 Task: Find connections with filter location Lokeren with filter topic #Partnershipwith filter profile language French with filter current company Extreme Networks with filter school Calcutta Institute Of Engineering And Management with filter industry Wholesale Appliances, Electrical, and Electronics with filter service category Financial Advisory with filter keywords title Zoologist
Action: Mouse moved to (730, 141)
Screenshot: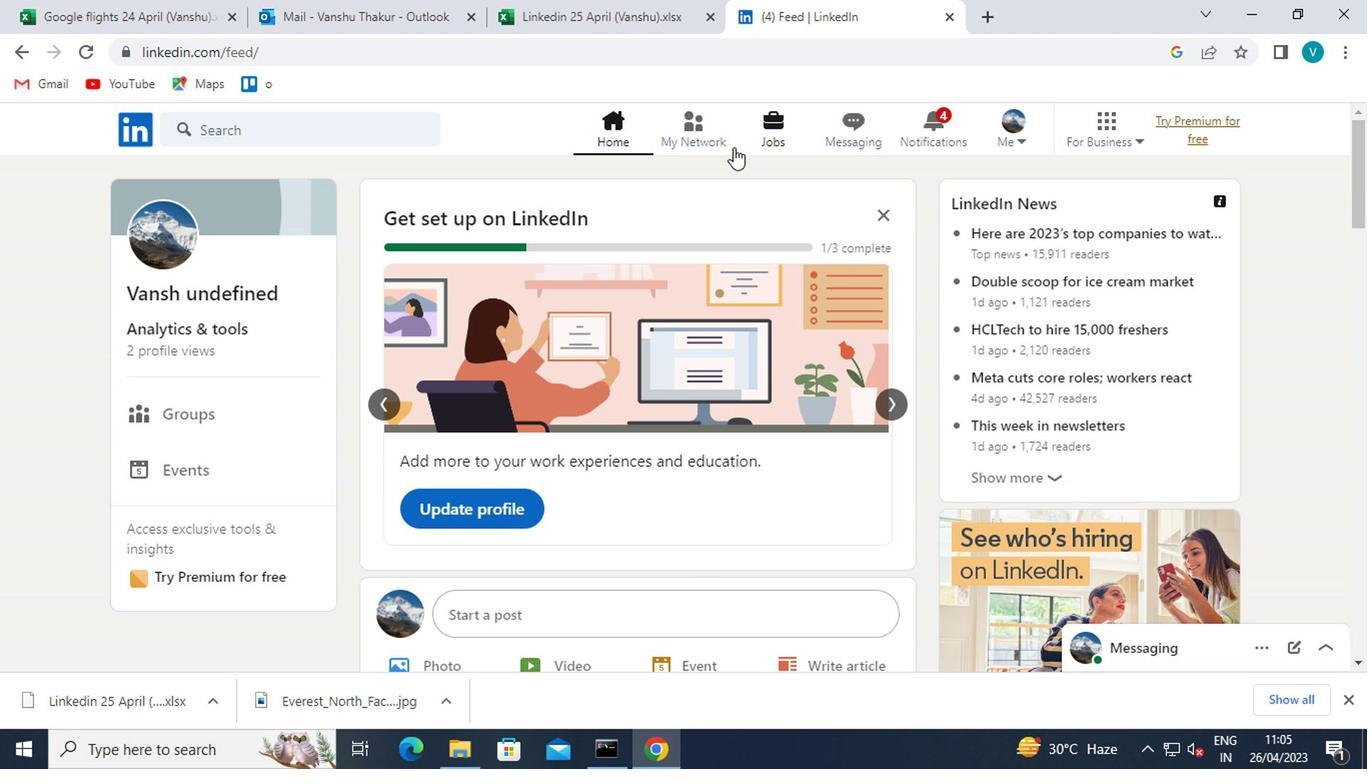 
Action: Mouse pressed left at (730, 141)
Screenshot: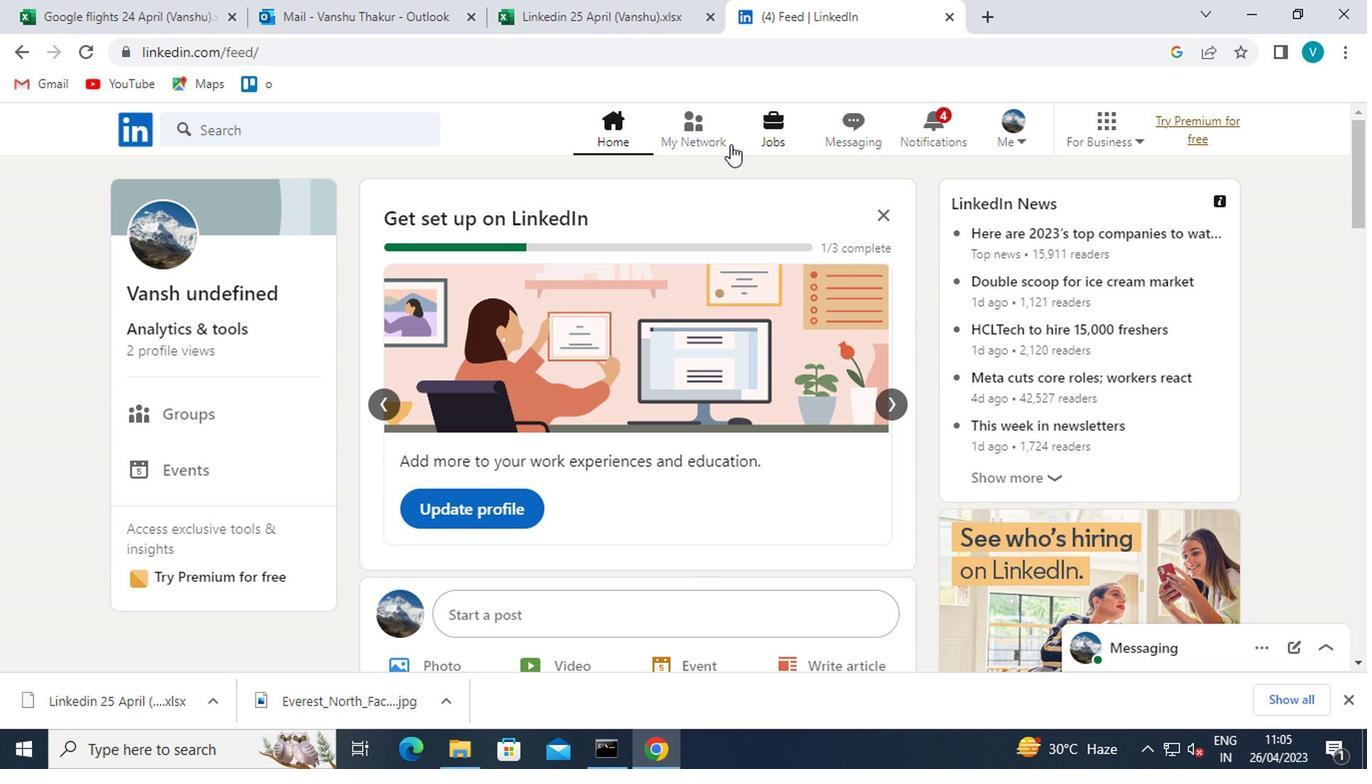 
Action: Mouse moved to (266, 240)
Screenshot: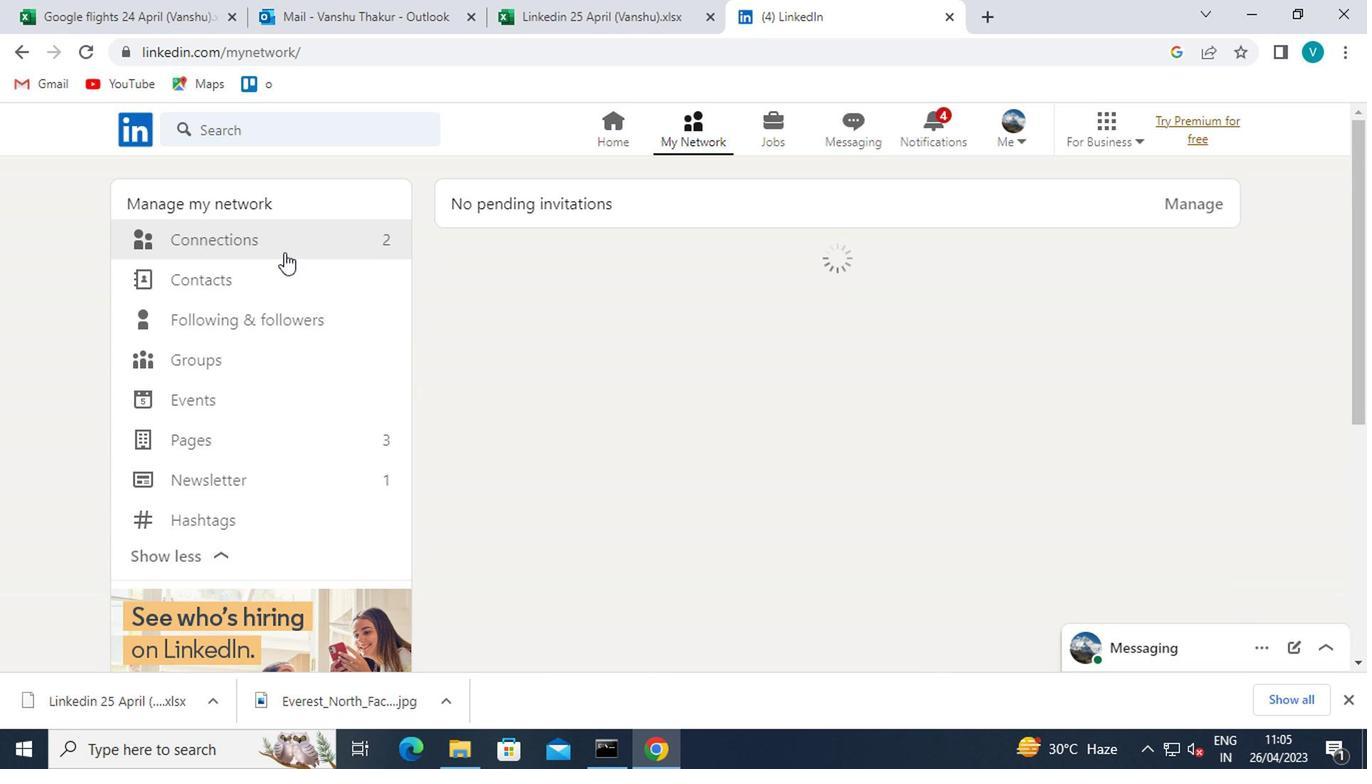 
Action: Mouse pressed left at (266, 240)
Screenshot: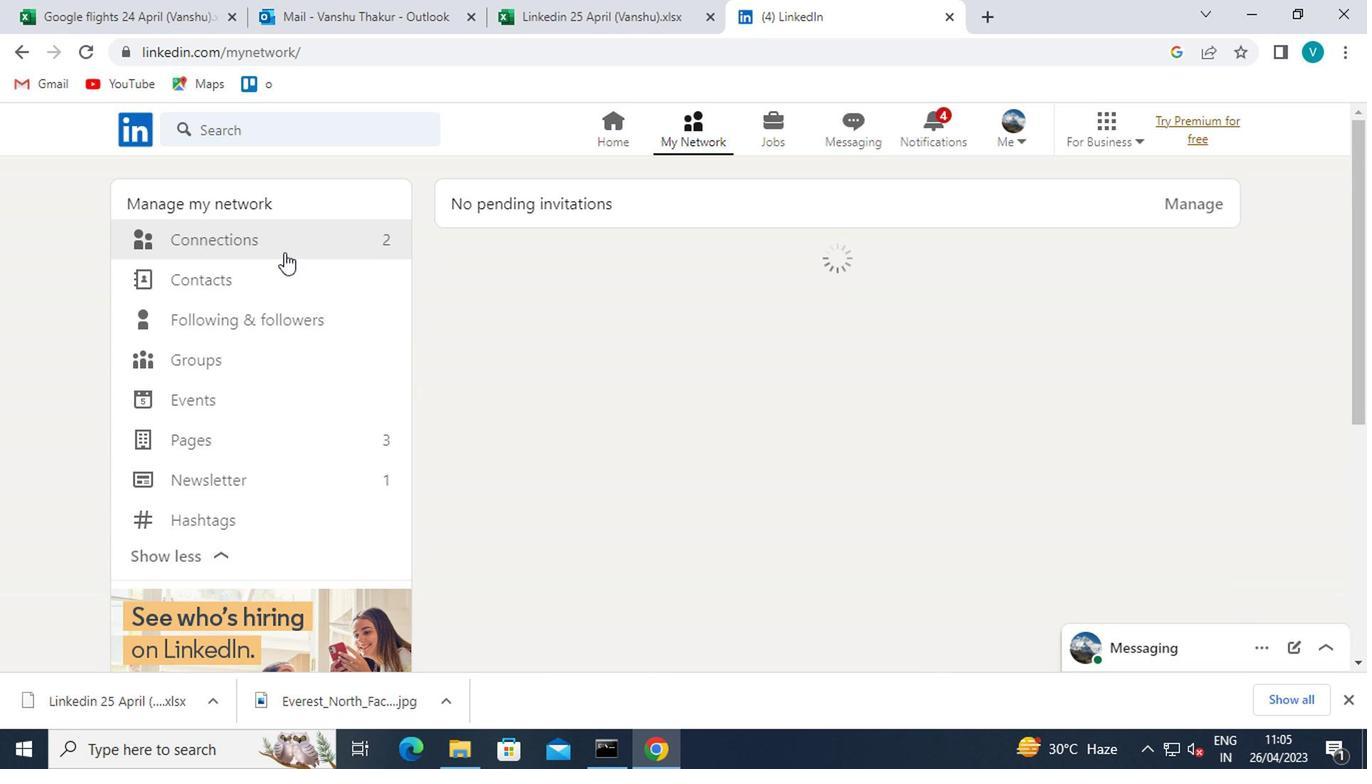 
Action: Mouse moved to (809, 244)
Screenshot: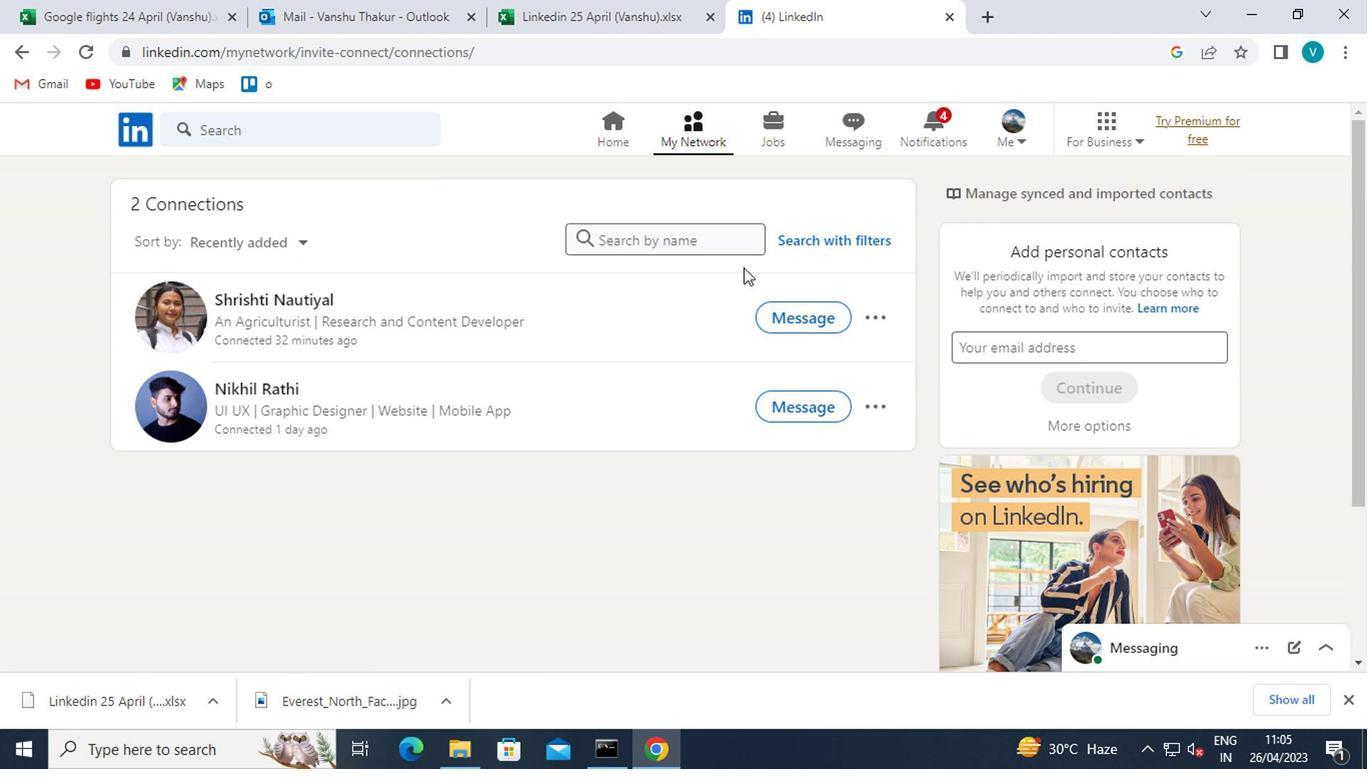 
Action: Mouse pressed left at (809, 244)
Screenshot: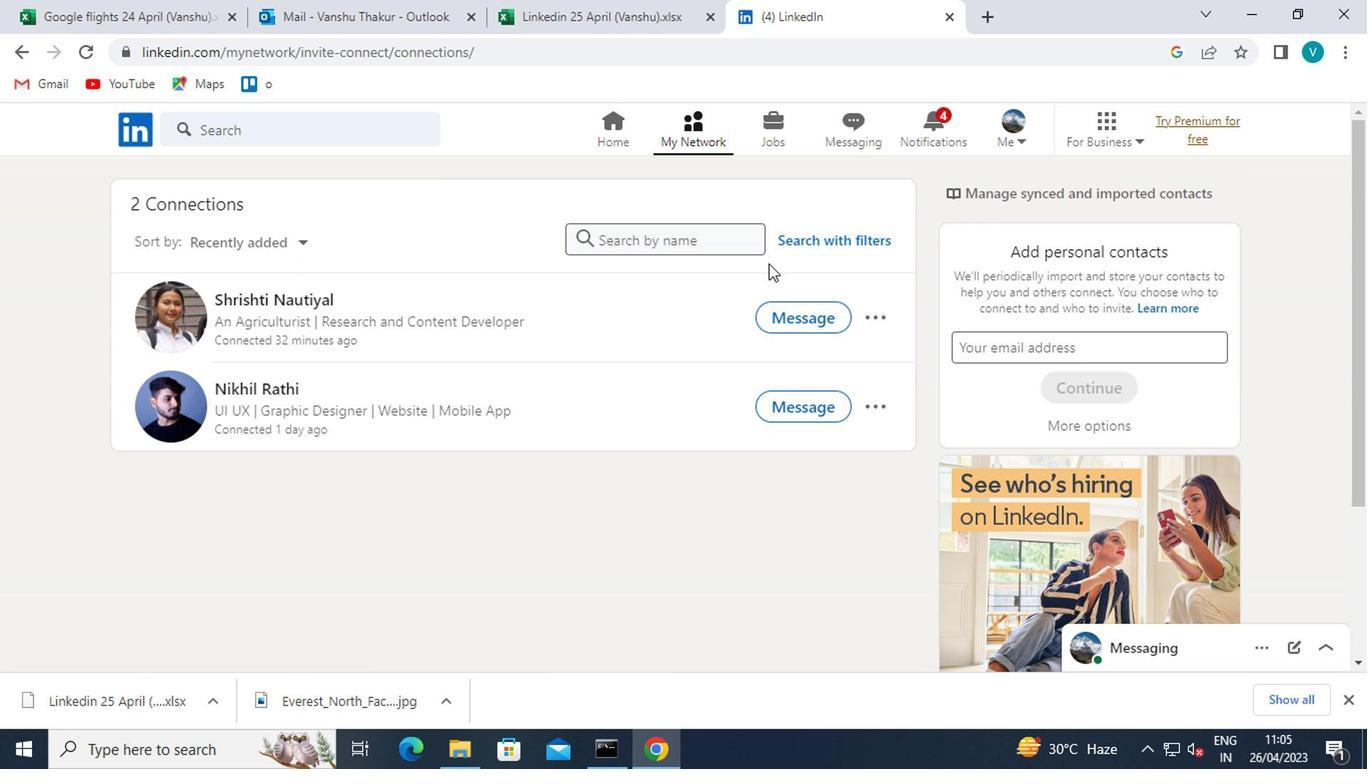 
Action: Mouse moved to (697, 197)
Screenshot: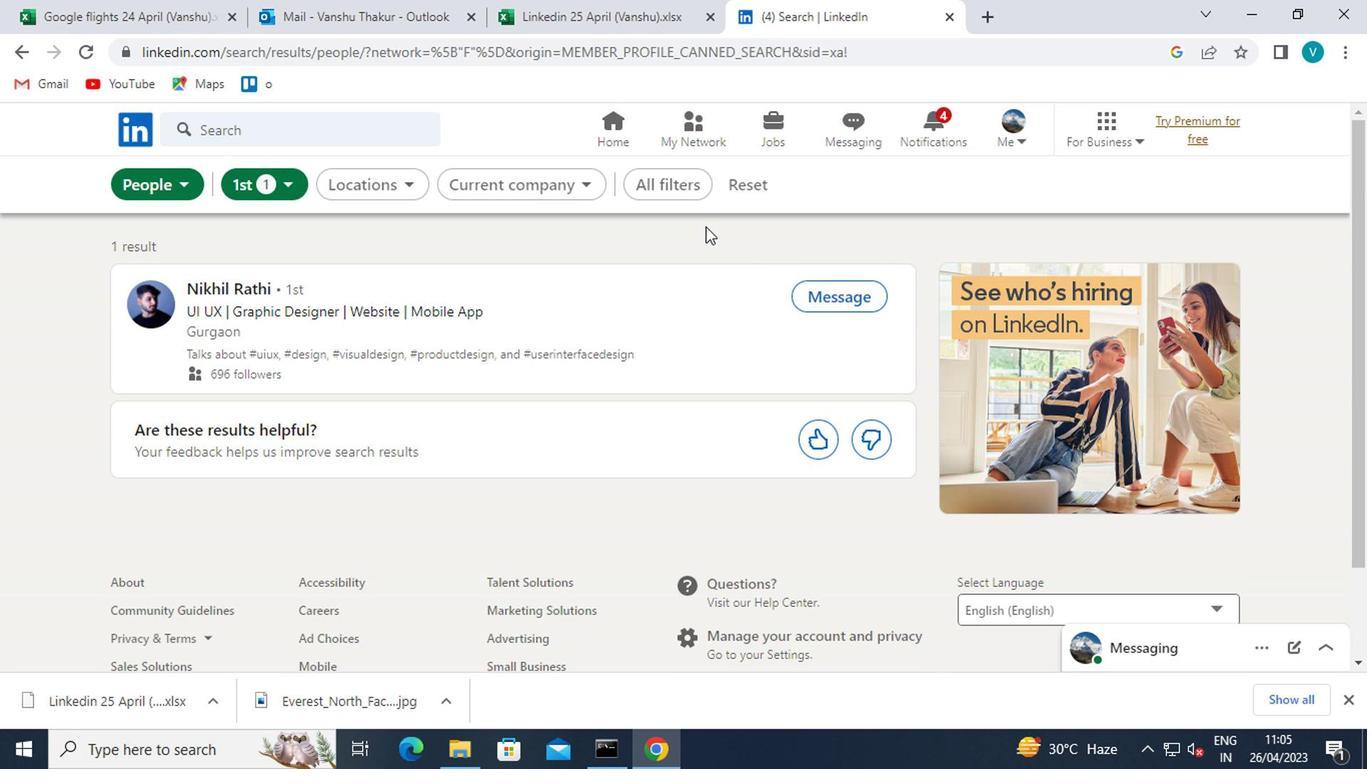 
Action: Mouse pressed left at (697, 197)
Screenshot: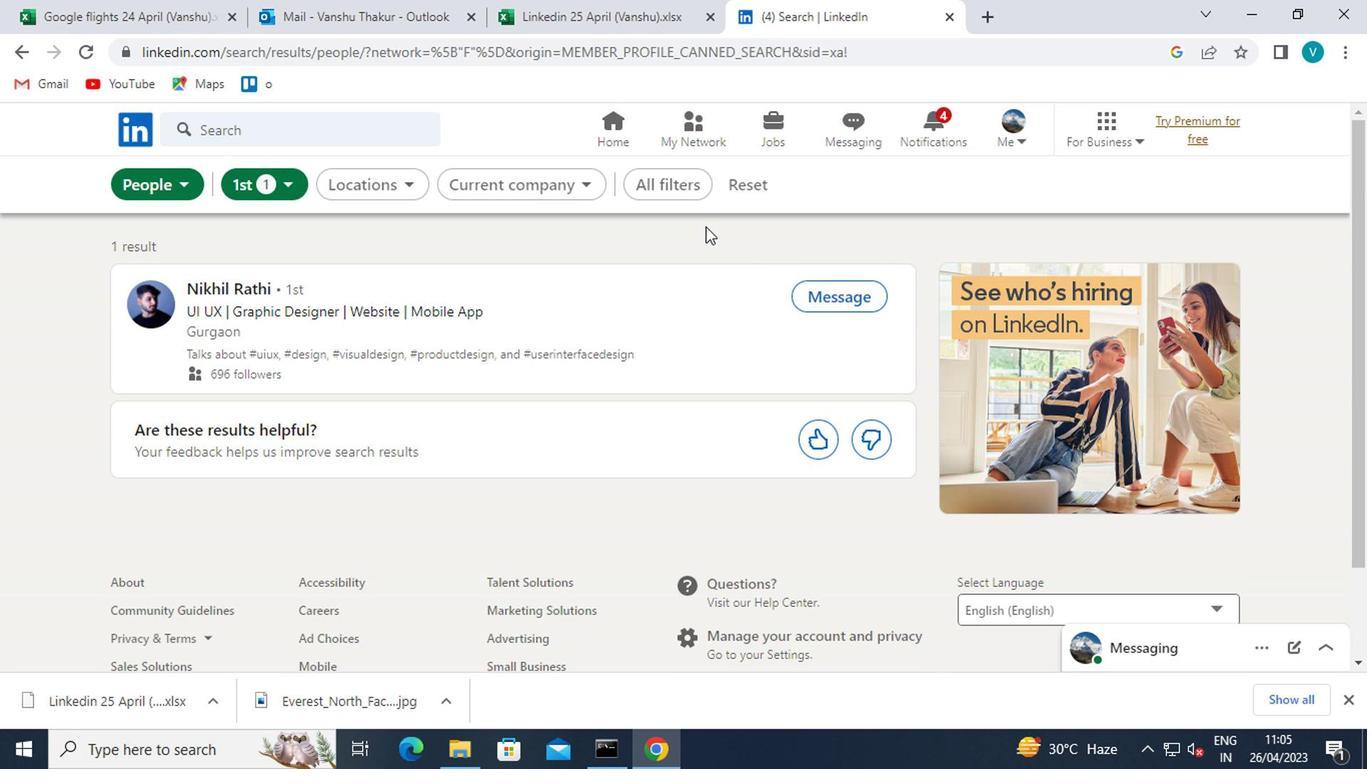 
Action: Mouse moved to (942, 373)
Screenshot: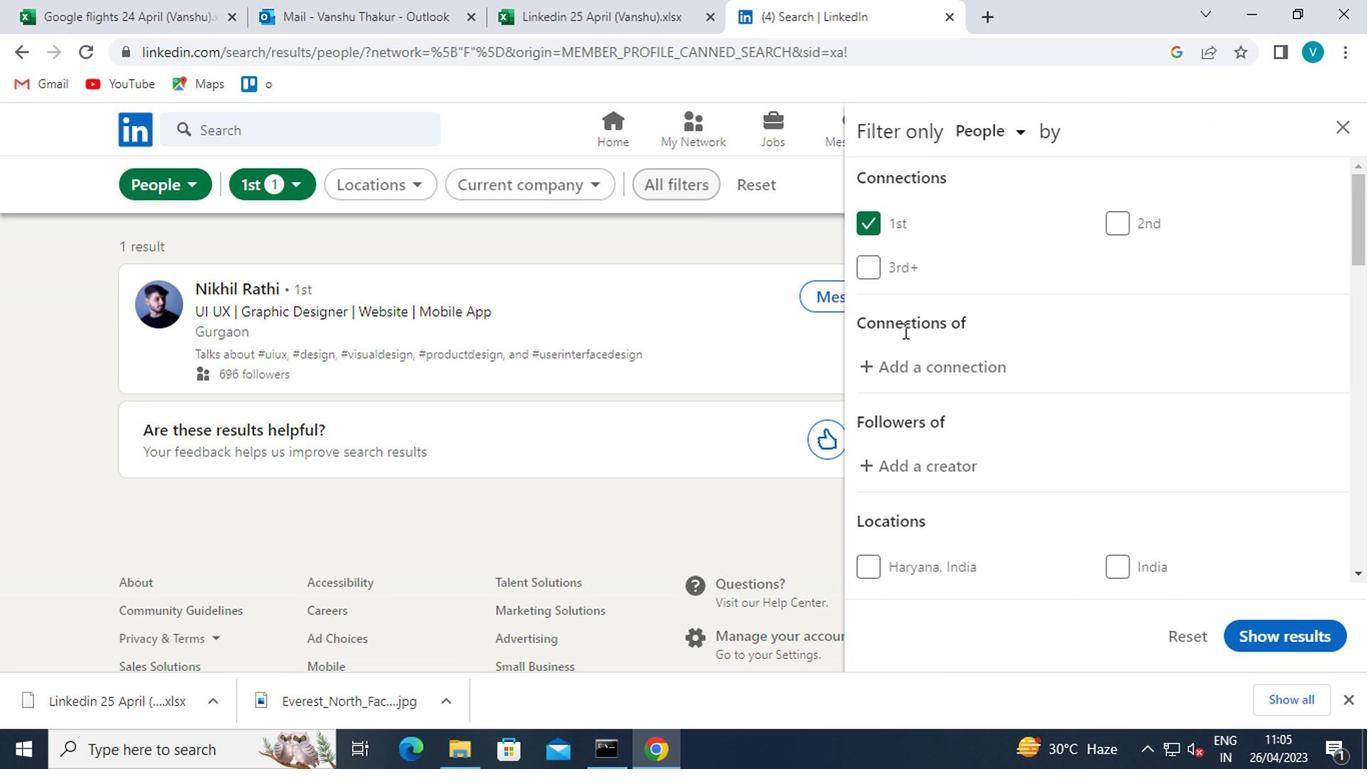 
Action: Mouse scrolled (942, 373) with delta (0, 0)
Screenshot: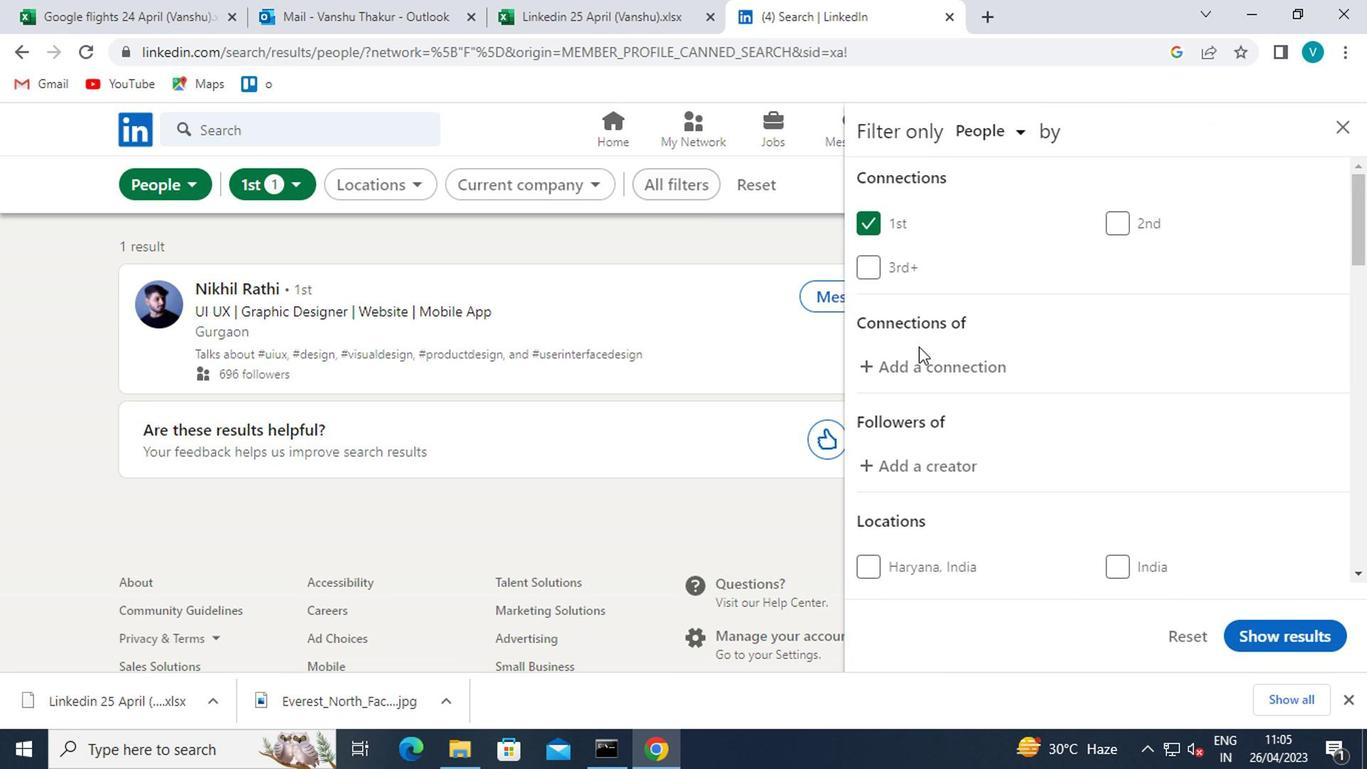 
Action: Mouse scrolled (942, 373) with delta (0, 0)
Screenshot: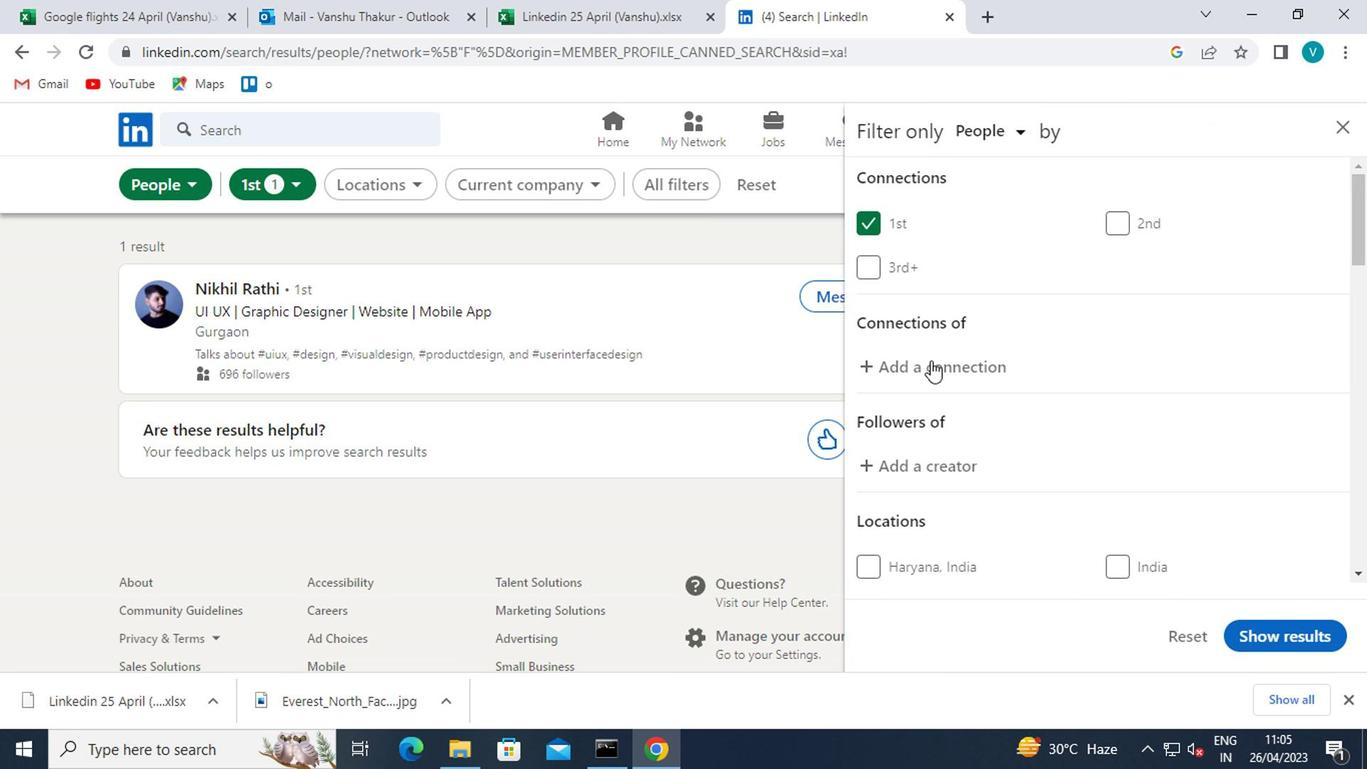 
Action: Mouse moved to (930, 456)
Screenshot: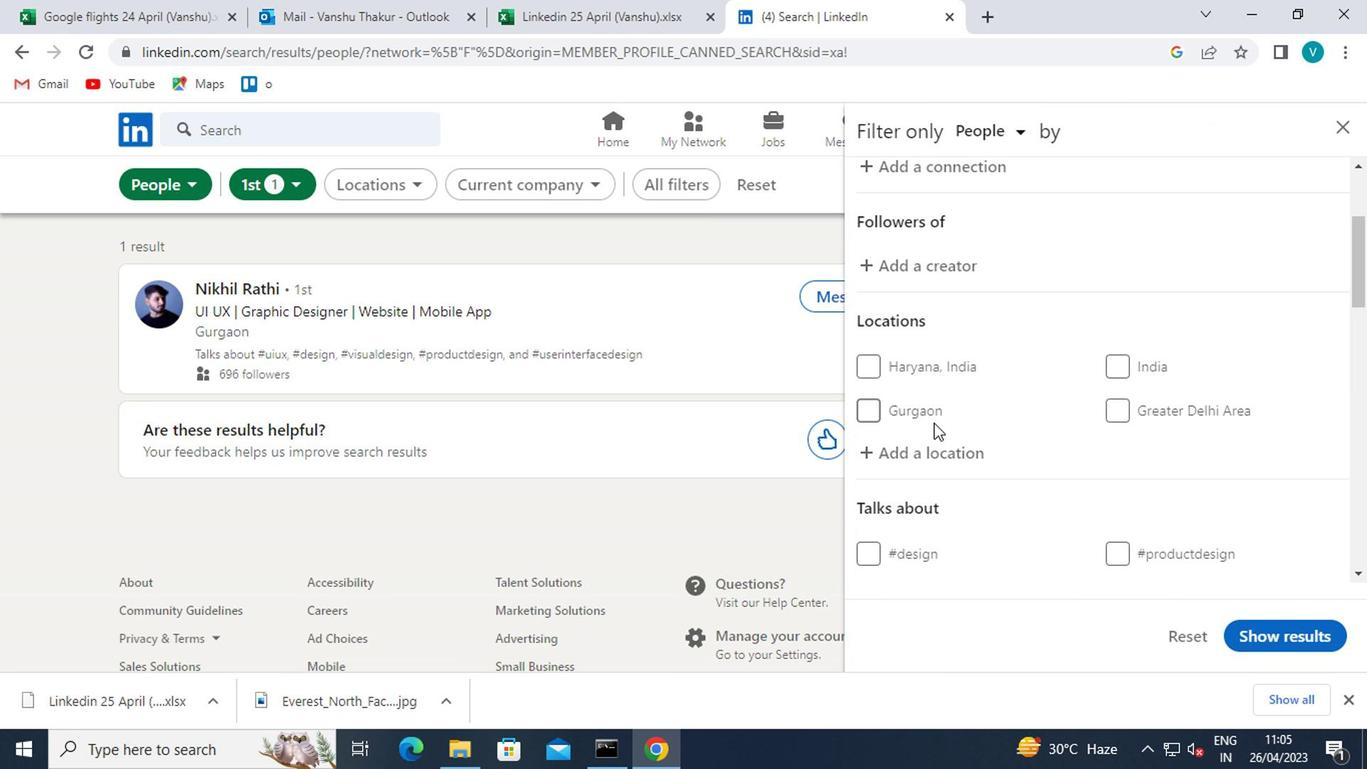 
Action: Mouse pressed left at (930, 456)
Screenshot: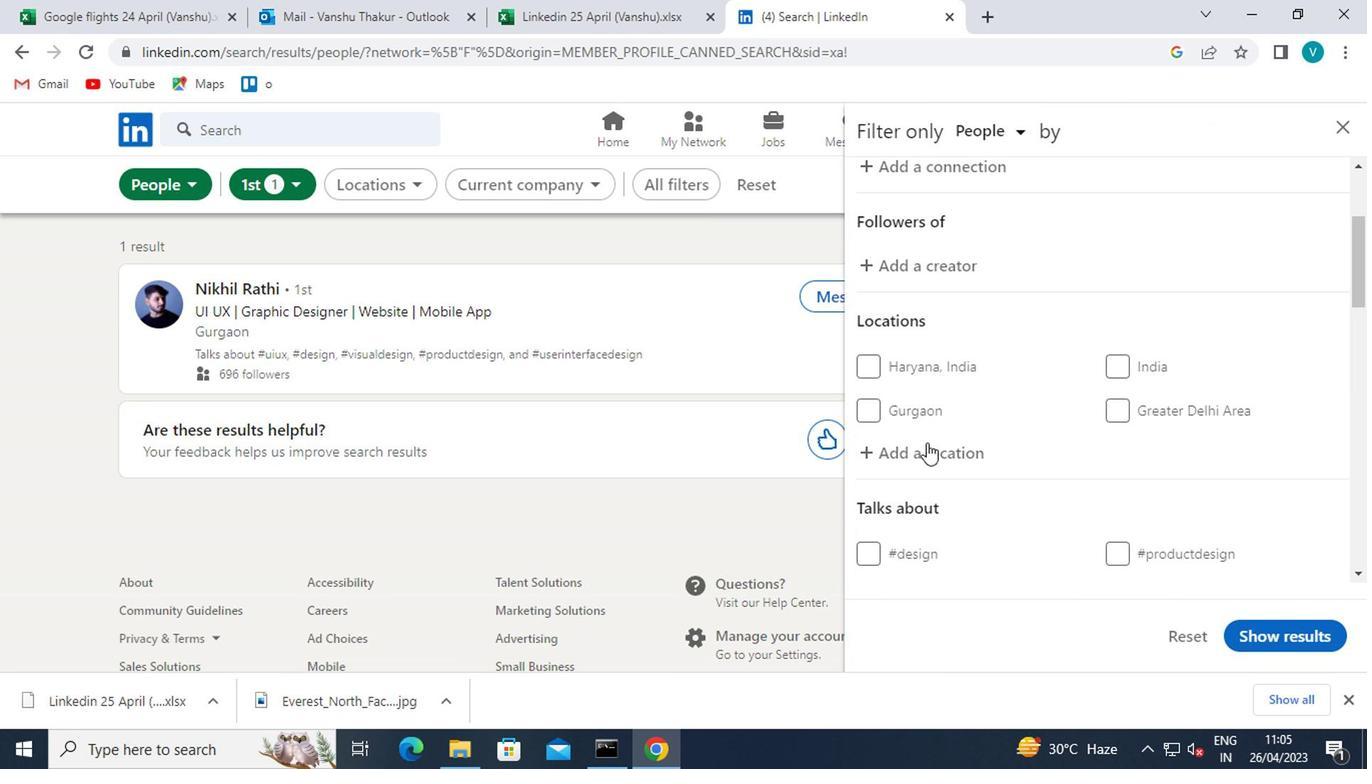 
Action: Key pressed <Key.shift>LOKEREN<Key.space>
Screenshot: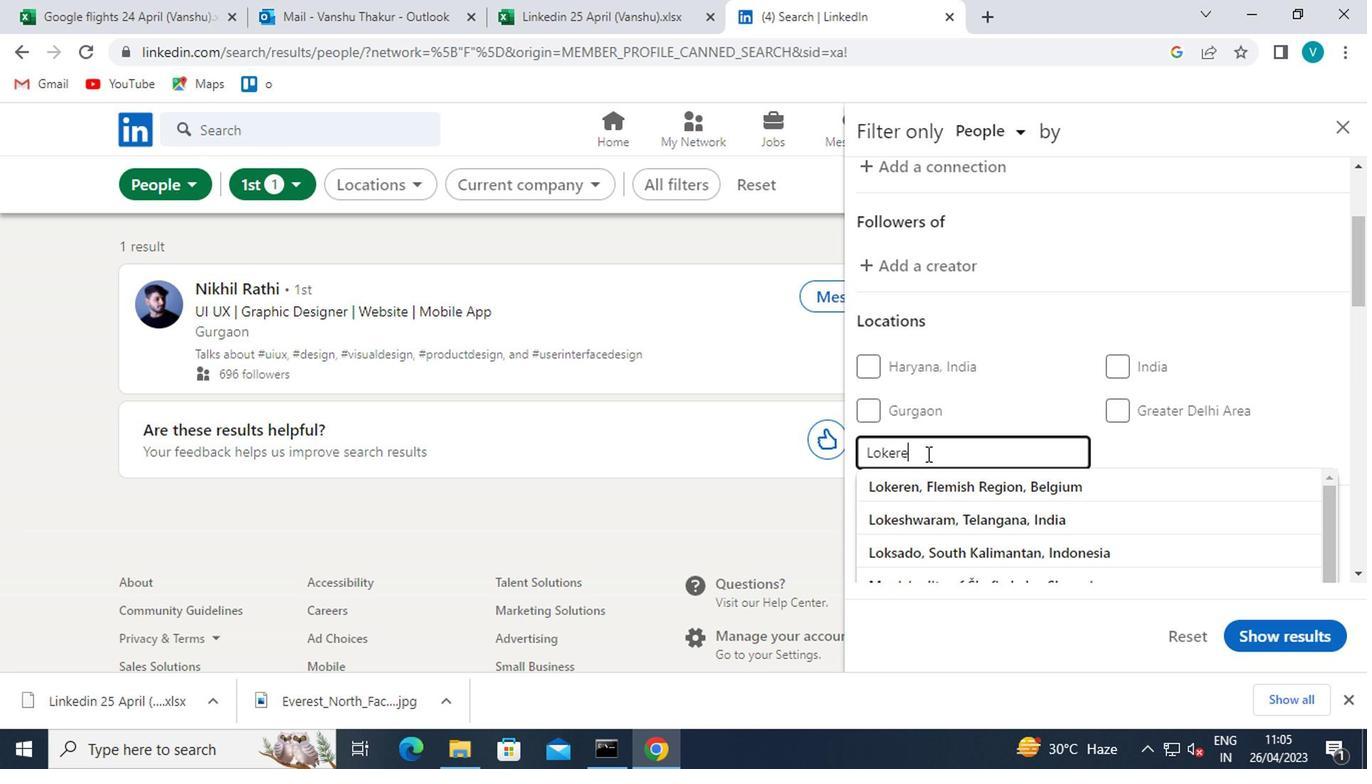 
Action: Mouse moved to (925, 502)
Screenshot: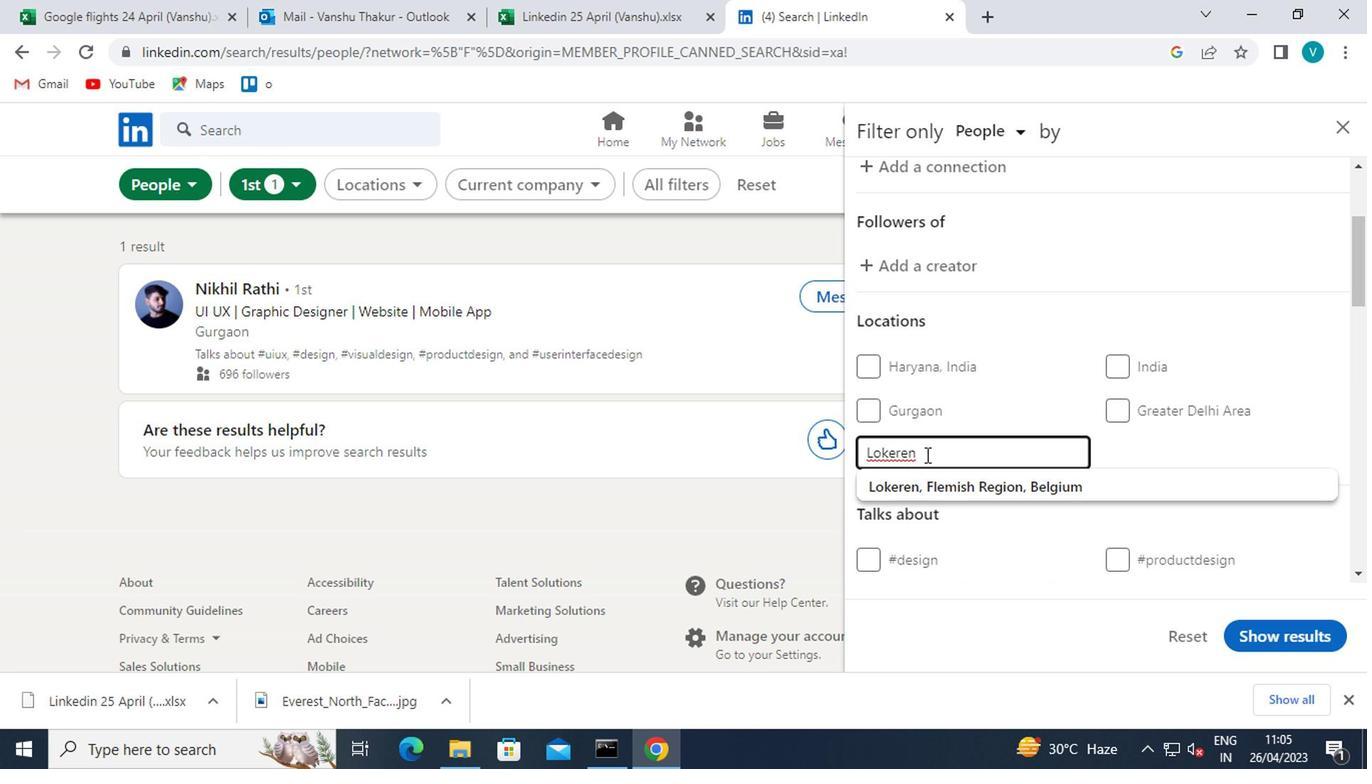 
Action: Mouse pressed left at (925, 502)
Screenshot: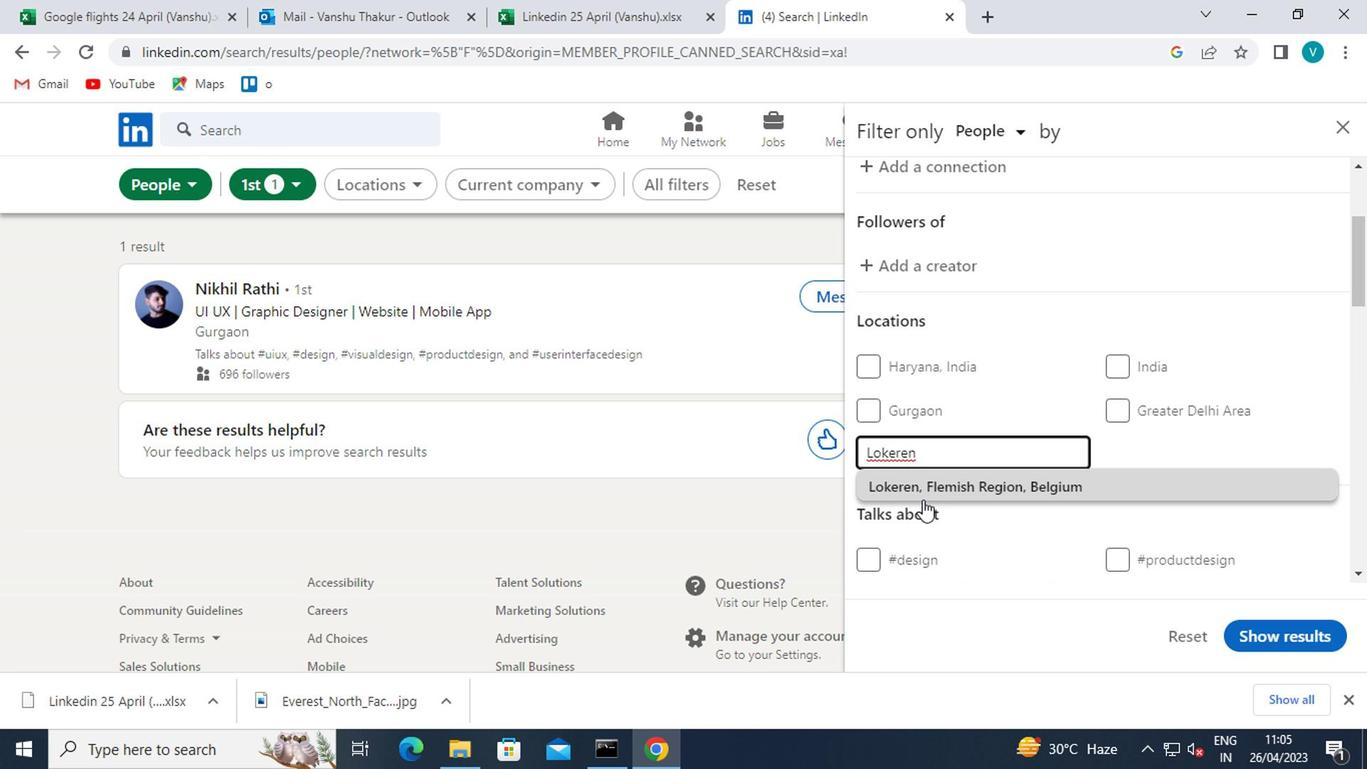 
Action: Mouse scrolled (925, 501) with delta (0, 0)
Screenshot: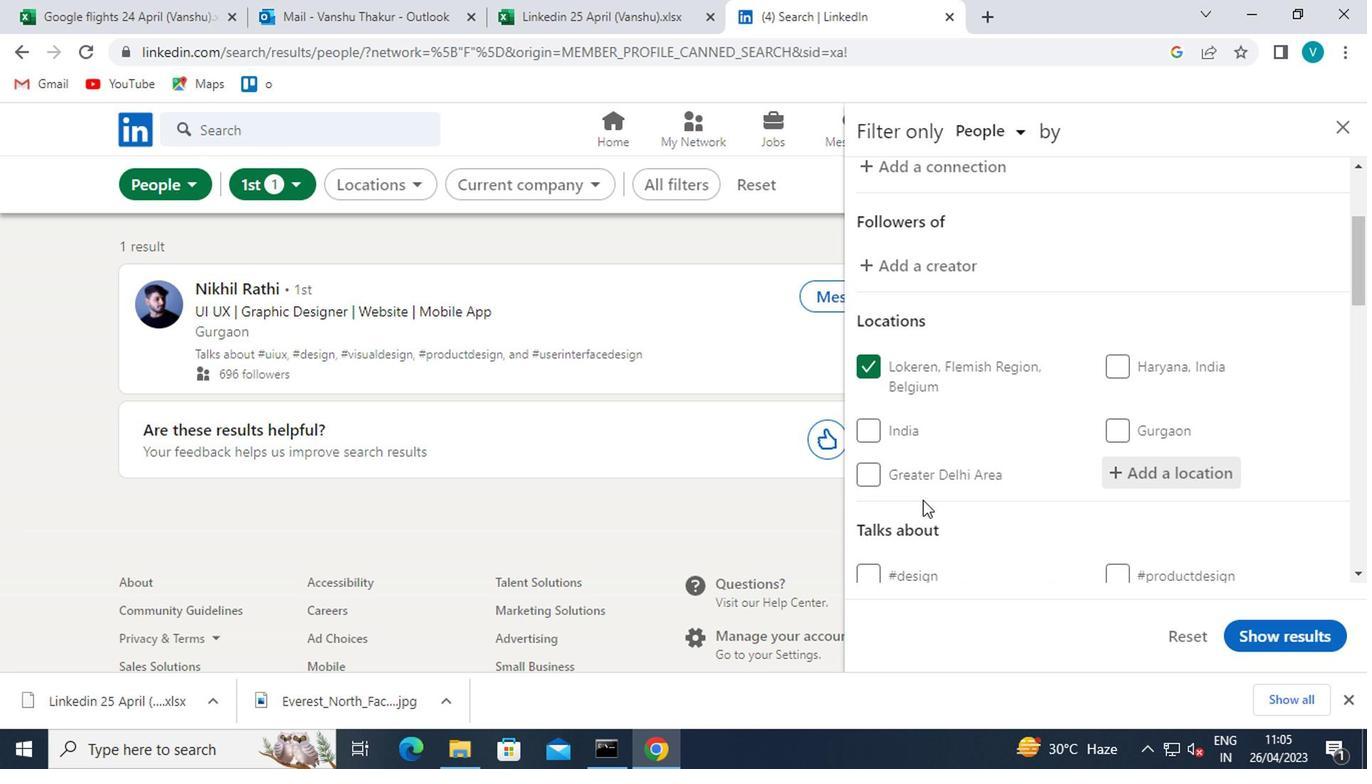 
Action: Mouse moved to (1181, 554)
Screenshot: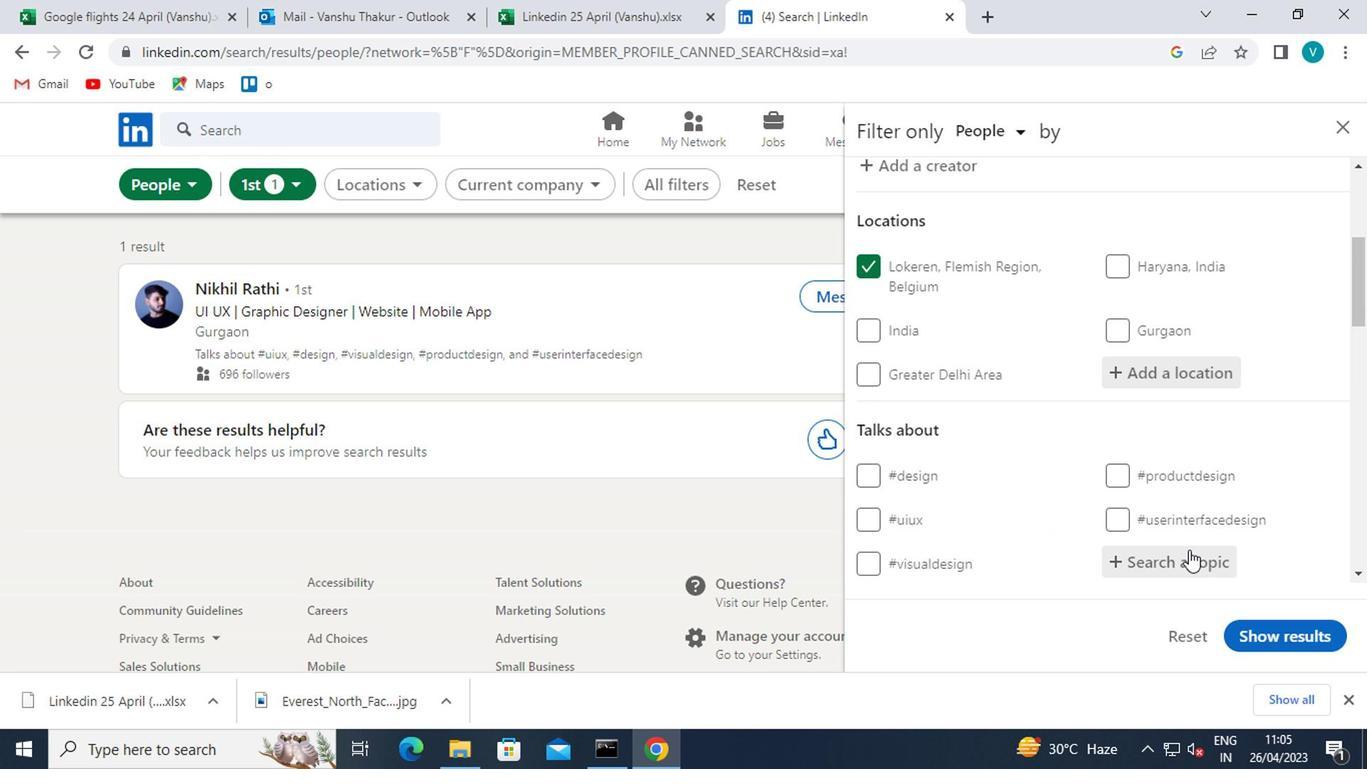 
Action: Mouse pressed left at (1181, 554)
Screenshot: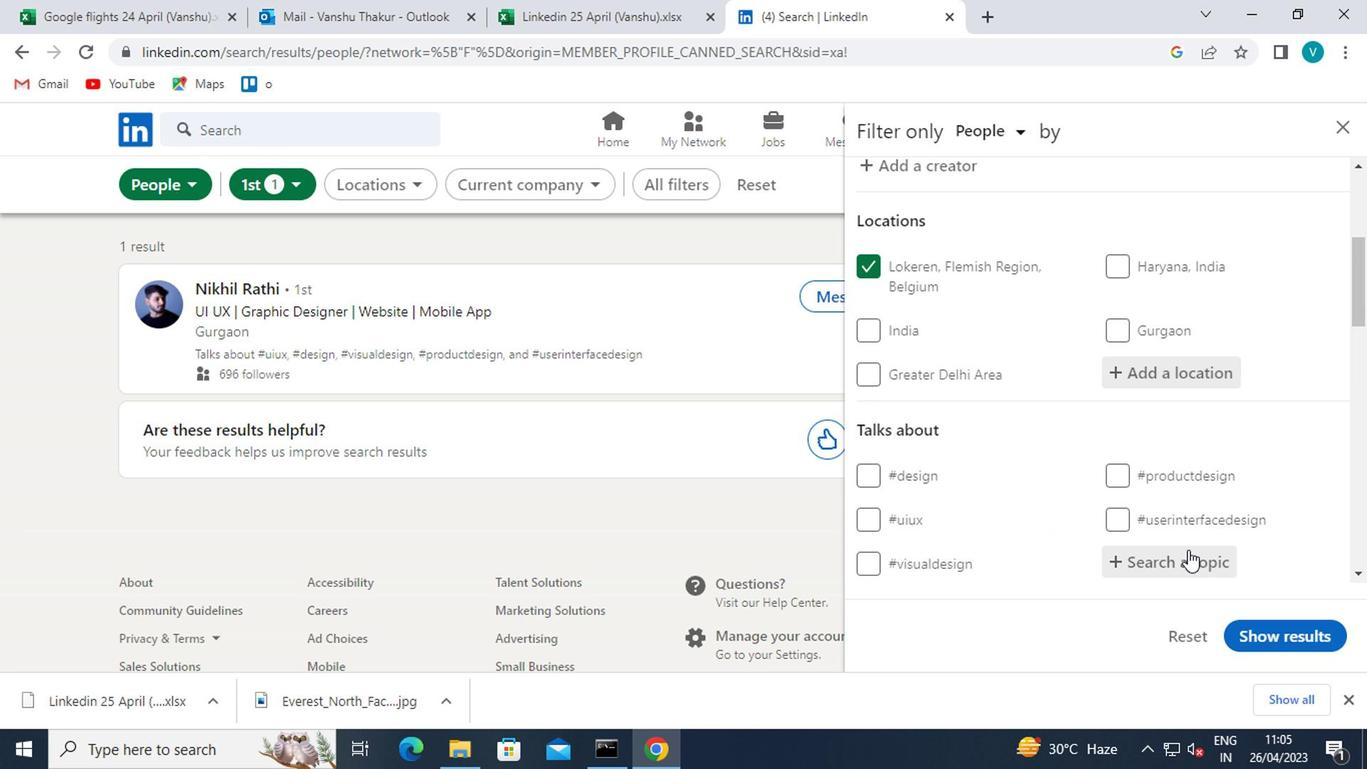 
Action: Key pressed <Key.shift>#<Key.shift>PARTNERSHIP
Screenshot: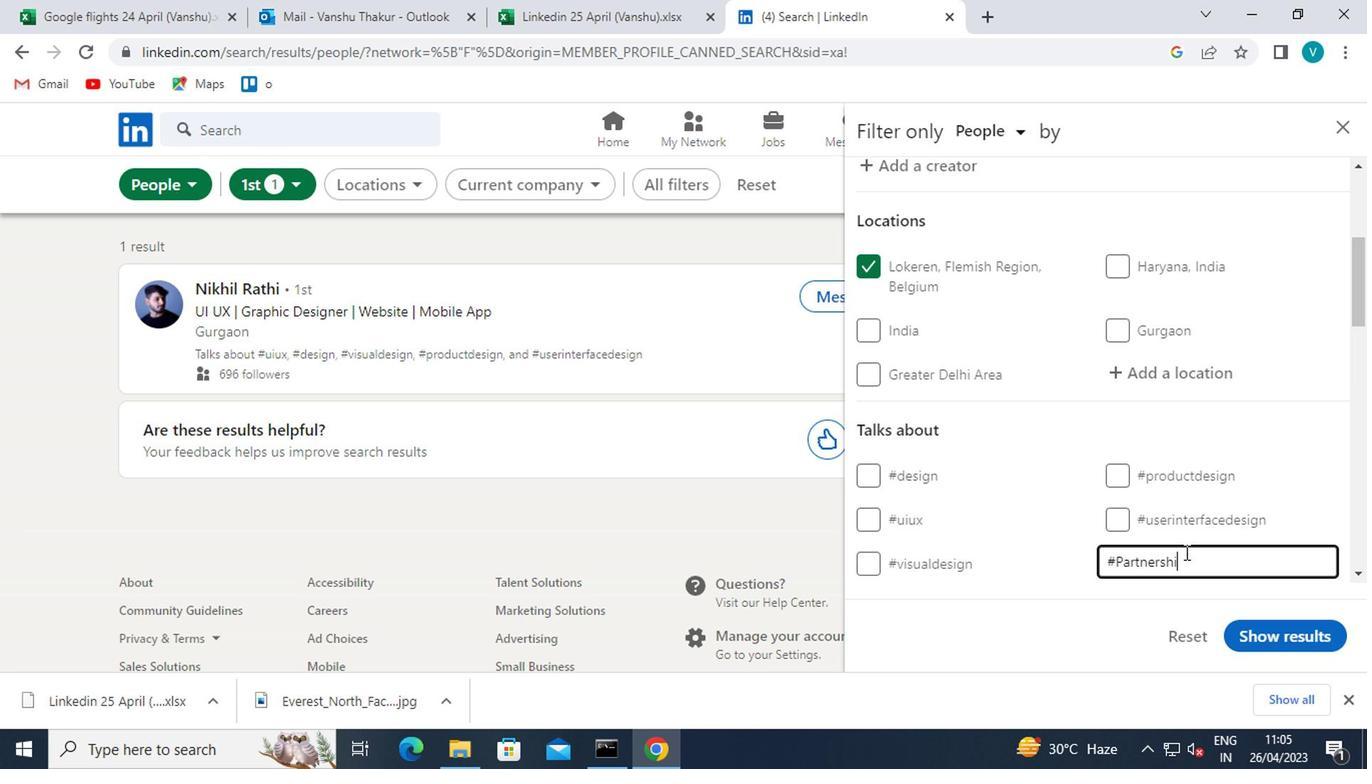 
Action: Mouse moved to (1091, 600)
Screenshot: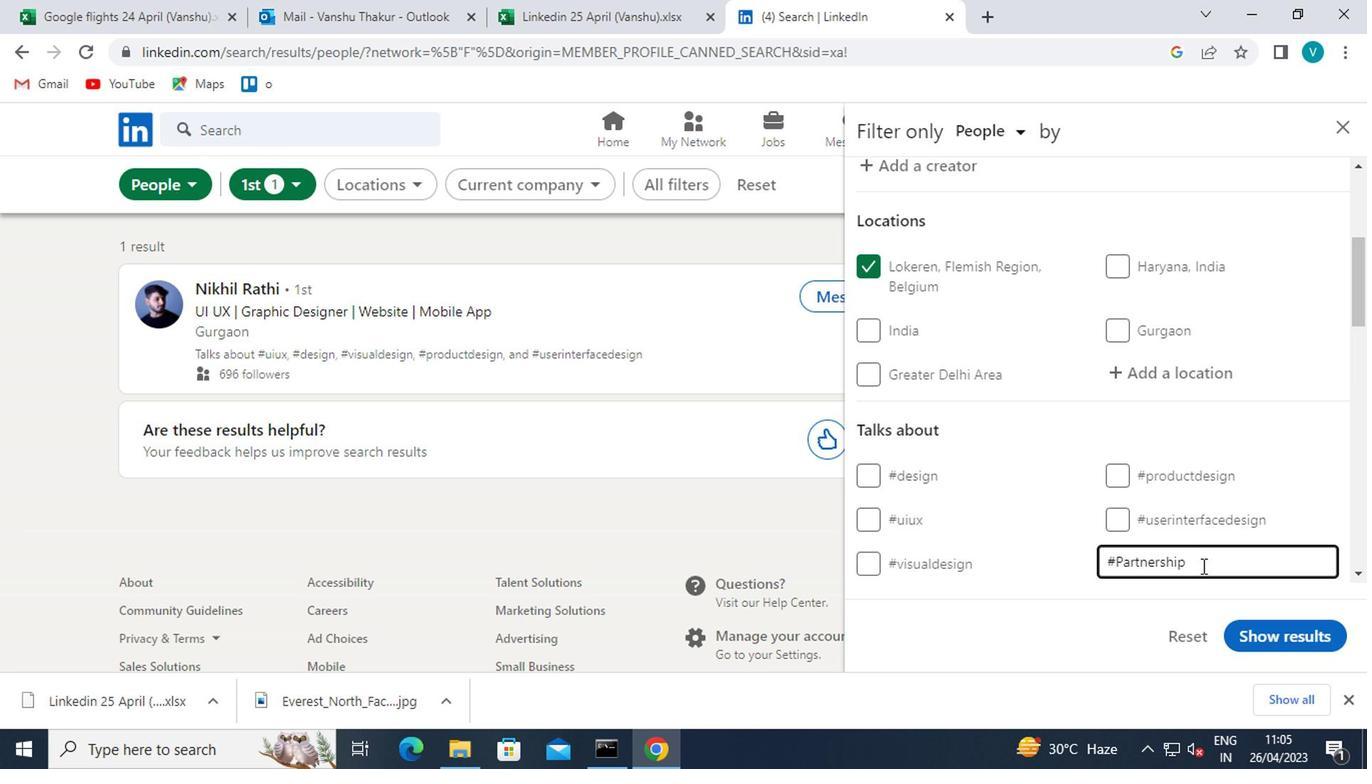 
Action: Mouse pressed left at (1091, 600)
Screenshot: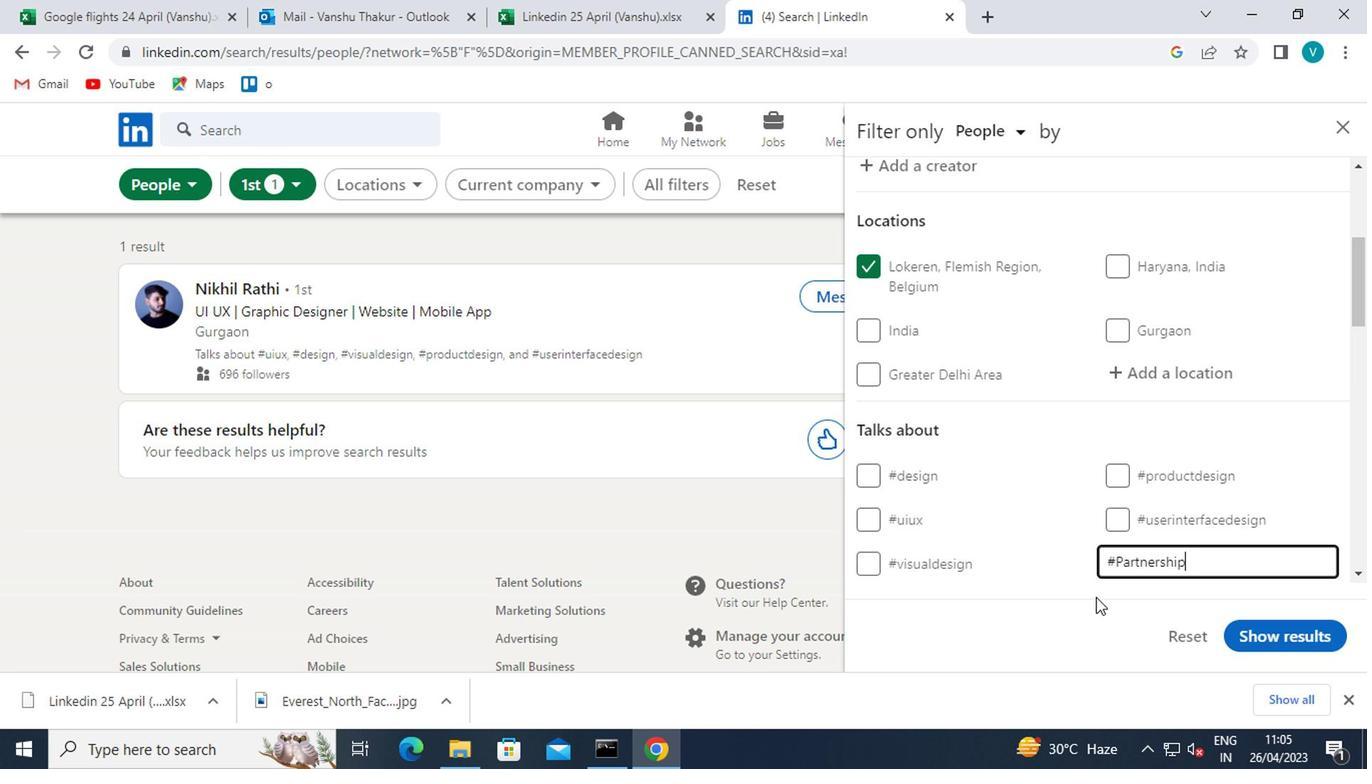 
Action: Mouse scrolled (1091, 599) with delta (0, 0)
Screenshot: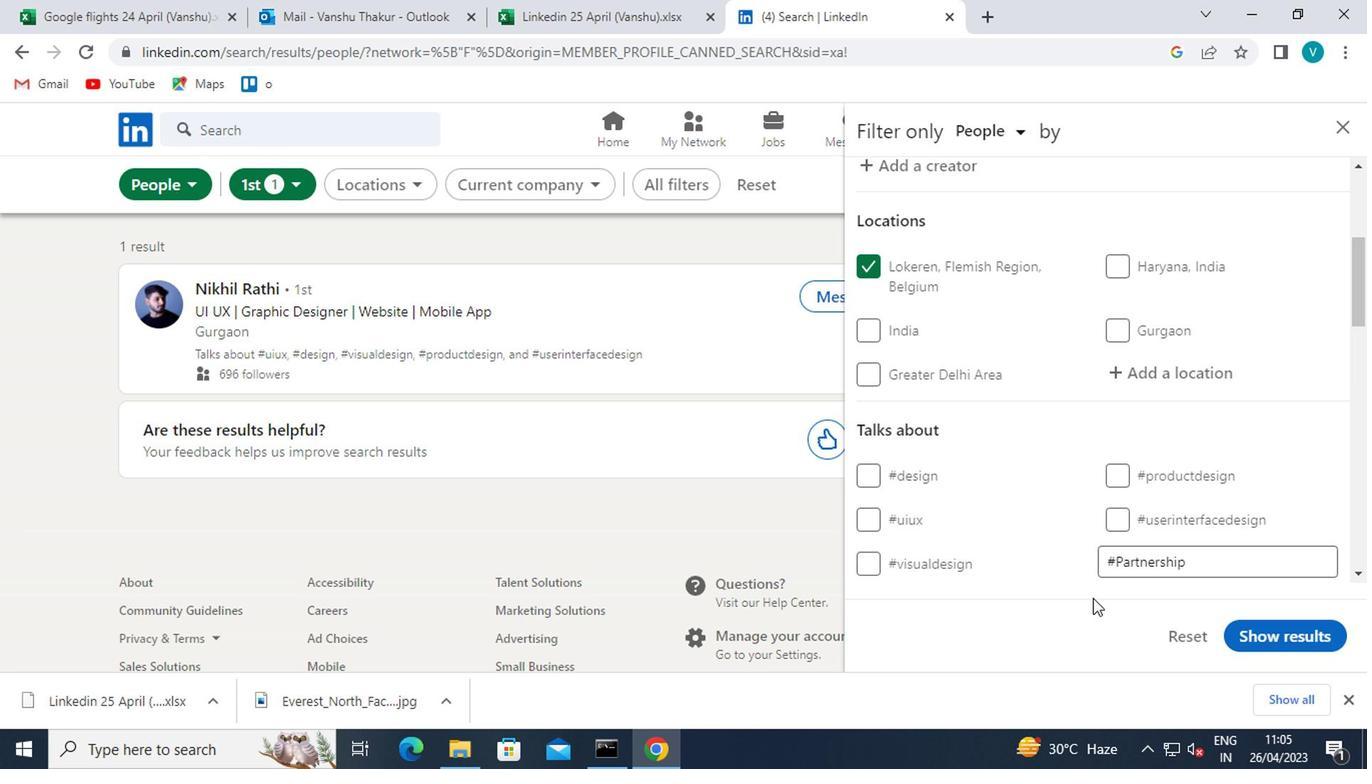 
Action: Mouse scrolled (1091, 599) with delta (0, 0)
Screenshot: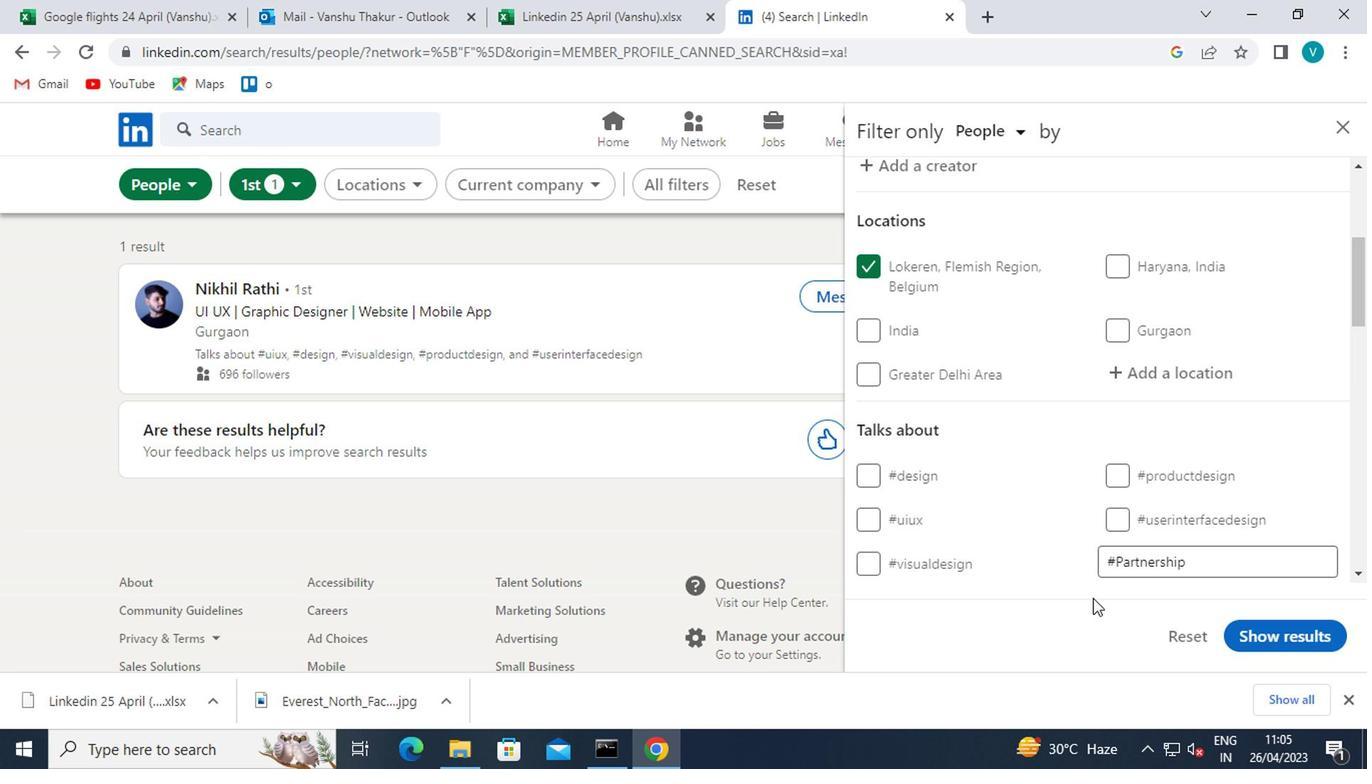 
Action: Mouse moved to (1086, 594)
Screenshot: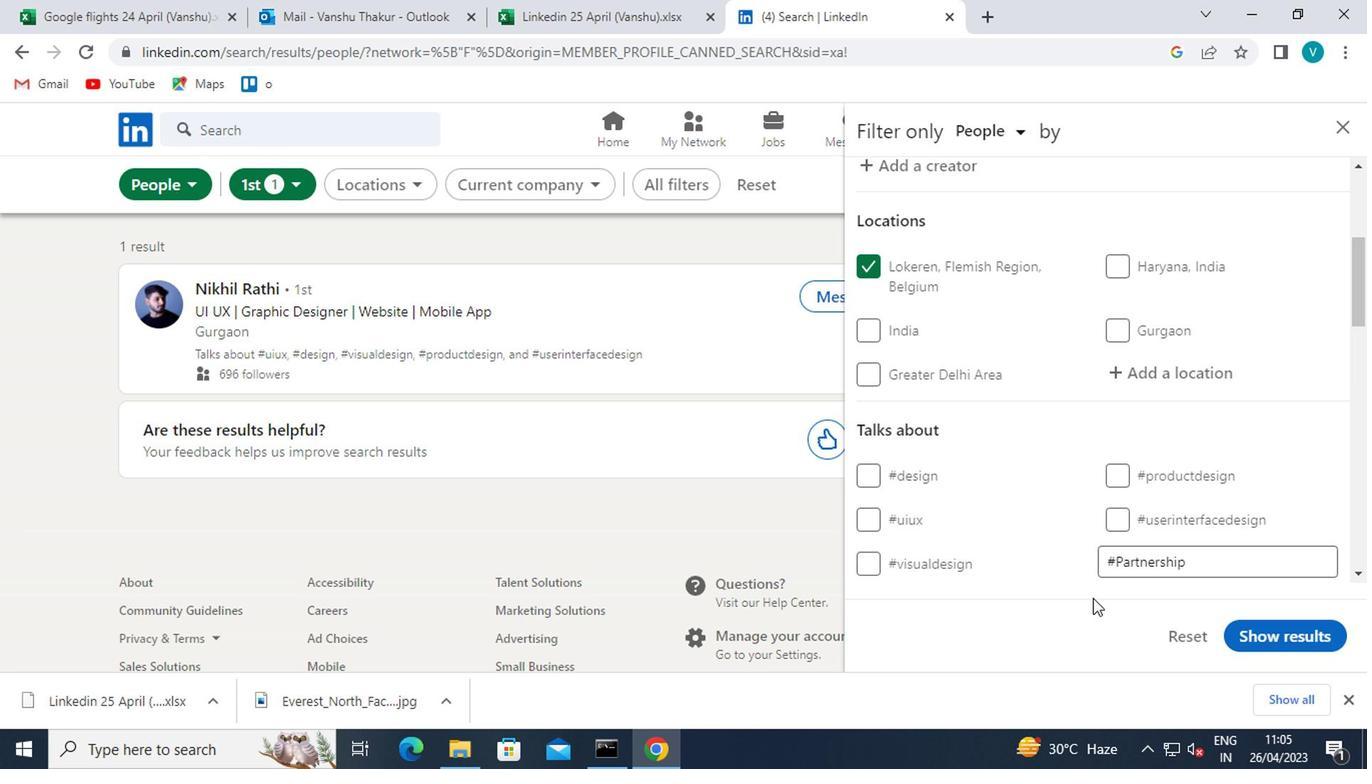 
Action: Mouse scrolled (1086, 593) with delta (0, -1)
Screenshot: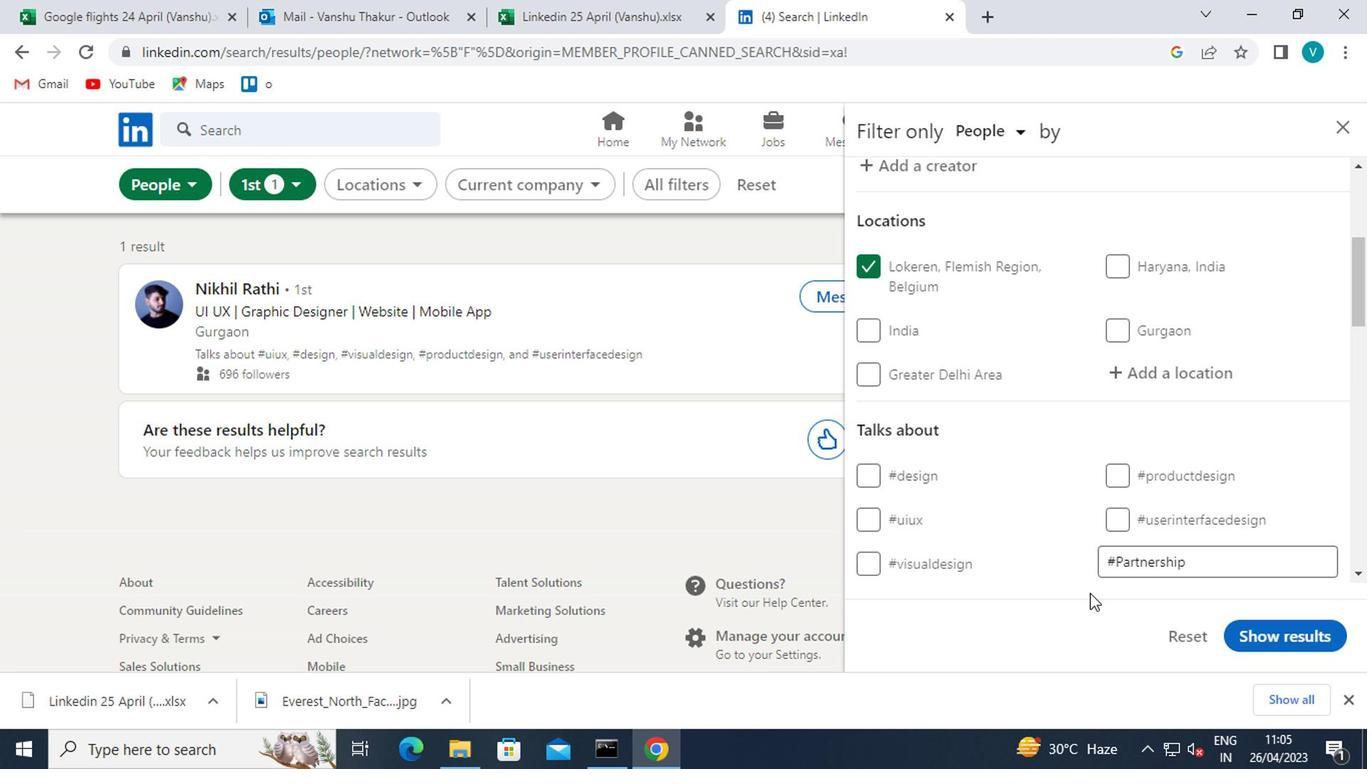 
Action: Mouse moved to (1015, 559)
Screenshot: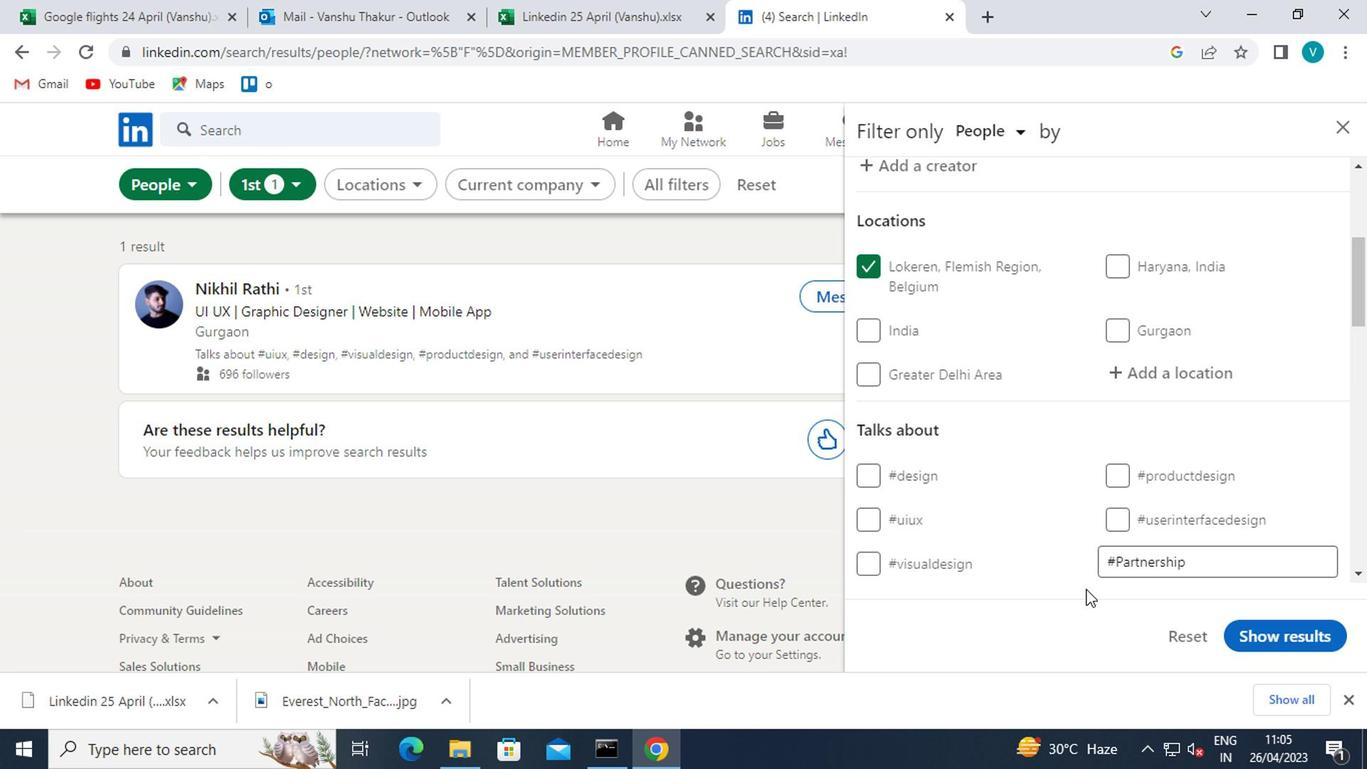 
Action: Mouse scrolled (1015, 558) with delta (0, 0)
Screenshot: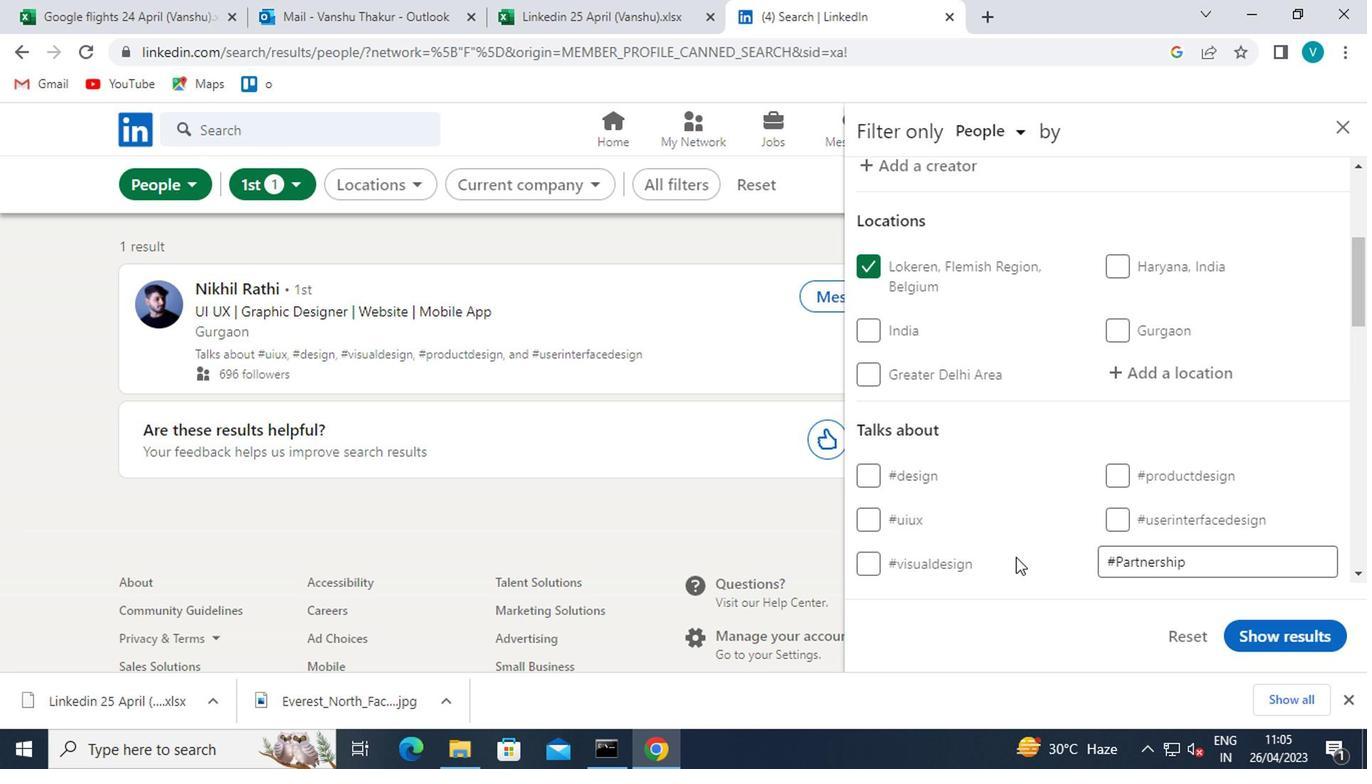 
Action: Mouse moved to (1029, 514)
Screenshot: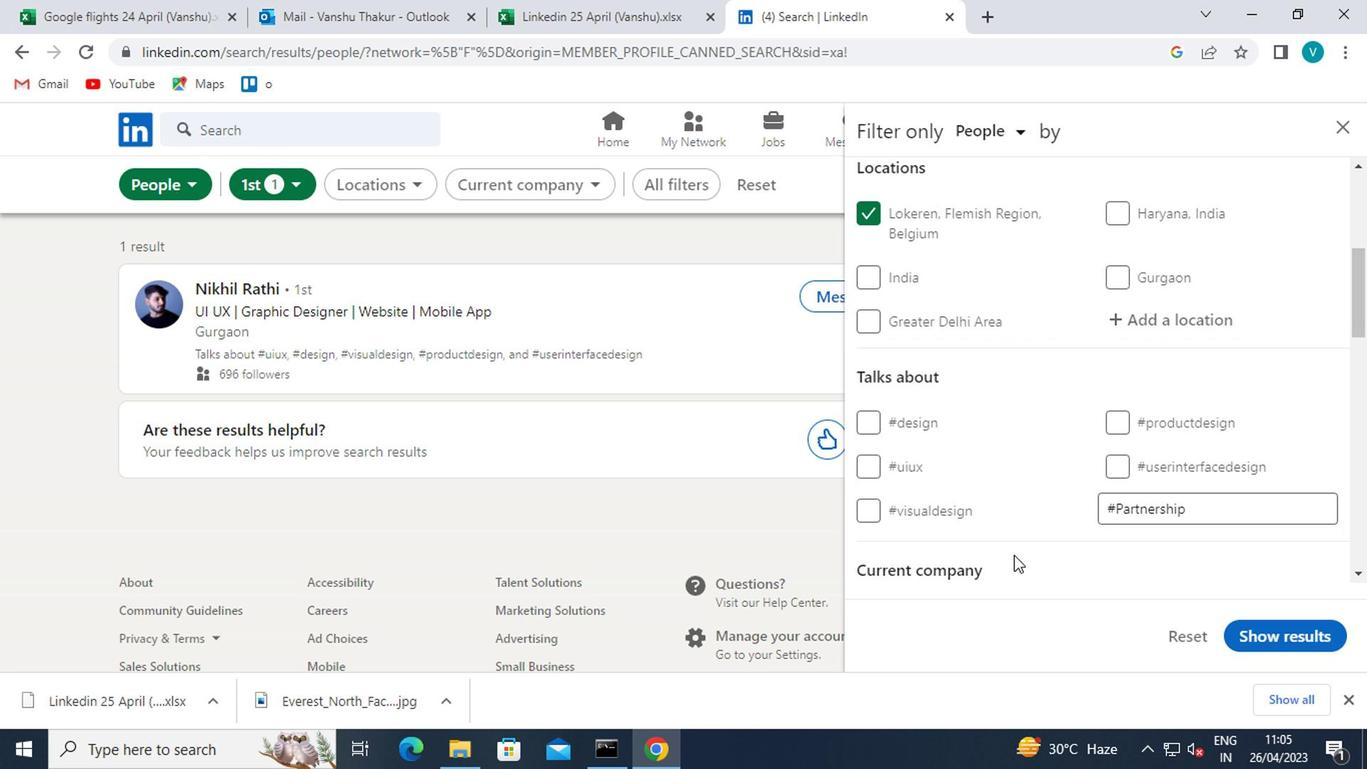 
Action: Mouse scrolled (1029, 513) with delta (0, 0)
Screenshot: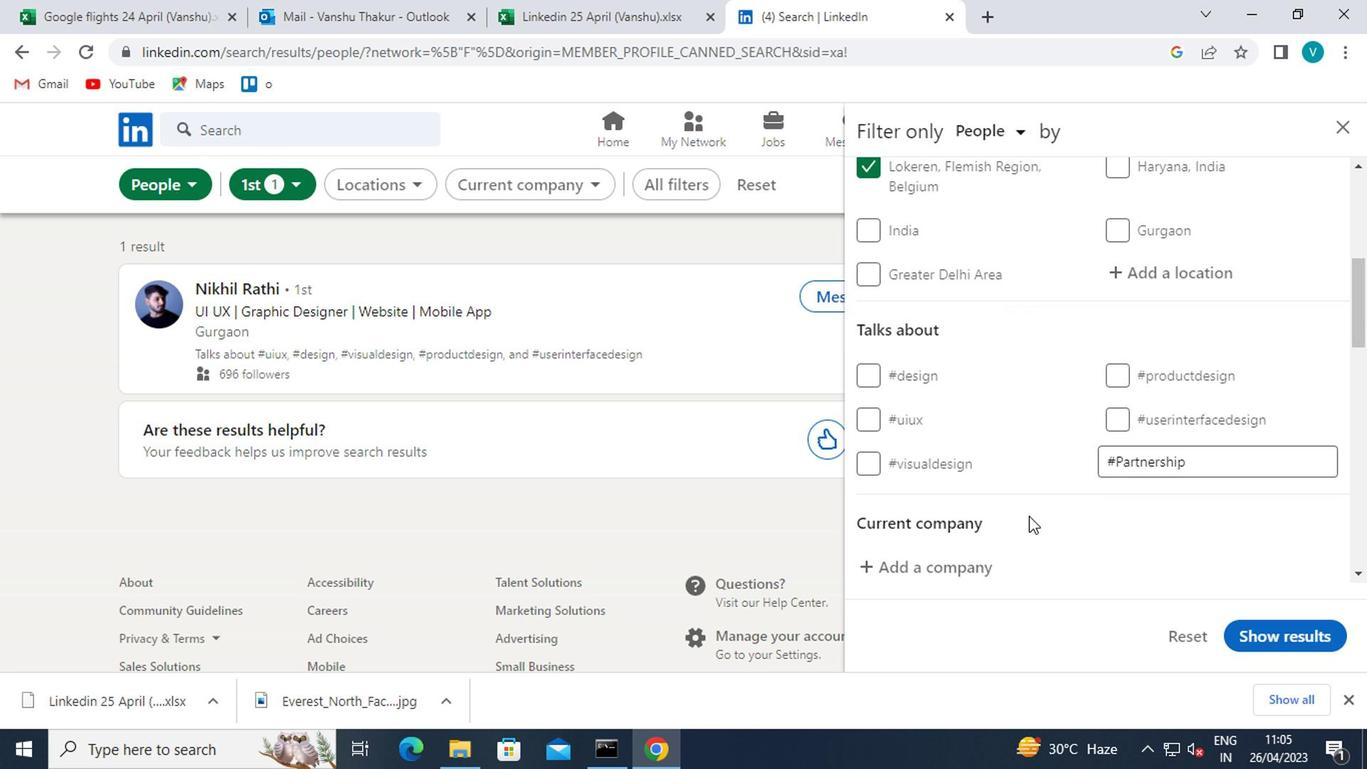 
Action: Mouse scrolled (1029, 513) with delta (0, 0)
Screenshot: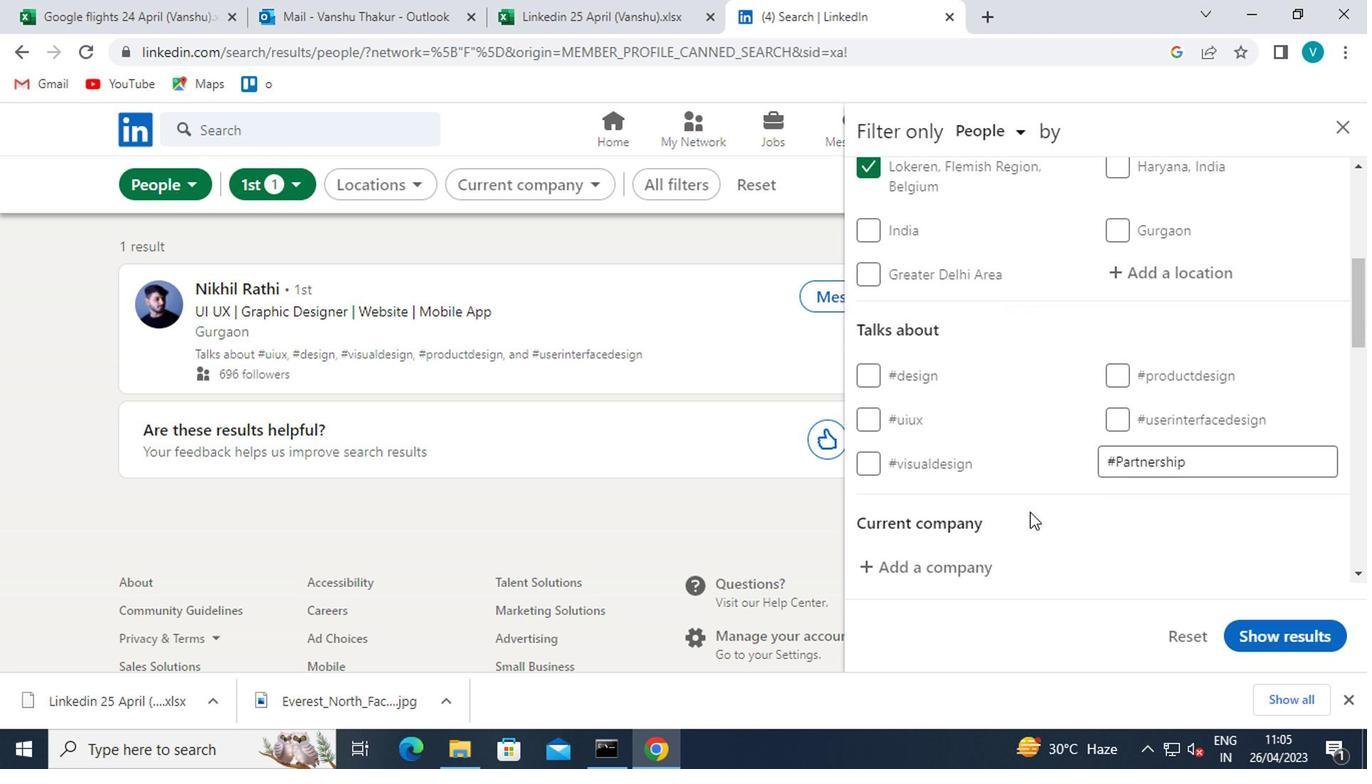 
Action: Mouse moved to (969, 377)
Screenshot: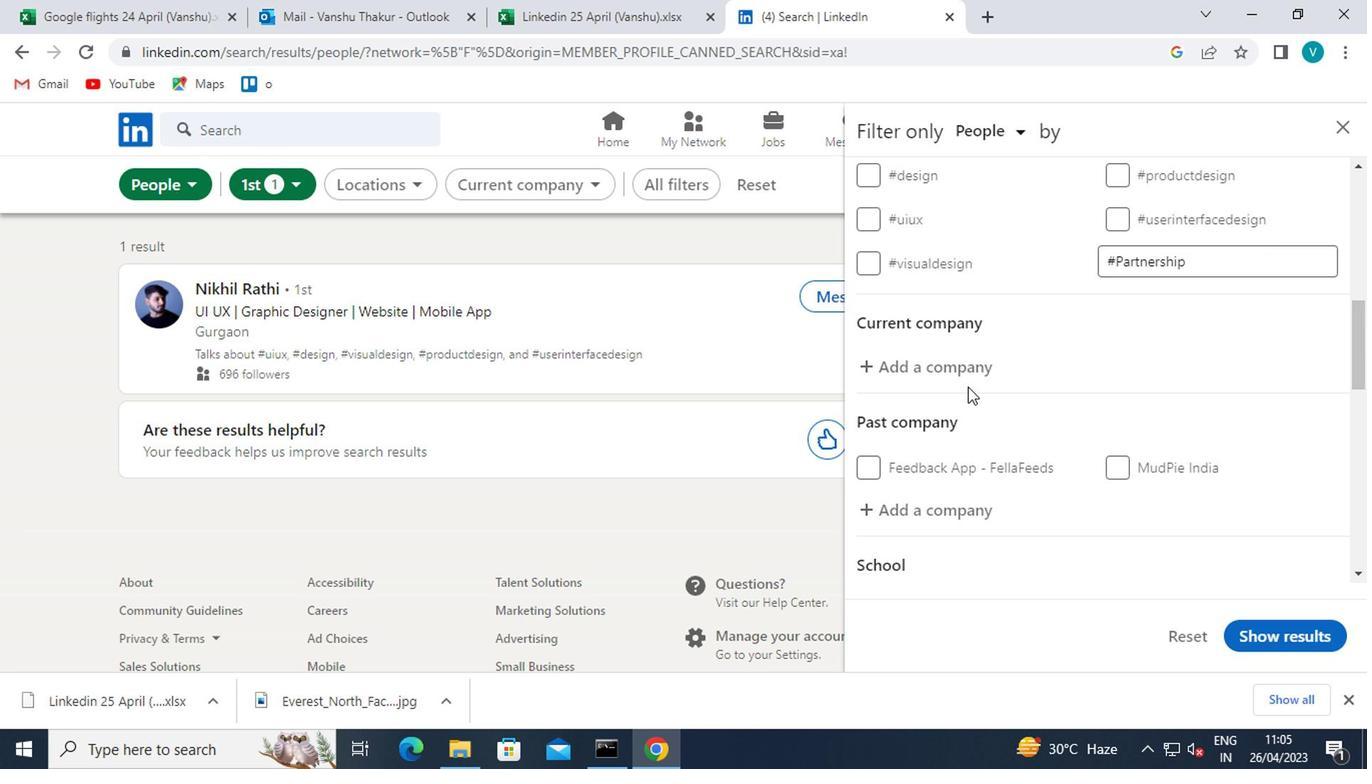 
Action: Mouse pressed left at (969, 377)
Screenshot: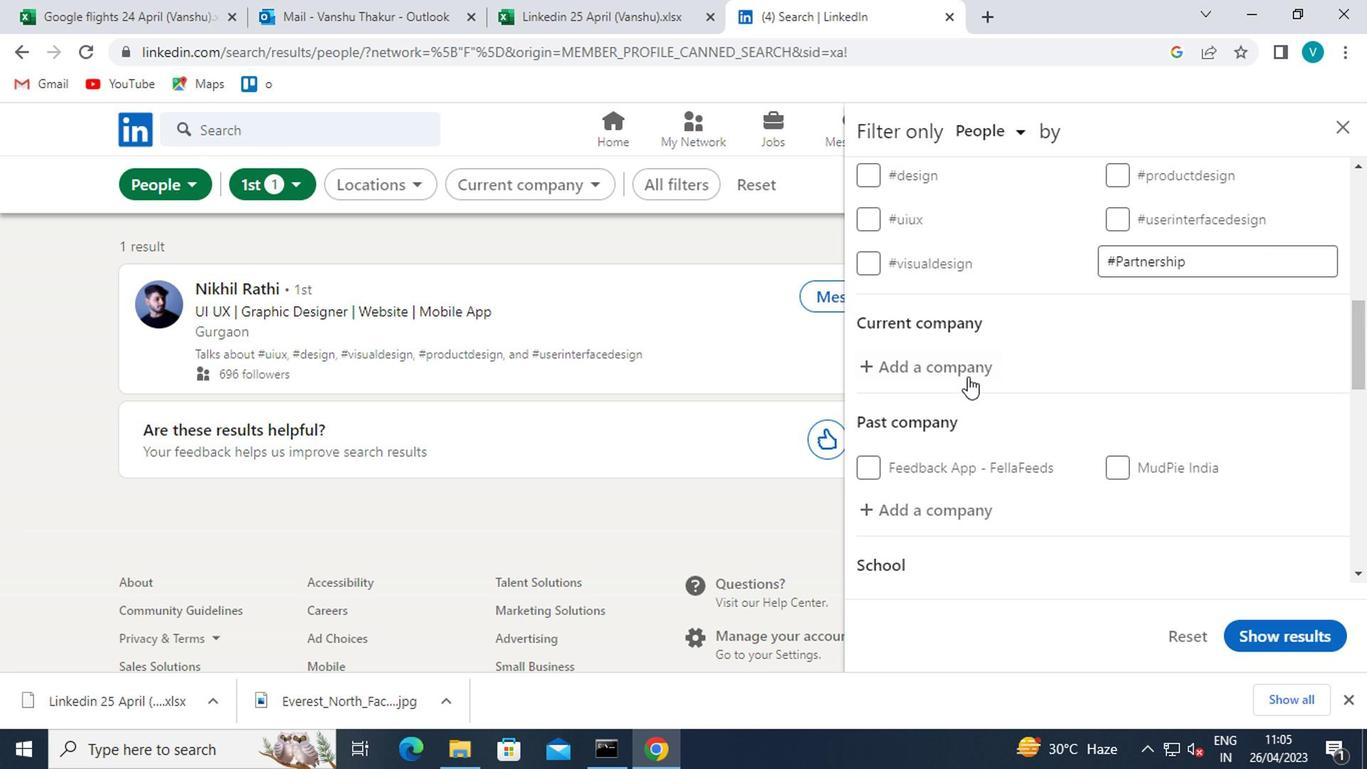 
Action: Key pressed <Key.shift>EXTREME<Key.space>
Screenshot: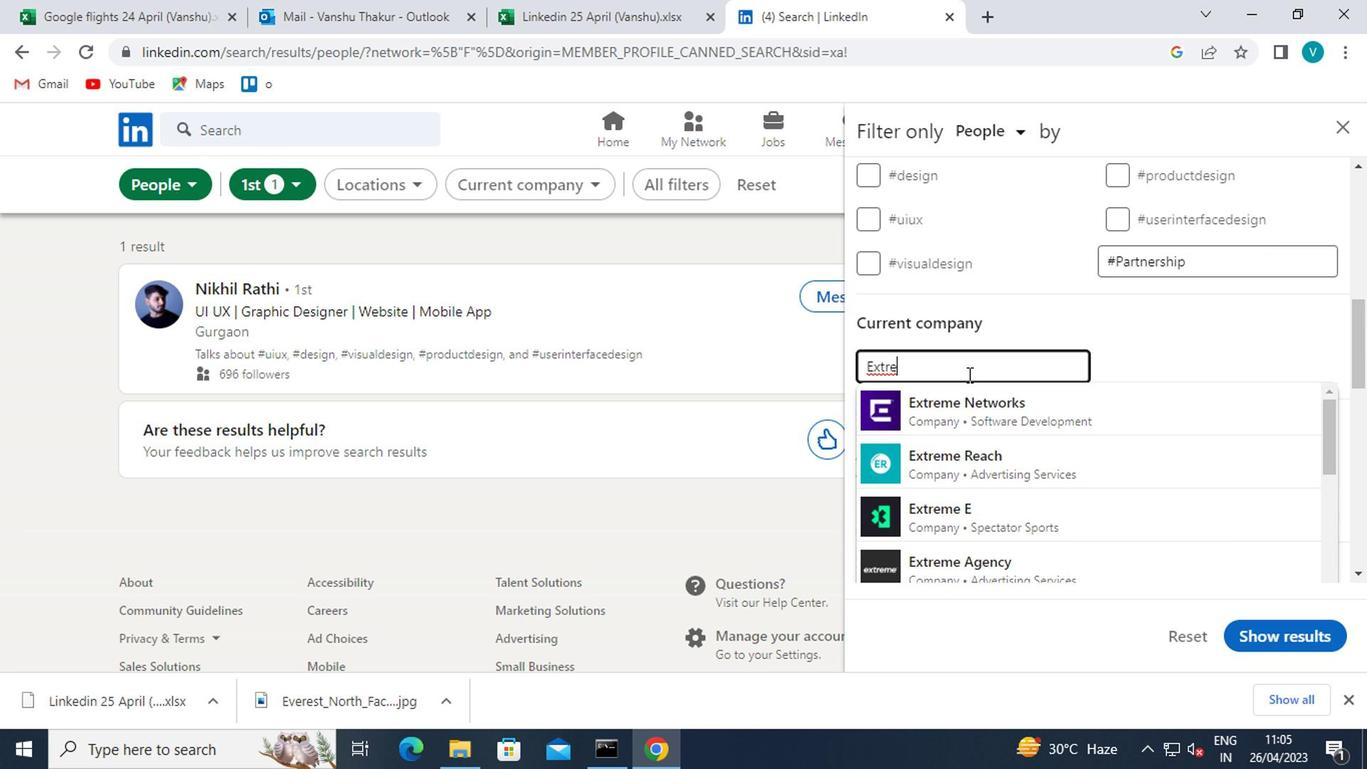 
Action: Mouse moved to (978, 400)
Screenshot: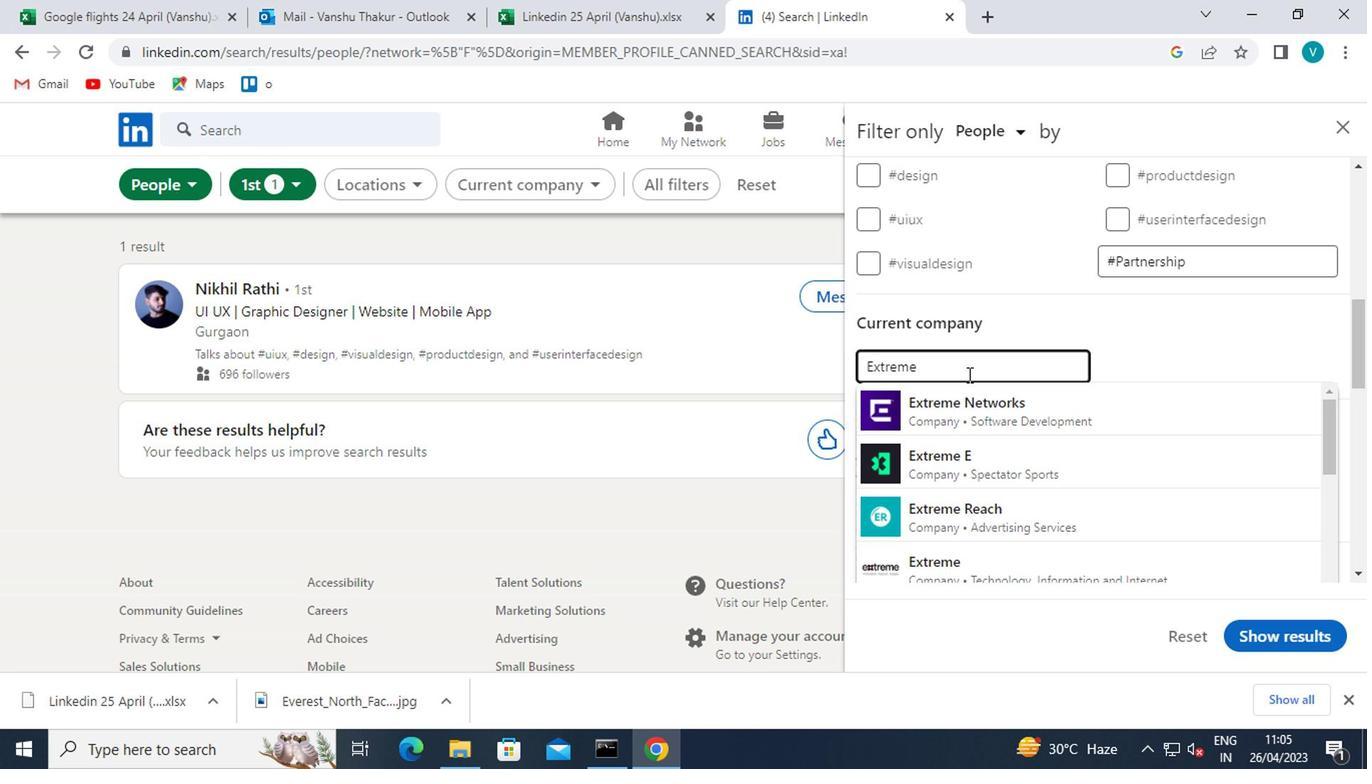 
Action: Mouse pressed left at (978, 400)
Screenshot: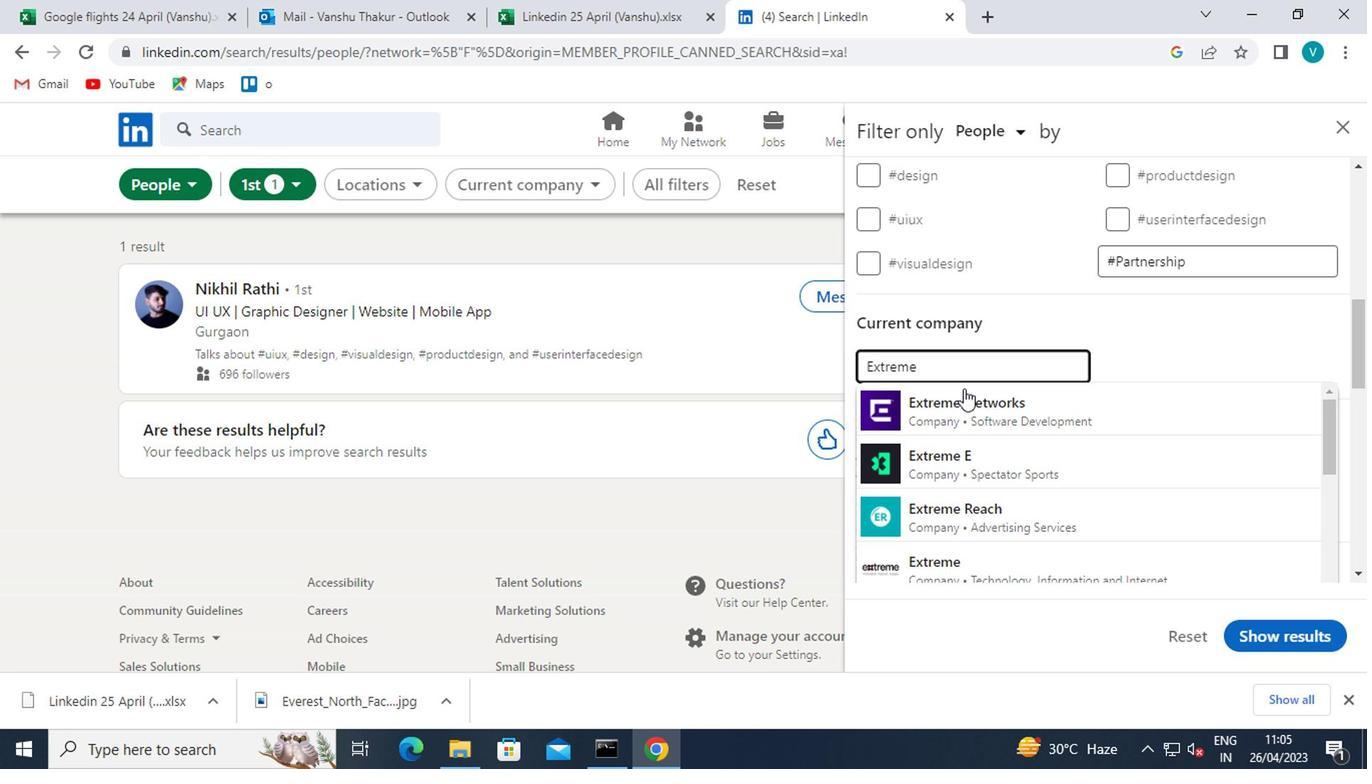 
Action: Mouse scrolled (978, 399) with delta (0, 0)
Screenshot: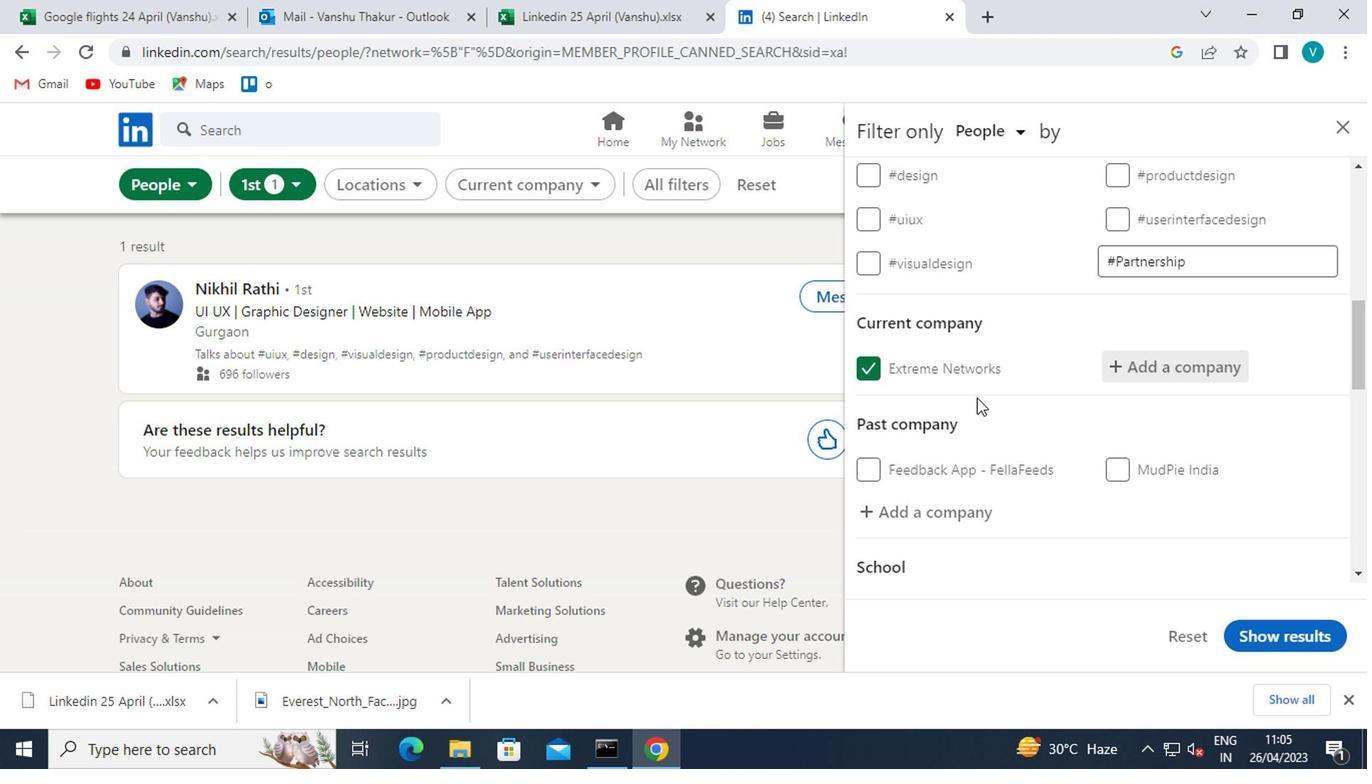 
Action: Mouse scrolled (978, 399) with delta (0, 0)
Screenshot: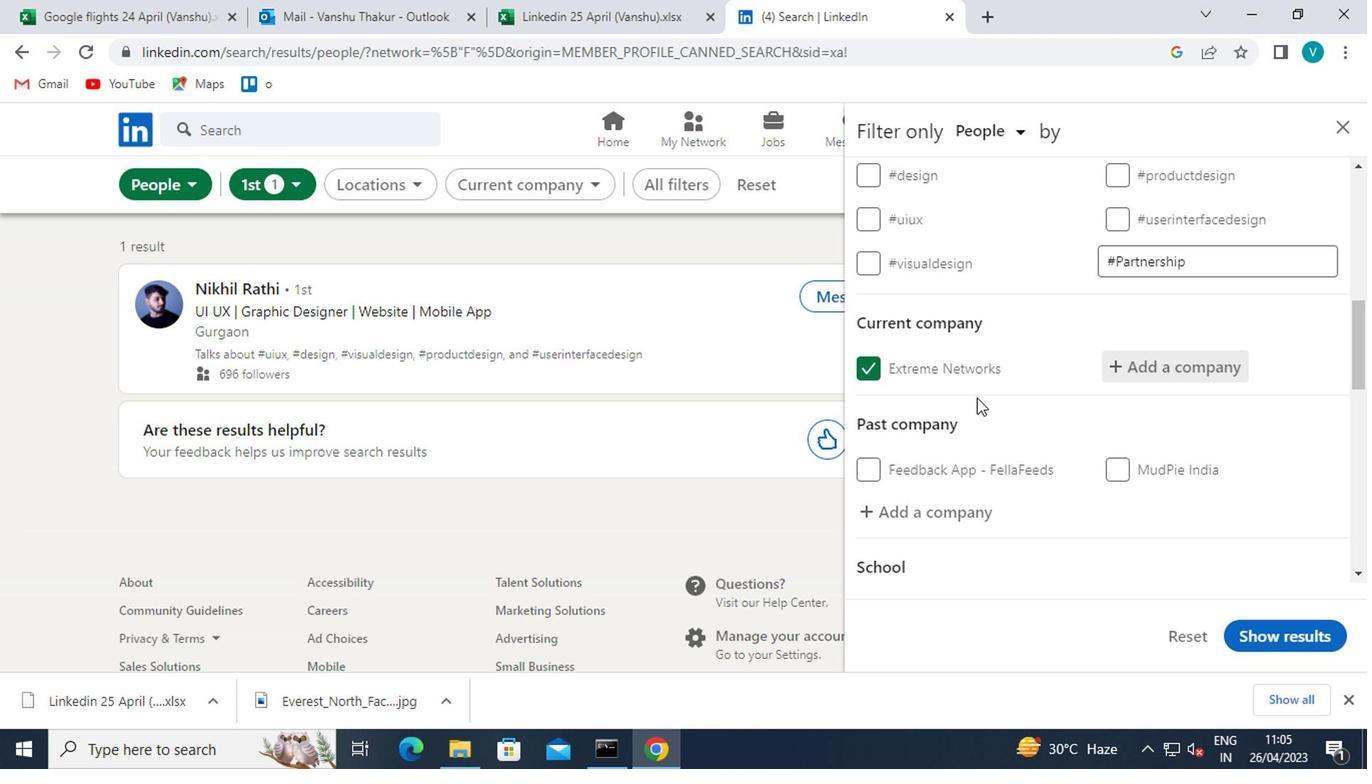 
Action: Mouse scrolled (978, 399) with delta (0, 0)
Screenshot: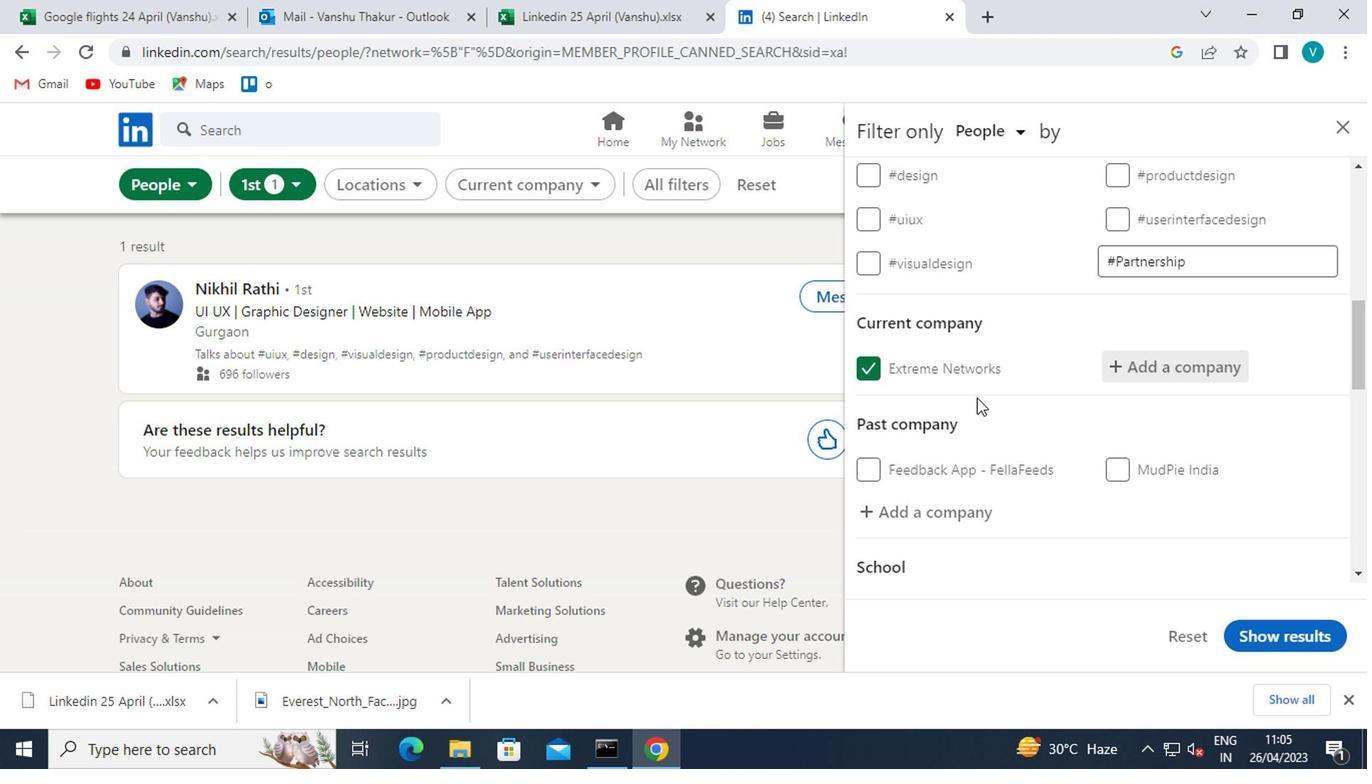 
Action: Mouse moved to (955, 378)
Screenshot: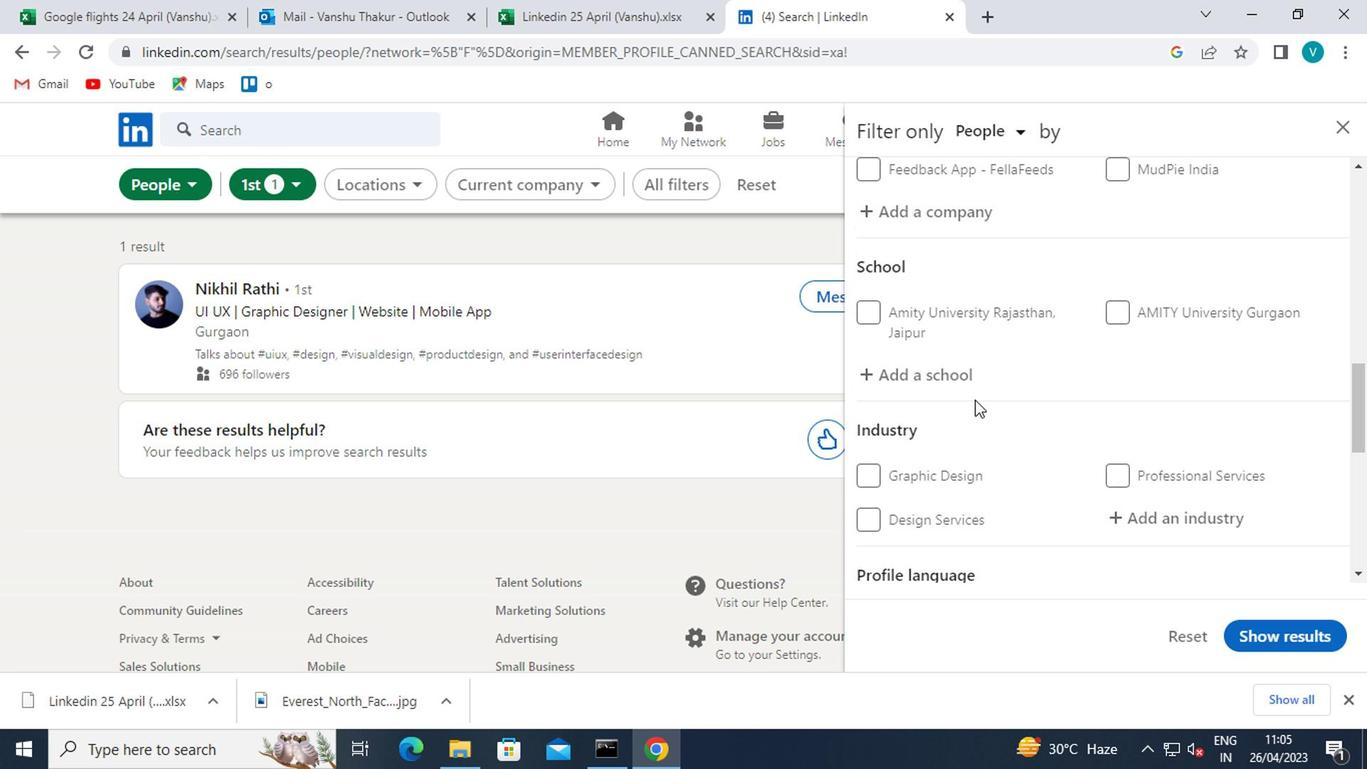 
Action: Mouse pressed left at (955, 378)
Screenshot: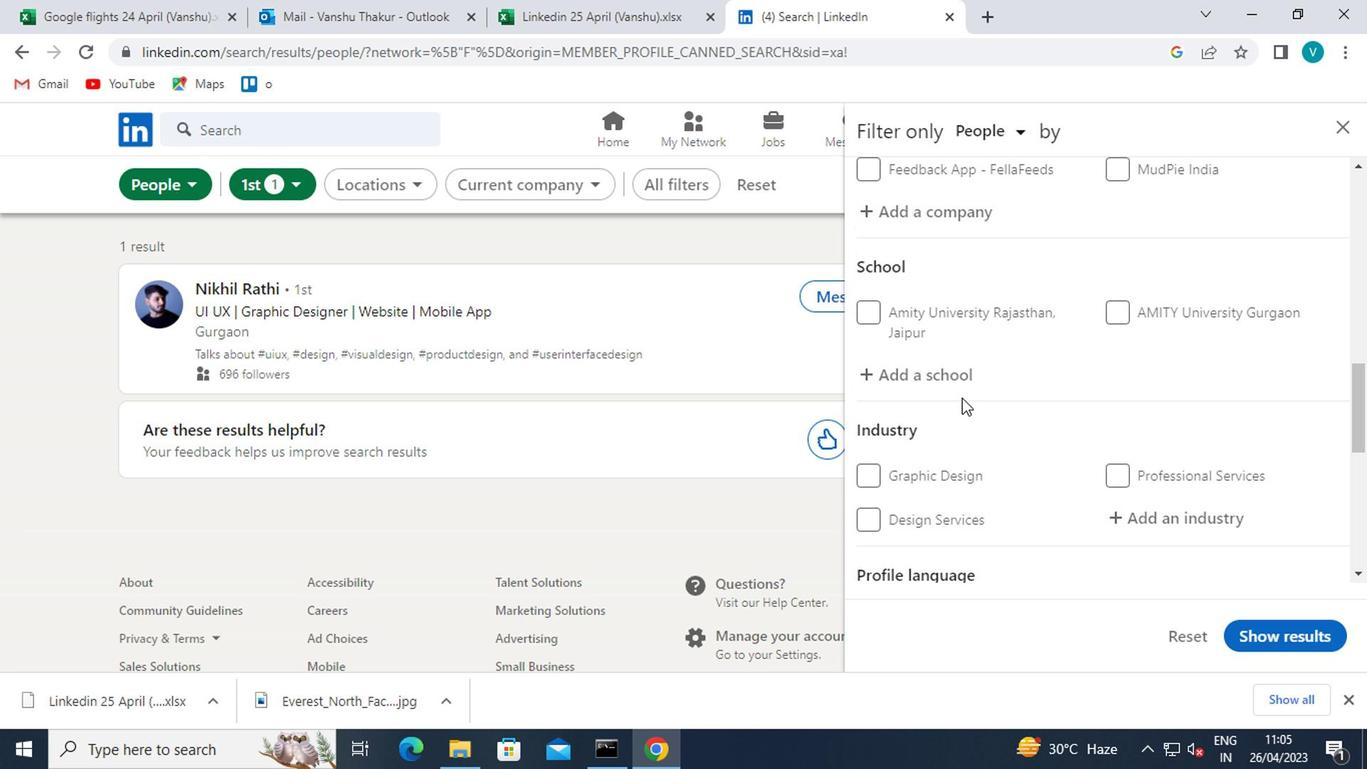 
Action: Key pressed <Key.shift>CALCUTTA<Key.space><Key.shift>INSTITUTE<Key.space>
Screenshot: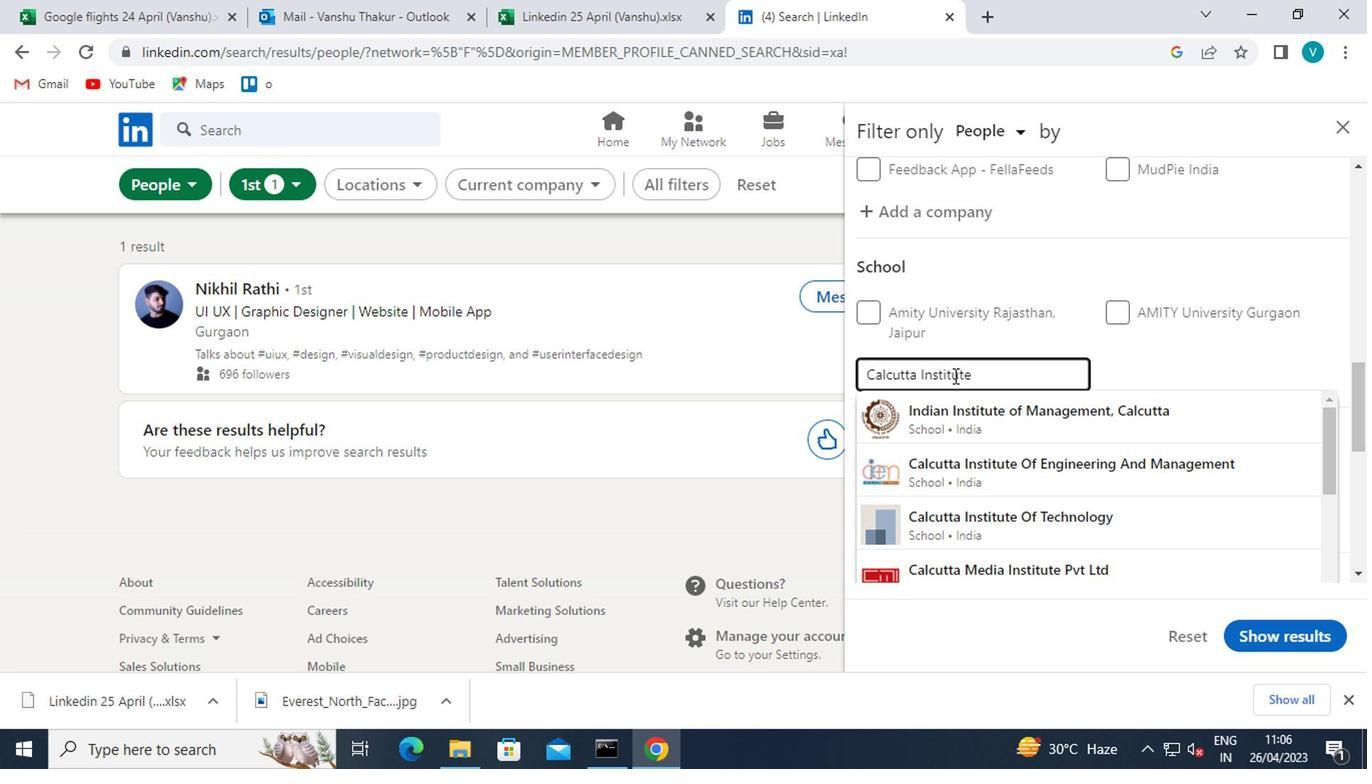 
Action: Mouse moved to (1026, 464)
Screenshot: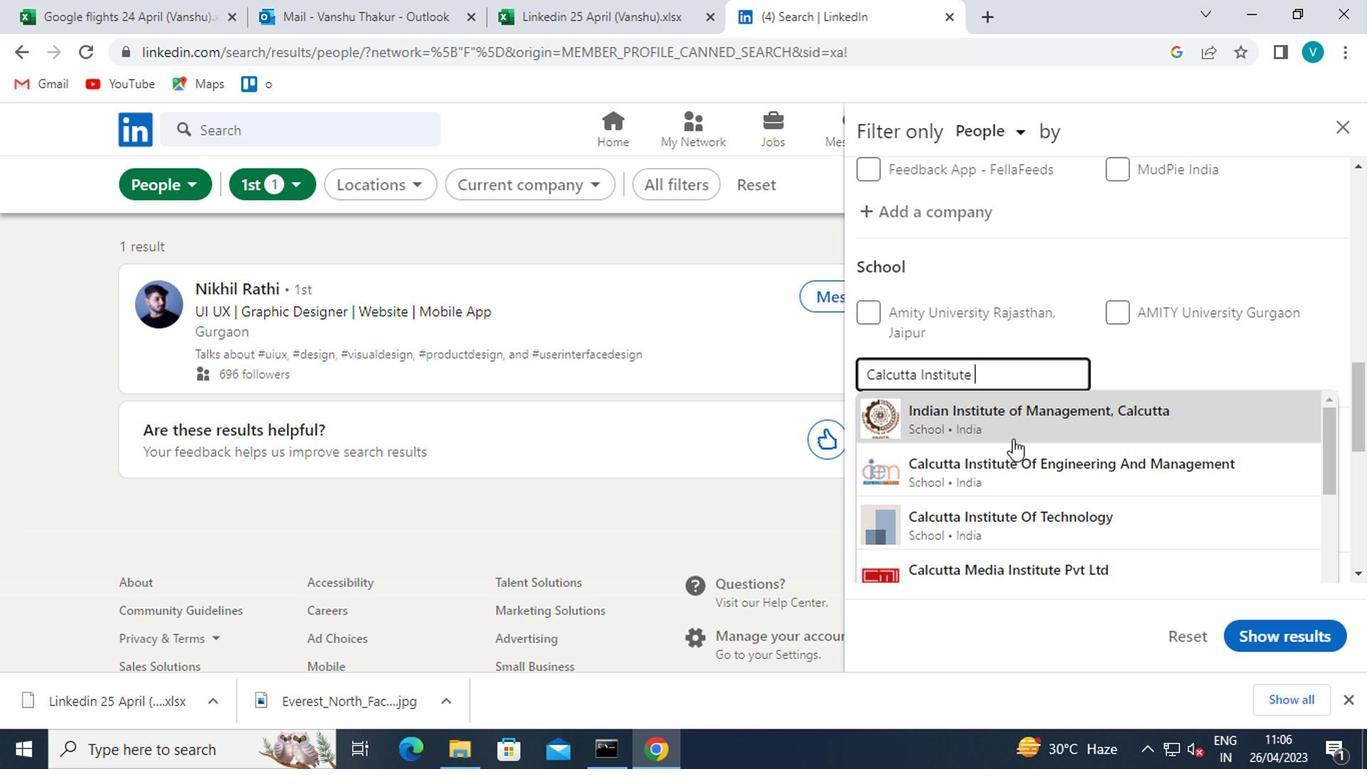 
Action: Mouse pressed left at (1026, 464)
Screenshot: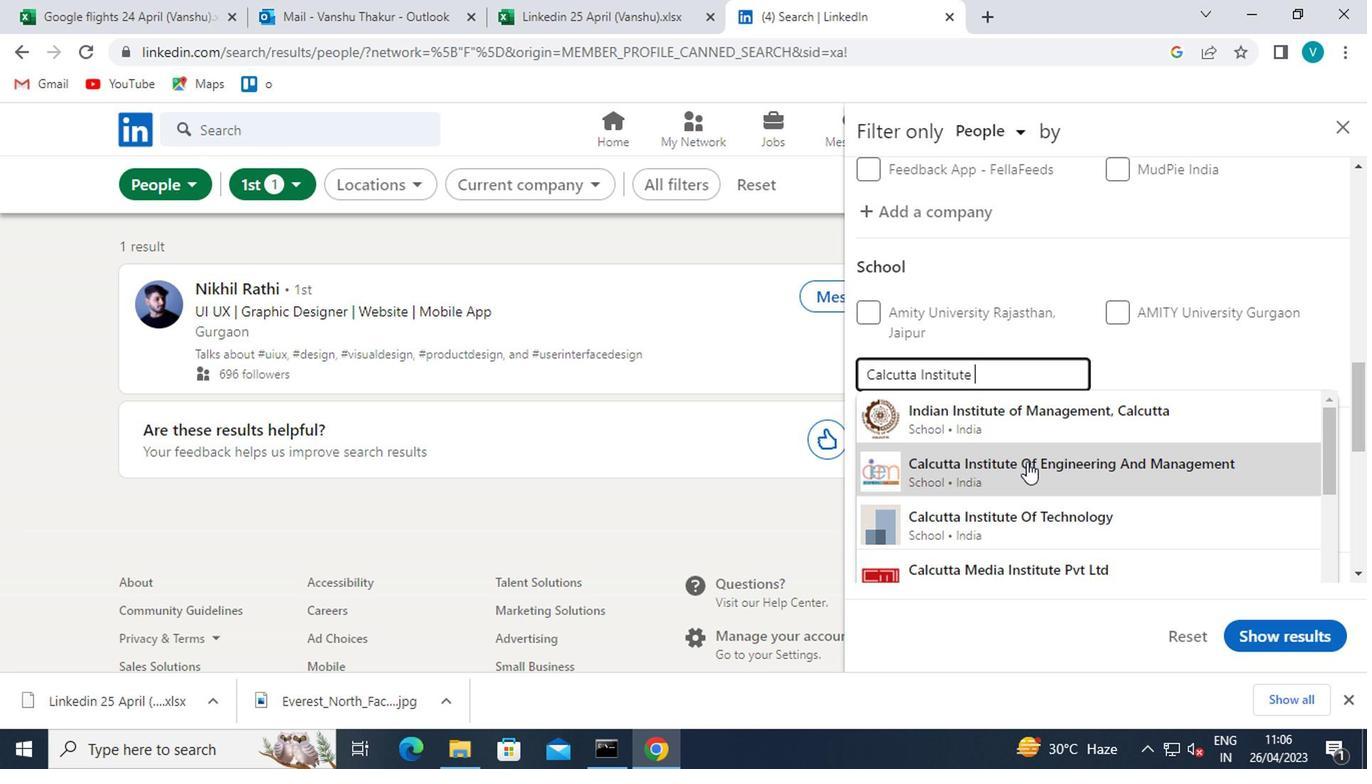 
Action: Mouse scrolled (1026, 463) with delta (0, 0)
Screenshot: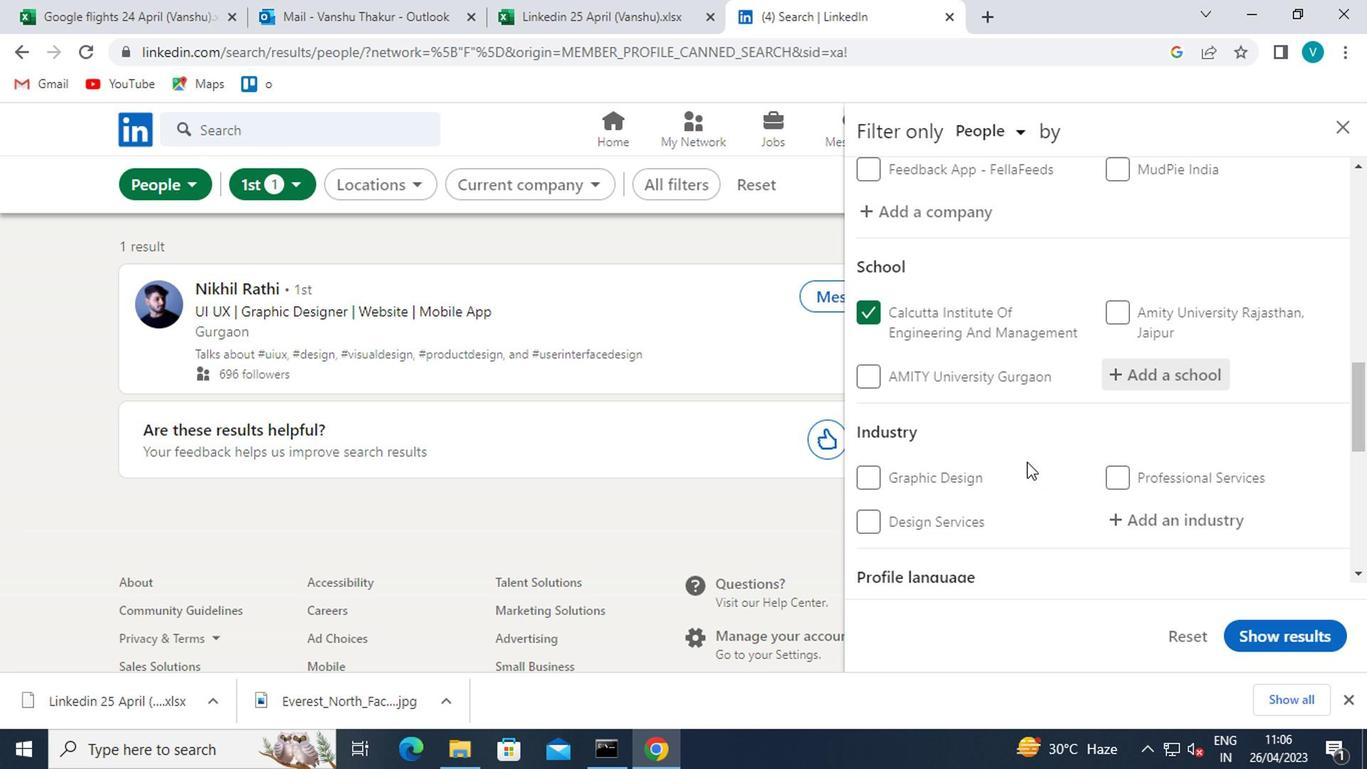 
Action: Mouse scrolled (1026, 463) with delta (0, 0)
Screenshot: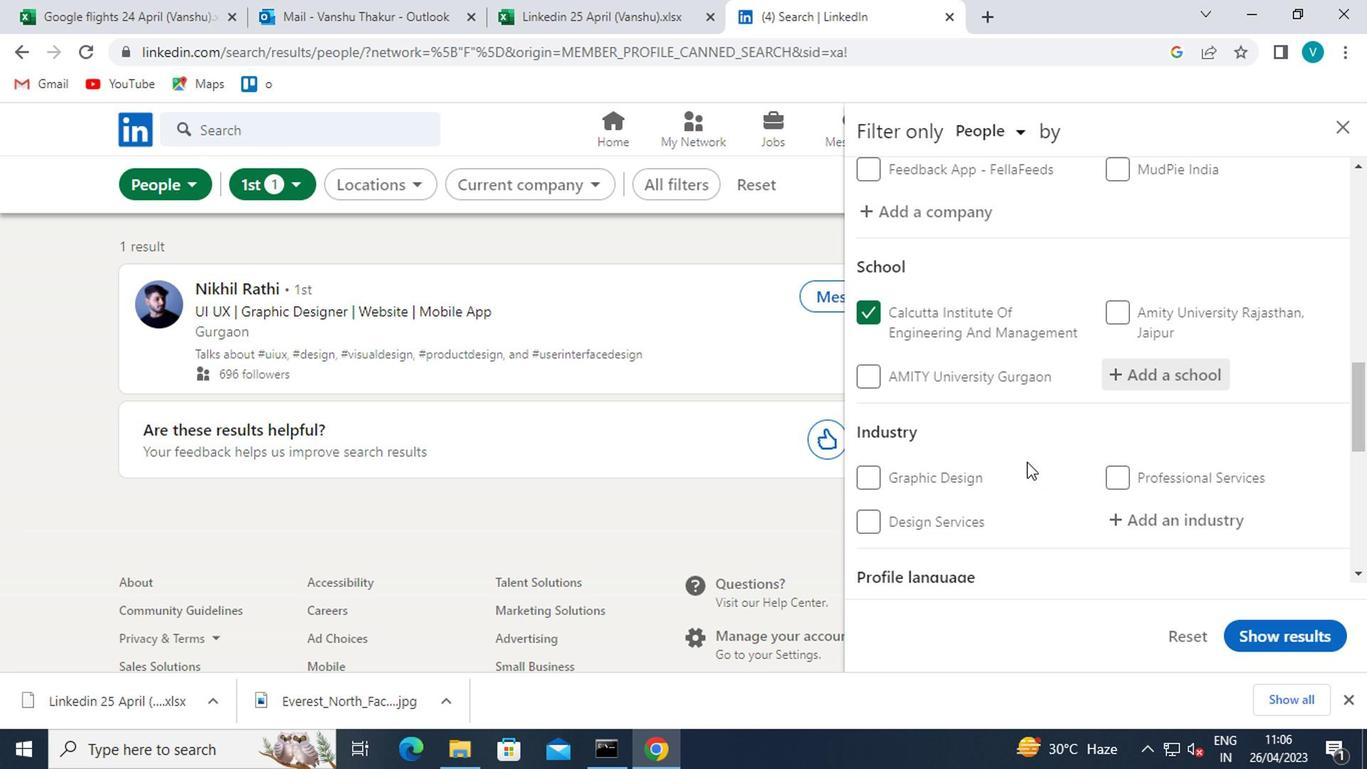 
Action: Mouse scrolled (1026, 463) with delta (0, 0)
Screenshot: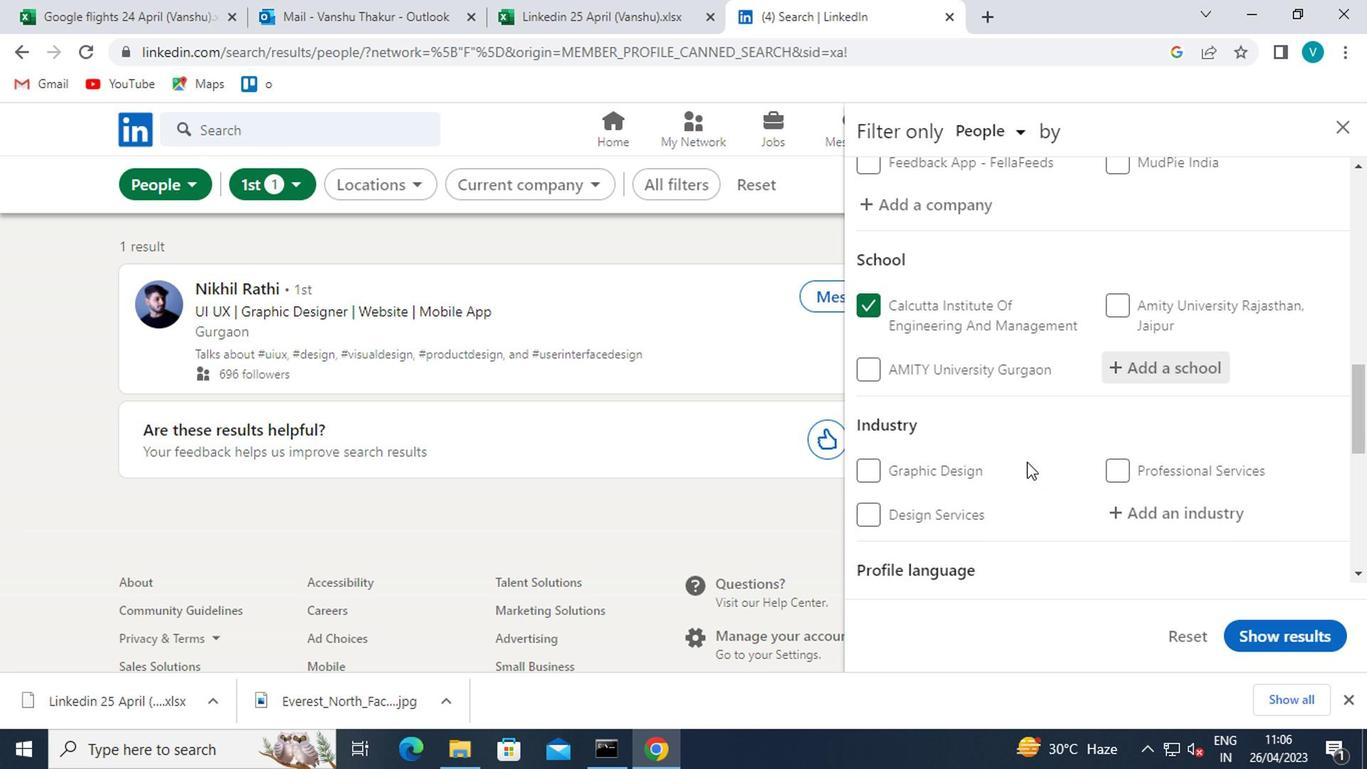 
Action: Mouse scrolled (1026, 463) with delta (0, 0)
Screenshot: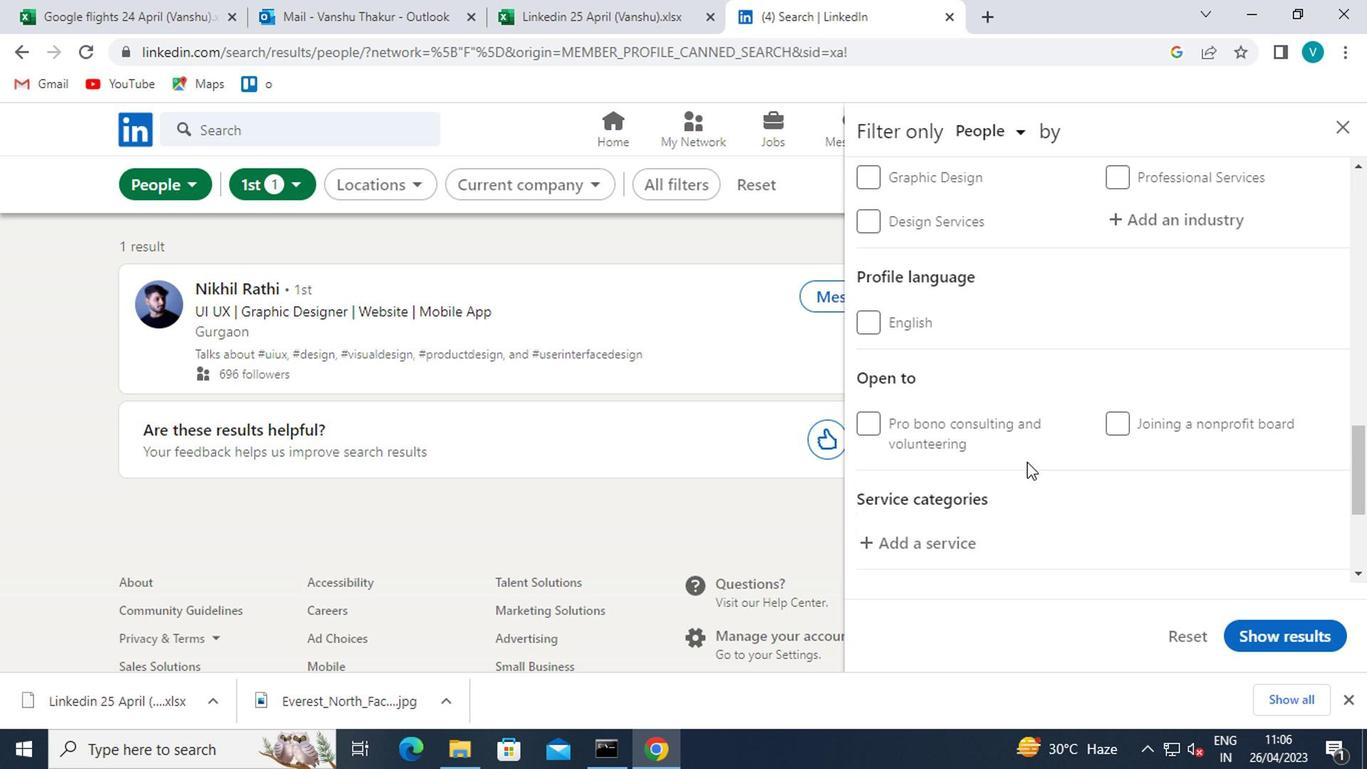 
Action: Mouse moved to (972, 451)
Screenshot: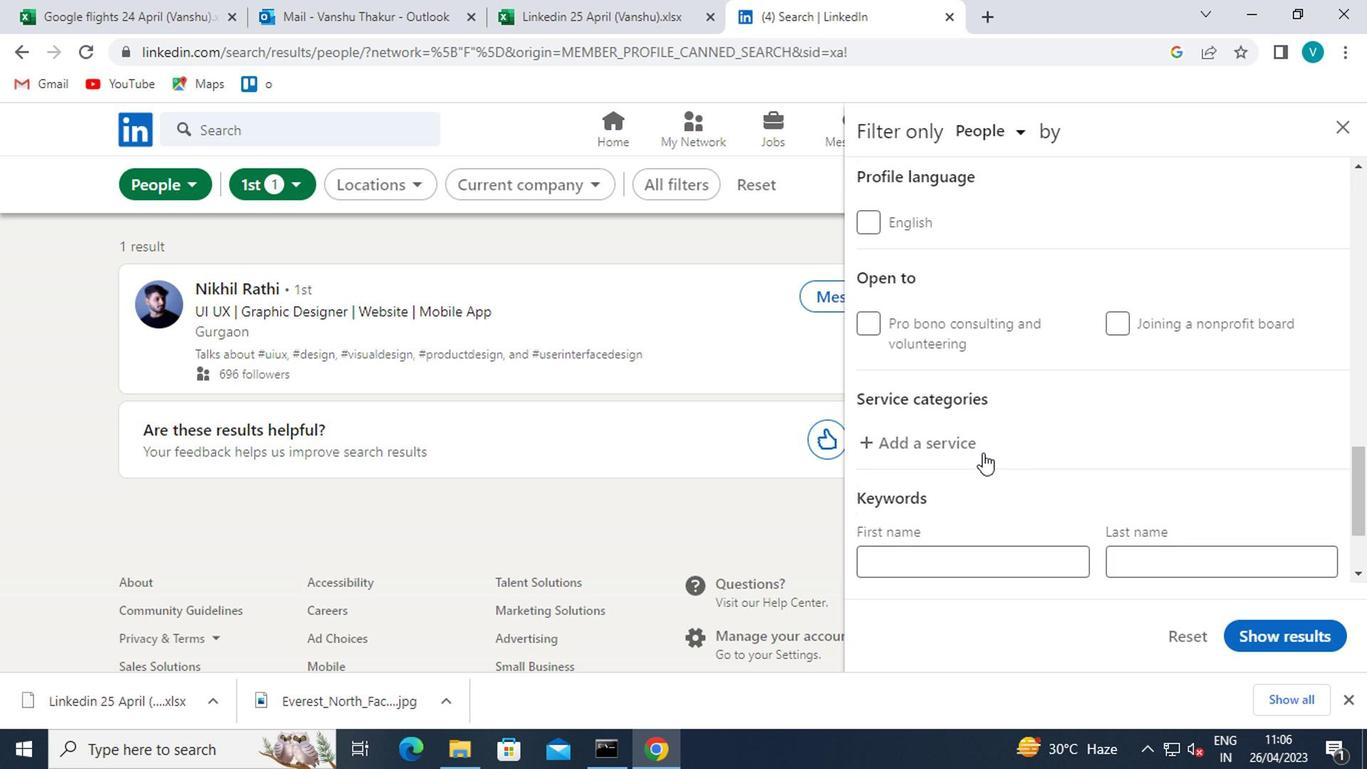 
Action: Mouse scrolled (972, 452) with delta (0, 0)
Screenshot: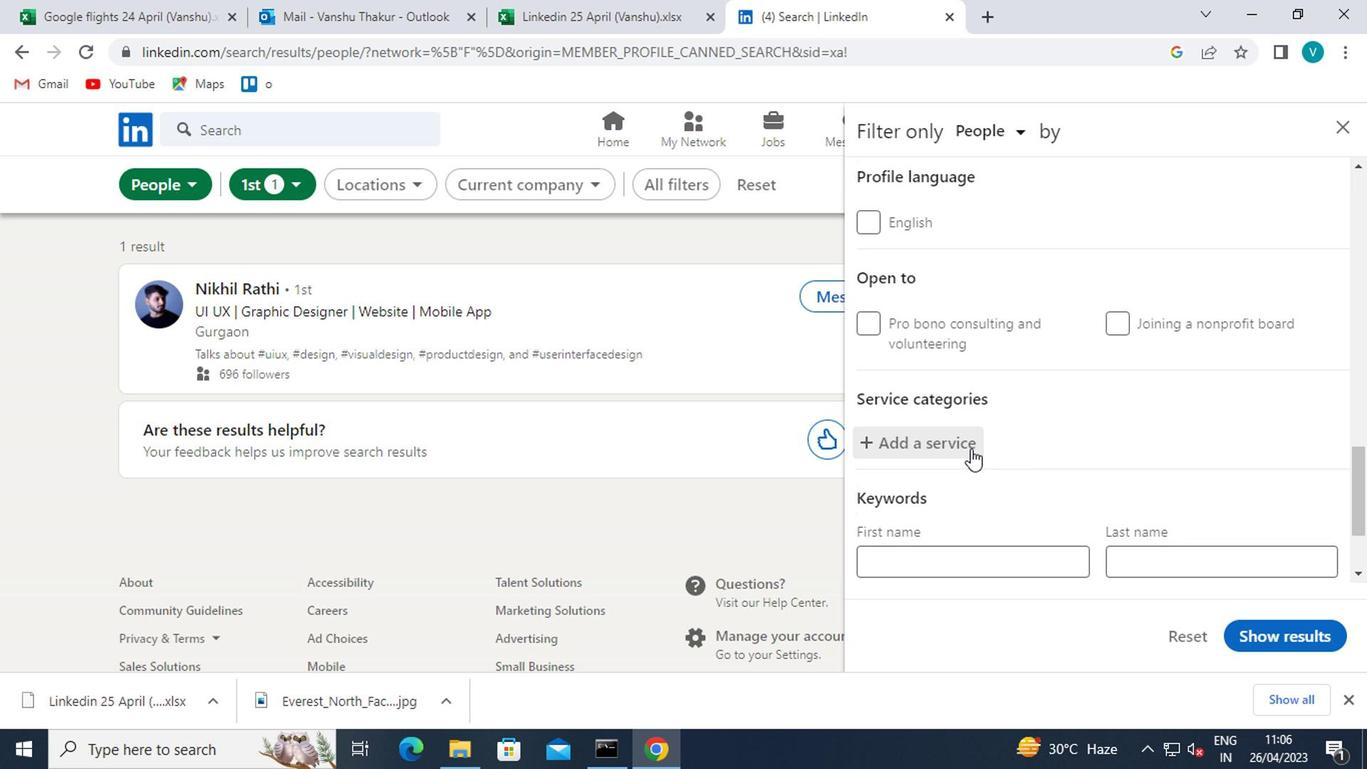
Action: Mouse scrolled (972, 452) with delta (0, 0)
Screenshot: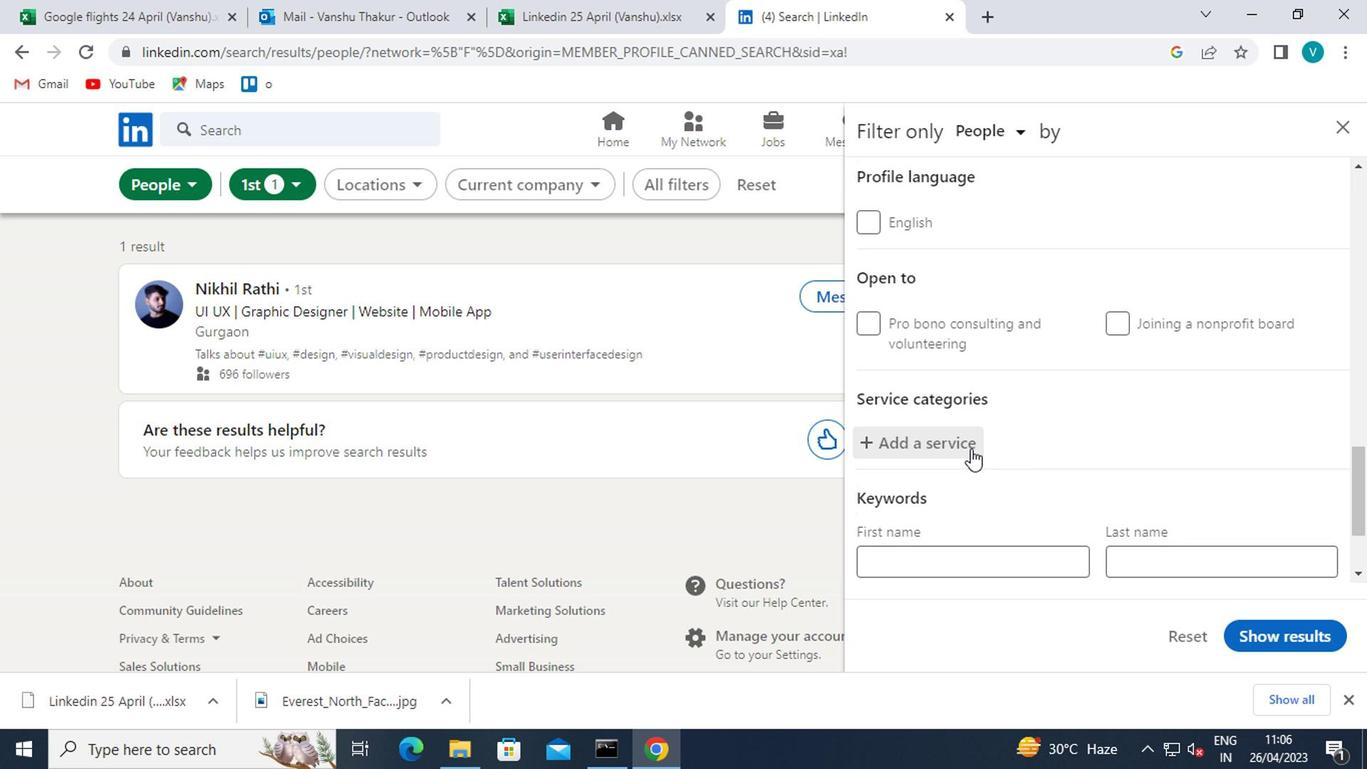 
Action: Mouse moved to (1206, 324)
Screenshot: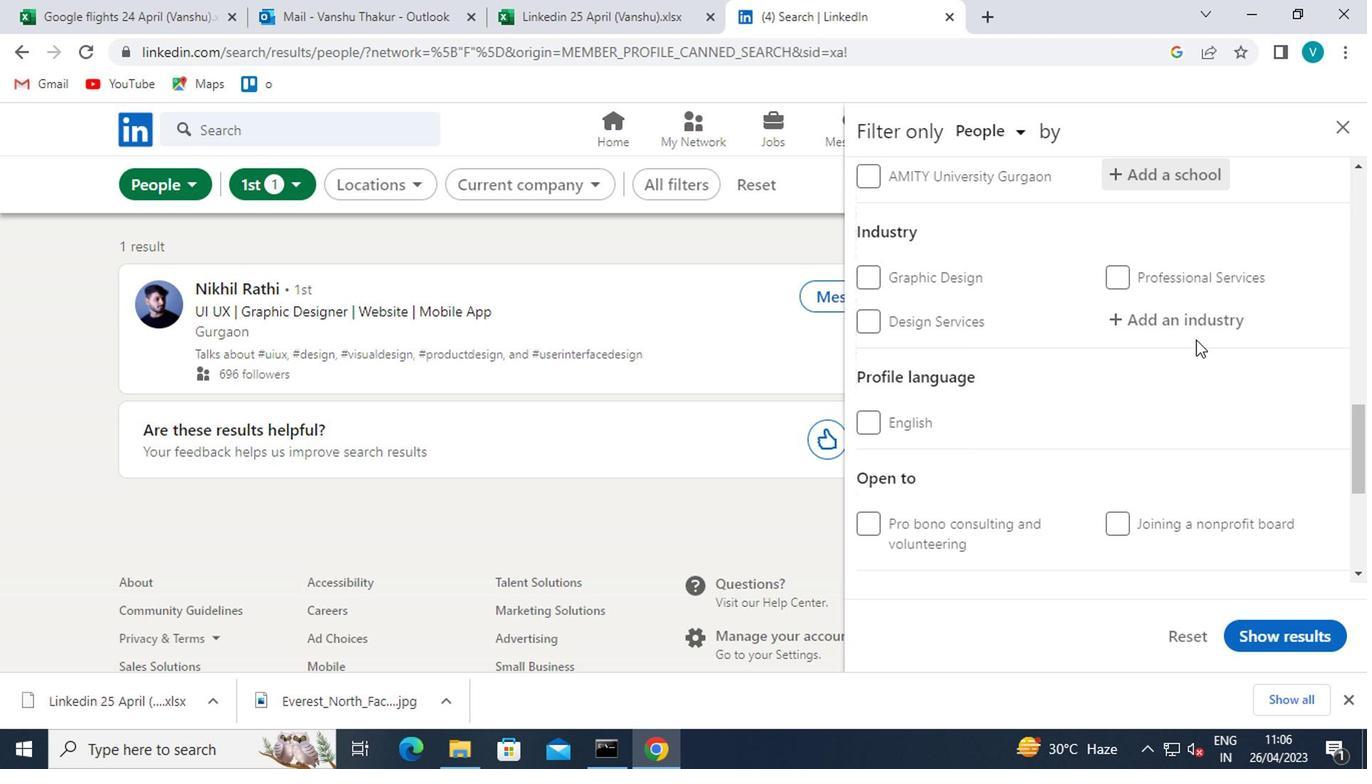 
Action: Mouse pressed left at (1206, 324)
Screenshot: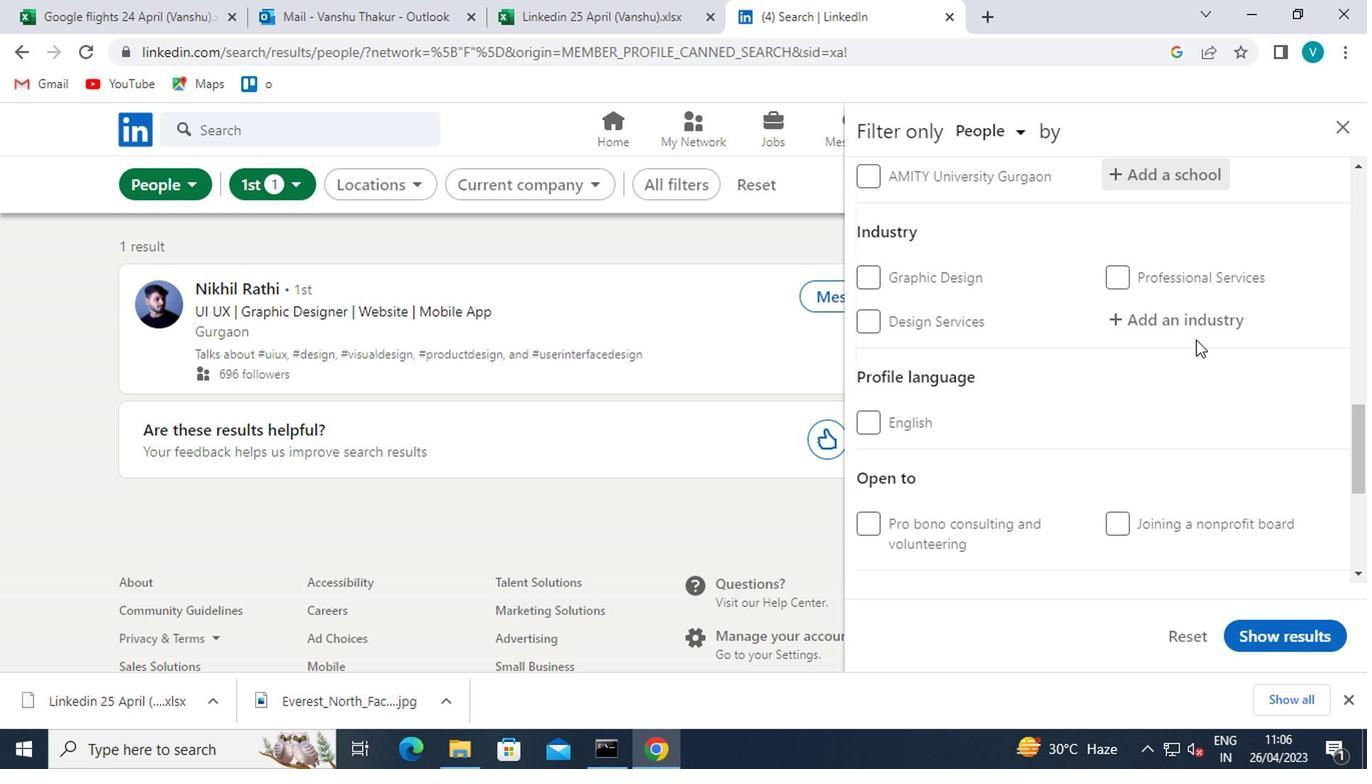 
Action: Key pressed <Key.shift>WHOLESALE<Key.space><Key.shift>APPL
Screenshot: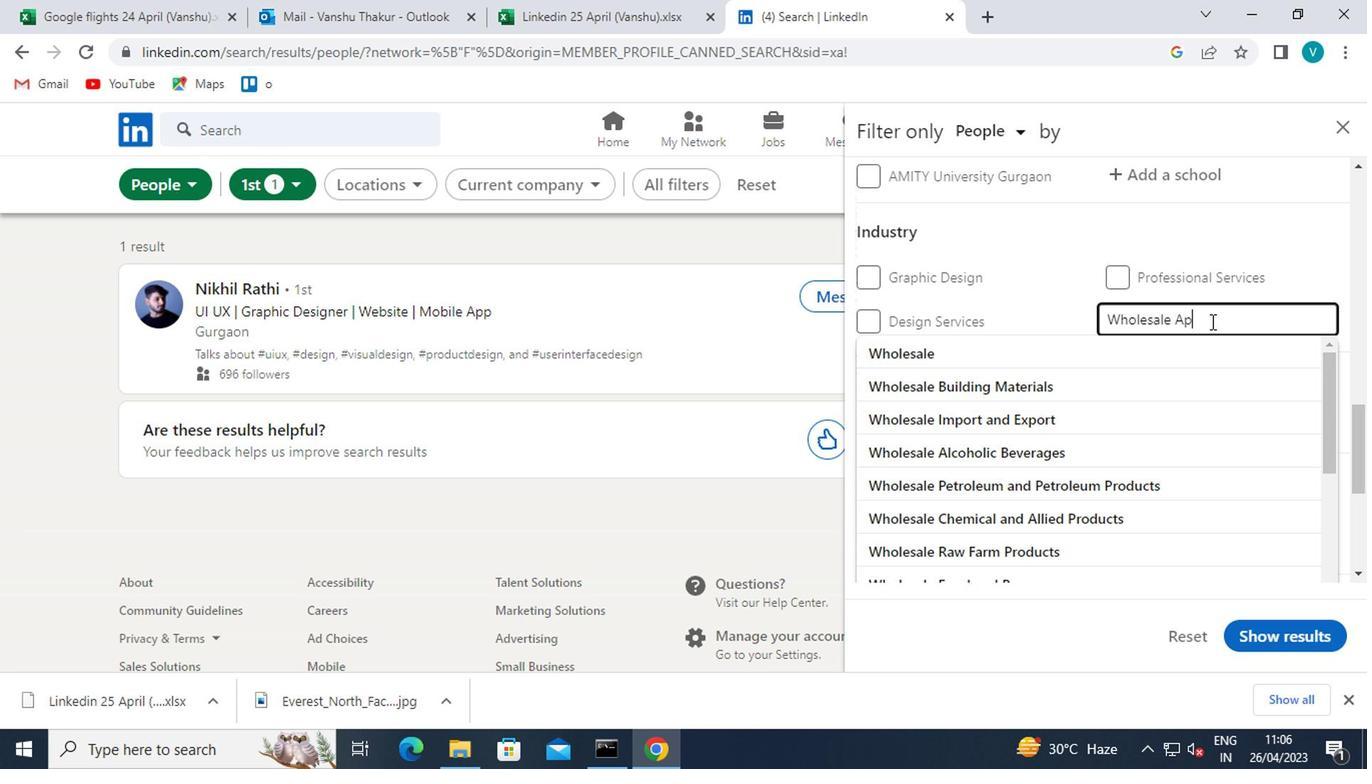 
Action: Mouse moved to (1155, 351)
Screenshot: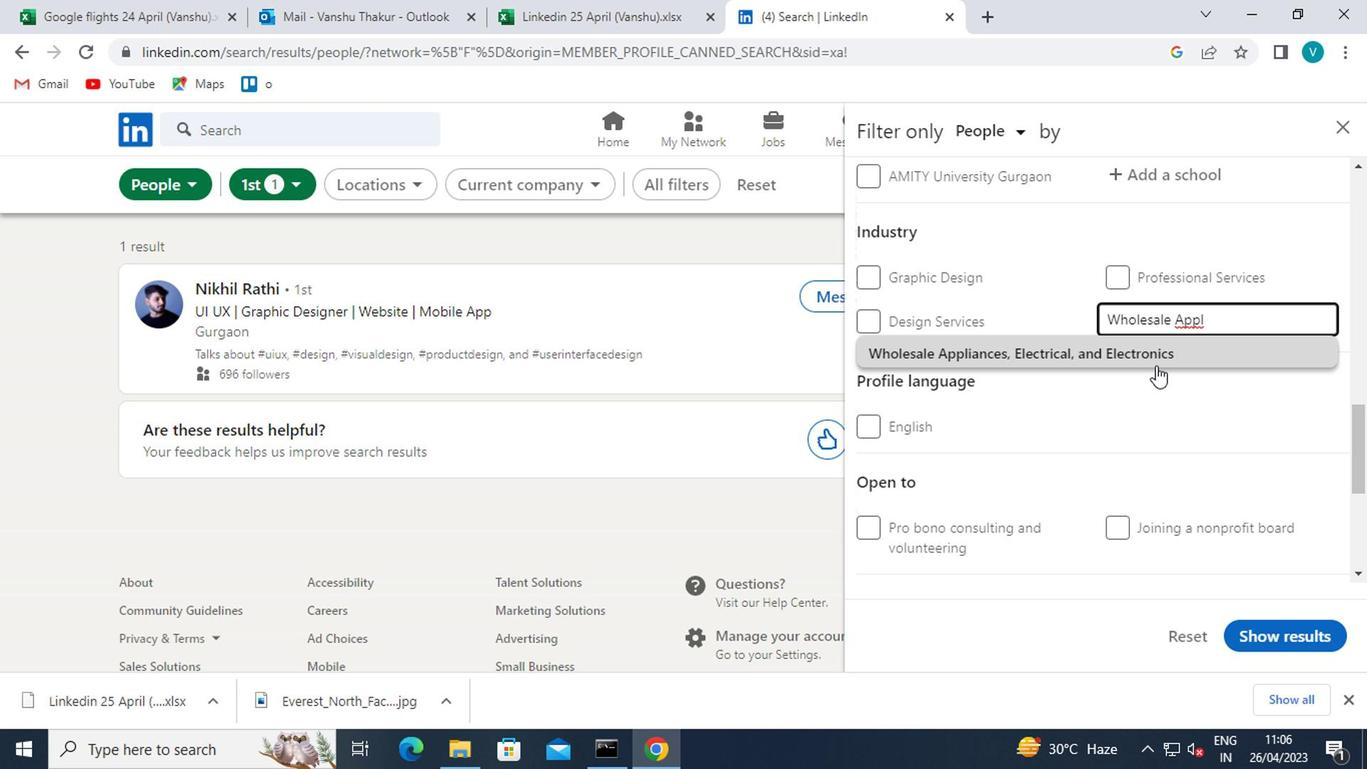 
Action: Mouse pressed left at (1155, 351)
Screenshot: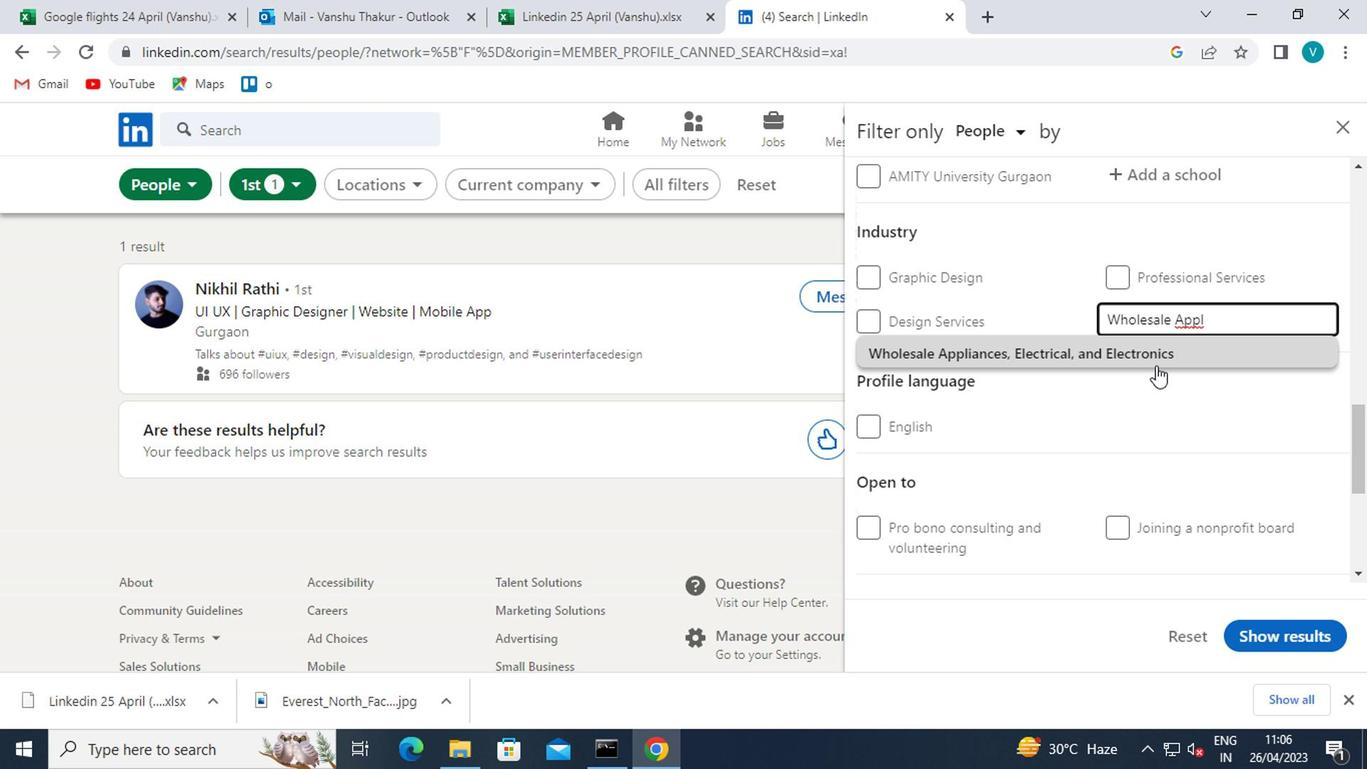 
Action: Mouse scrolled (1155, 350) with delta (0, 0)
Screenshot: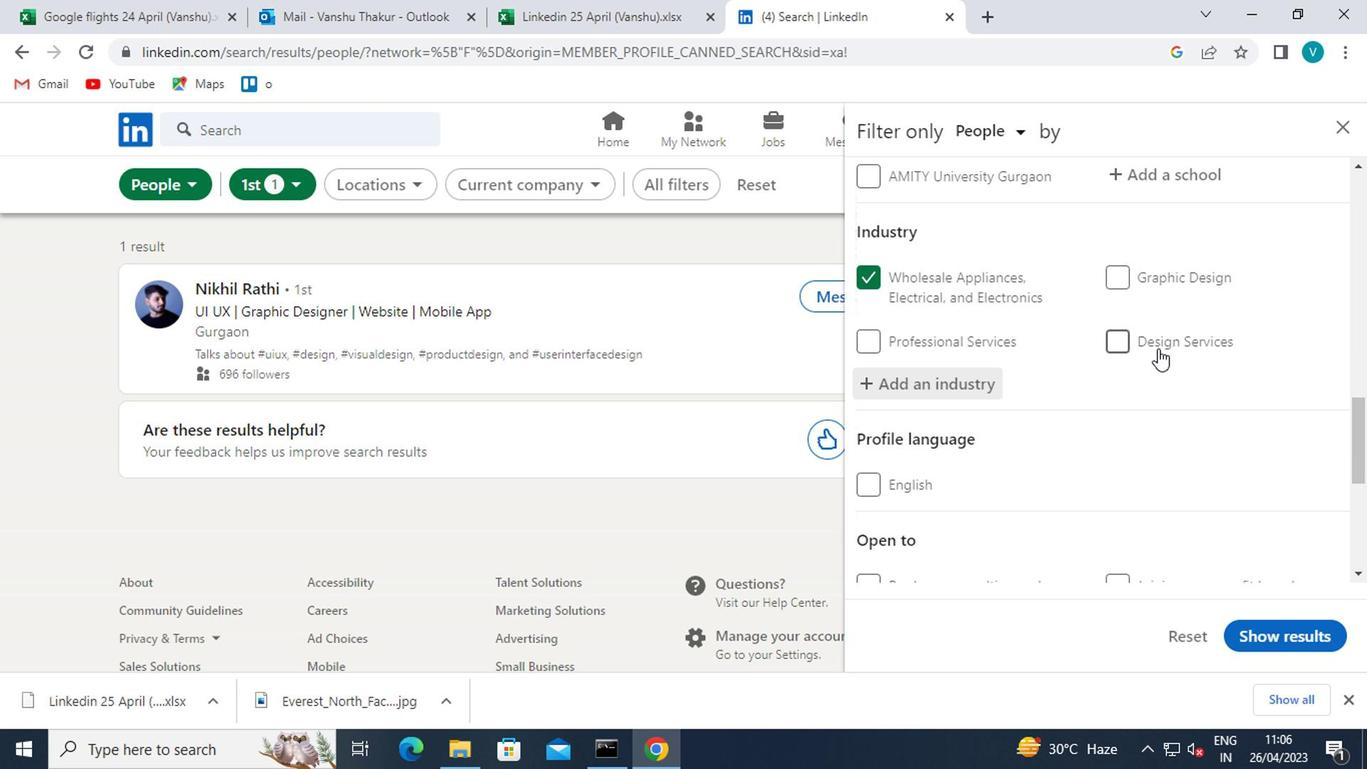 
Action: Mouse scrolled (1155, 350) with delta (0, 0)
Screenshot: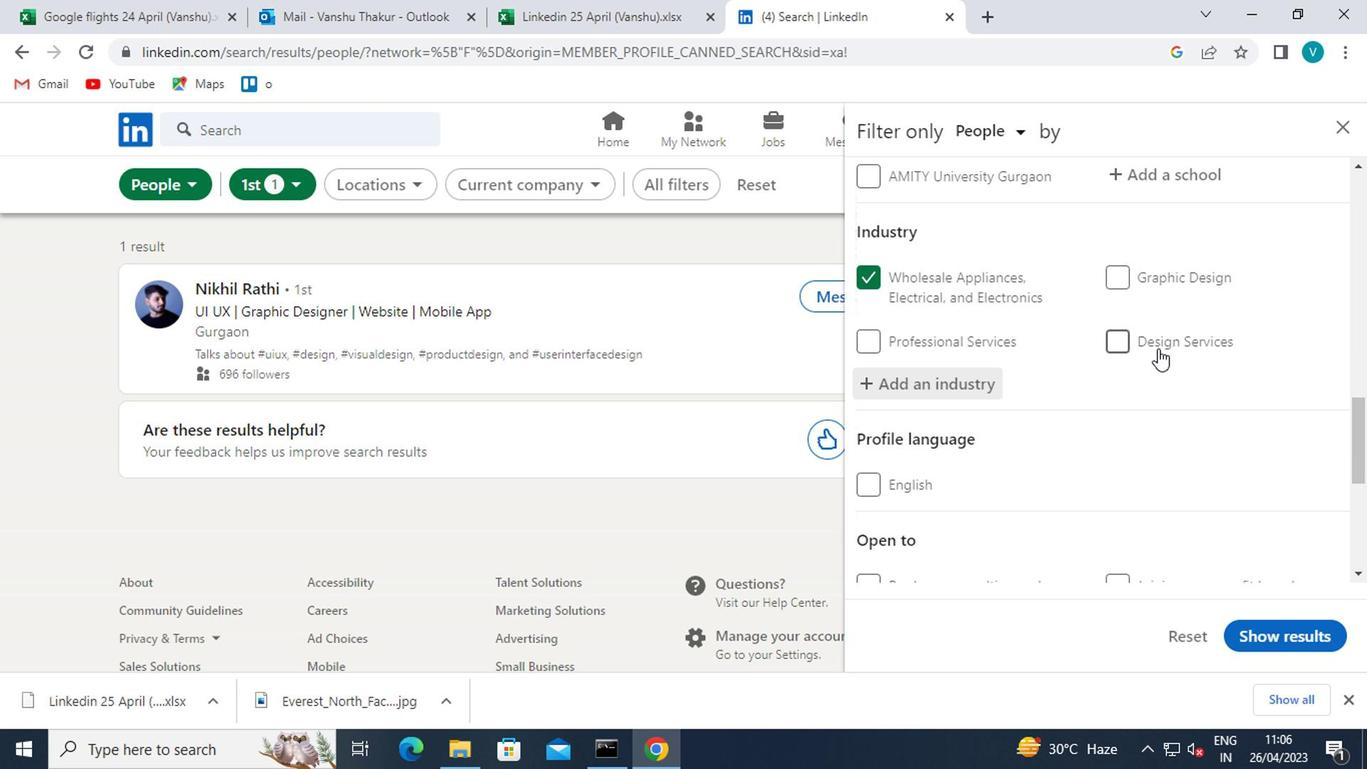 
Action: Mouse scrolled (1155, 350) with delta (0, 0)
Screenshot: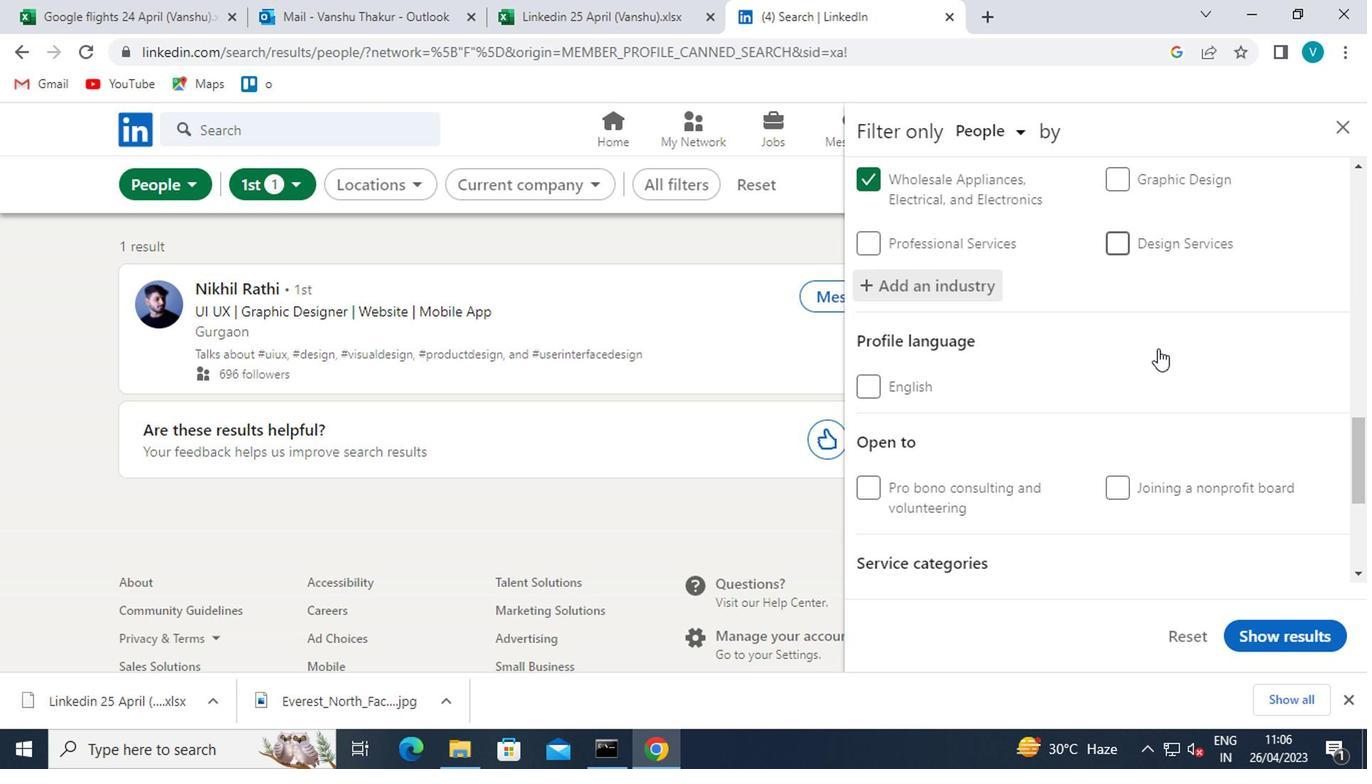 
Action: Mouse moved to (942, 402)
Screenshot: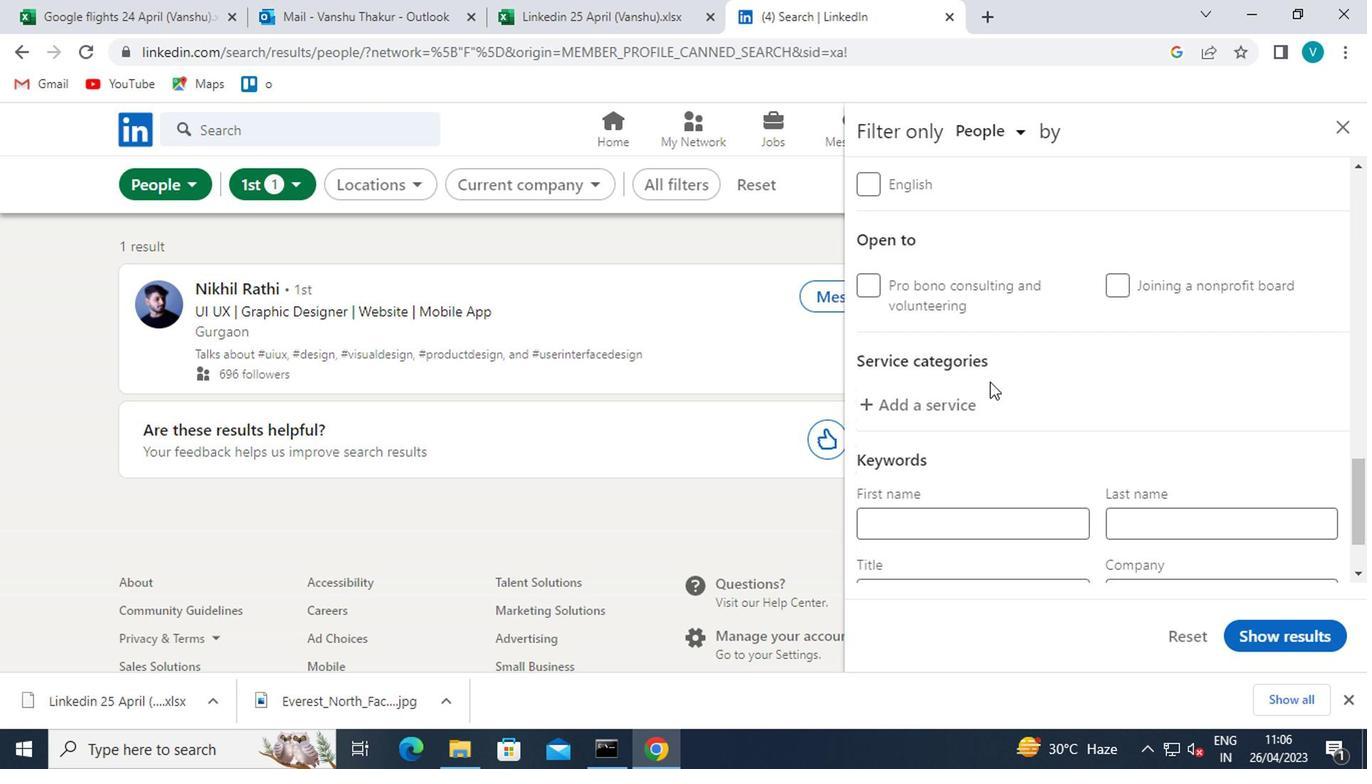 
Action: Mouse pressed left at (942, 402)
Screenshot: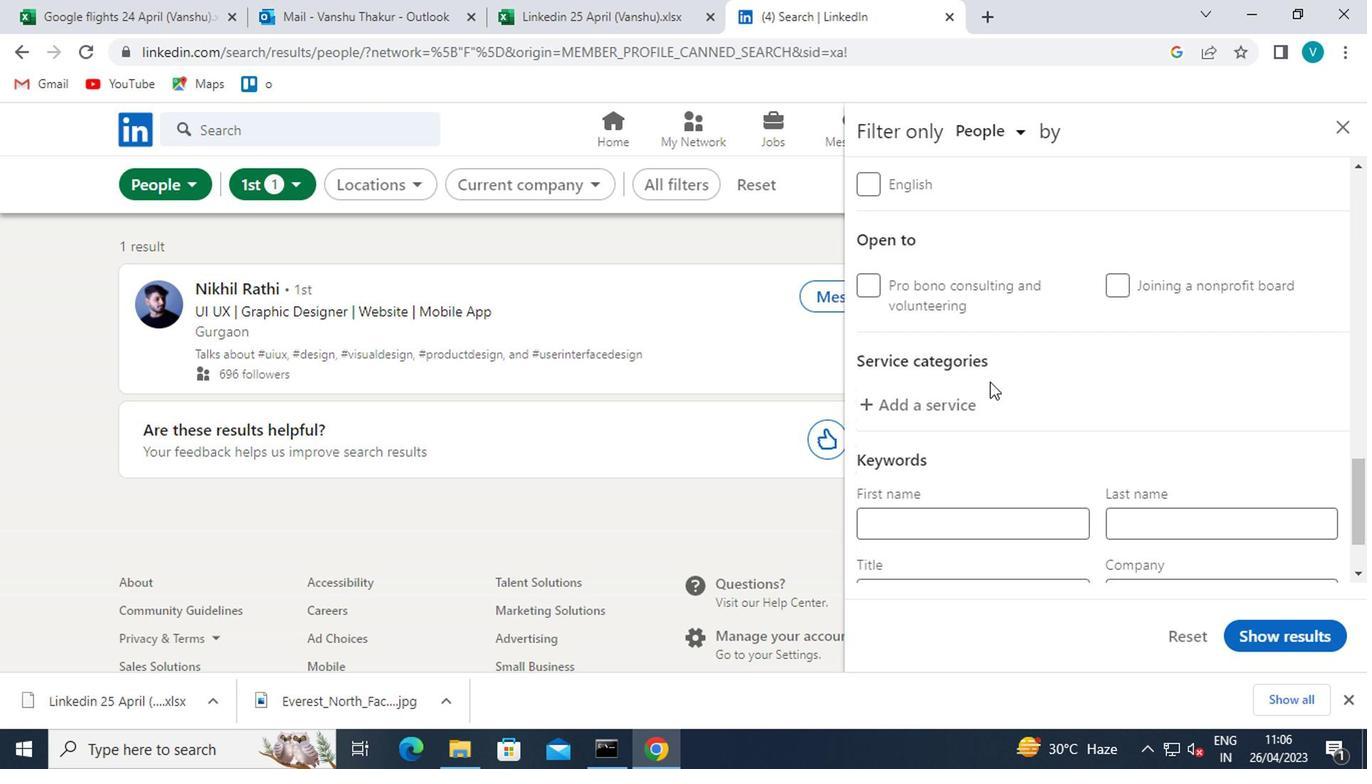 
Action: Key pressed <Key.shift>FINANCIAL<Key.space><Key.shift>ADVISORY<Key.space>
Screenshot: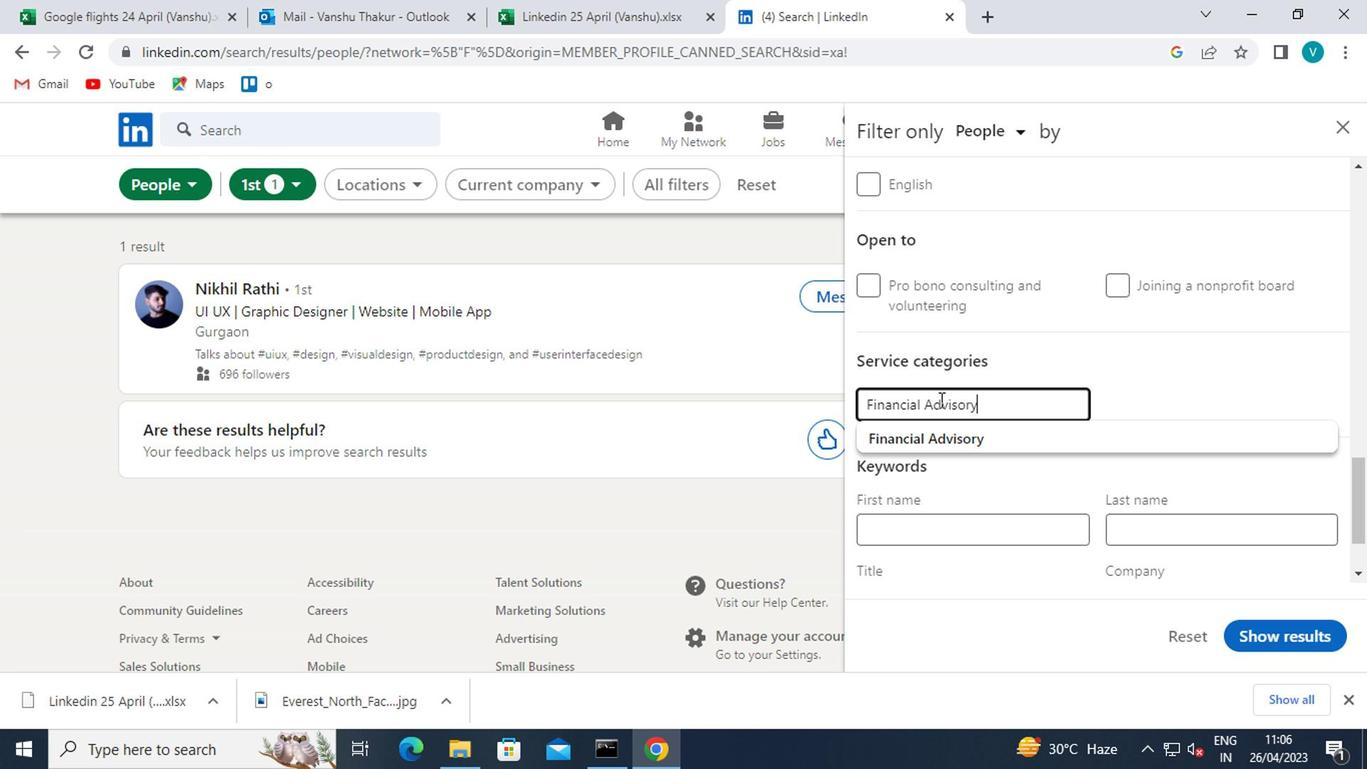 
Action: Mouse moved to (960, 447)
Screenshot: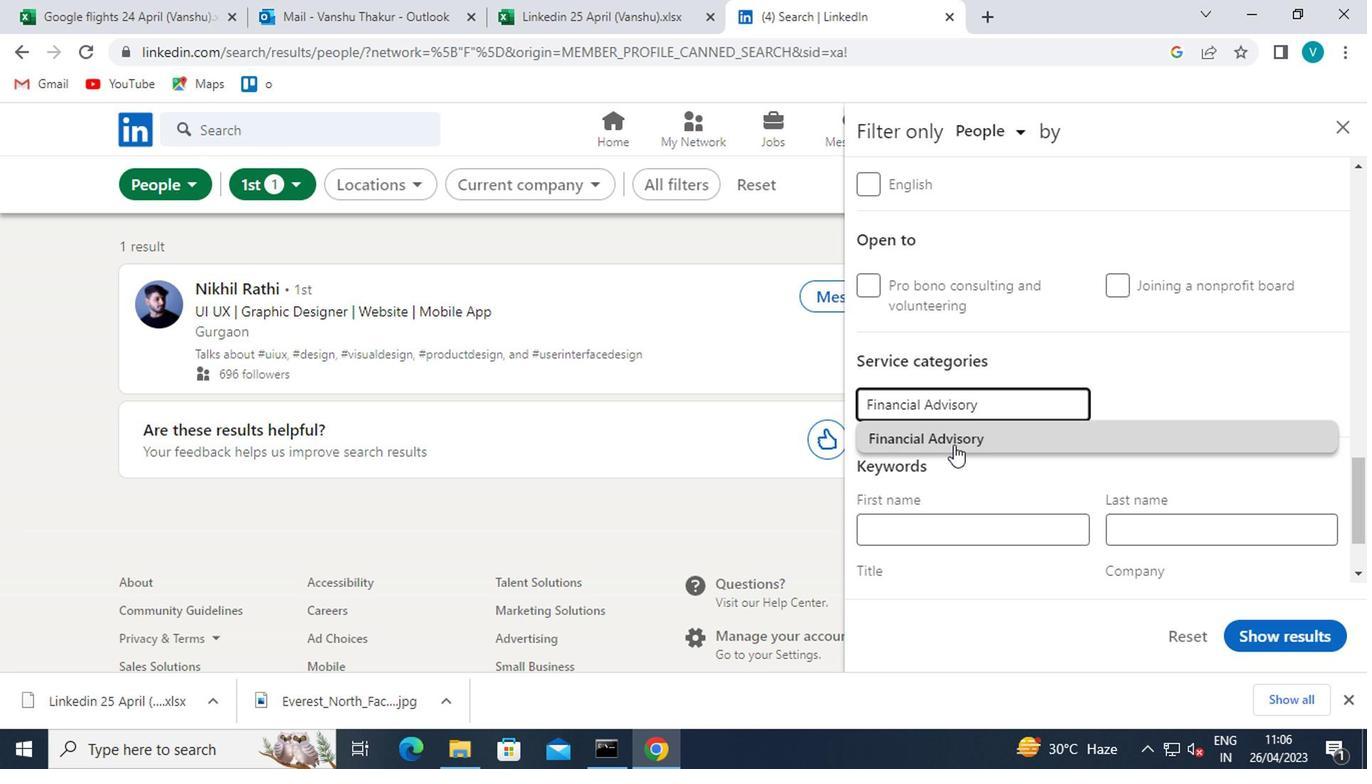 
Action: Mouse pressed left at (960, 447)
Screenshot: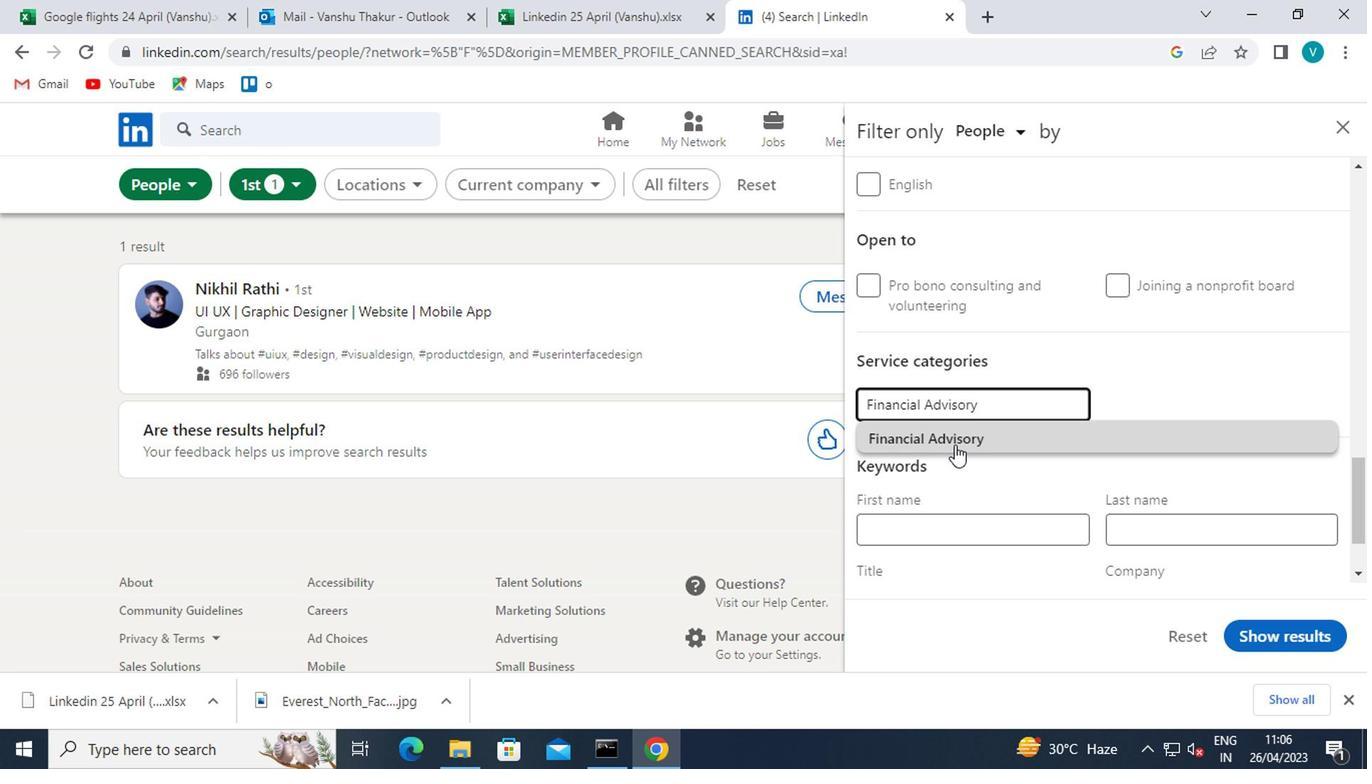 
Action: Mouse scrolled (960, 447) with delta (0, 0)
Screenshot: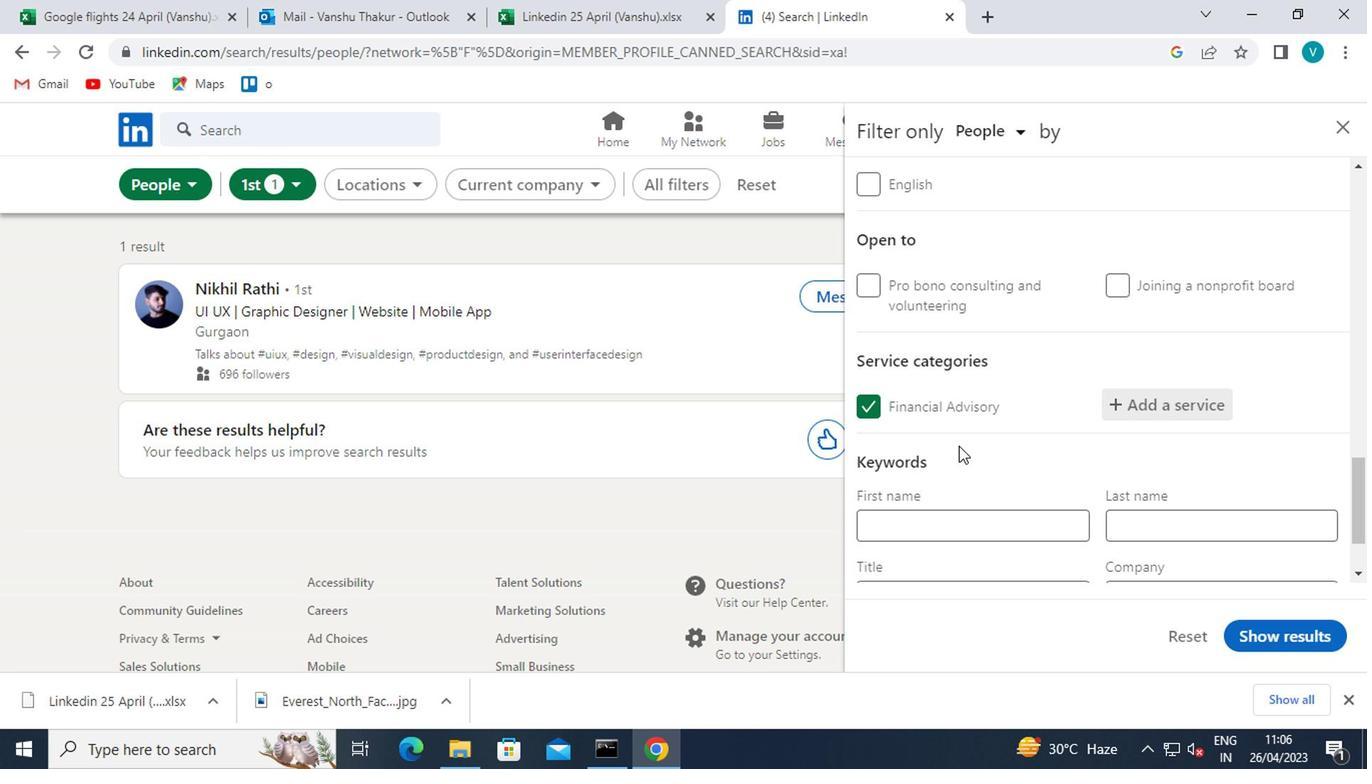 
Action: Mouse scrolled (960, 447) with delta (0, 0)
Screenshot: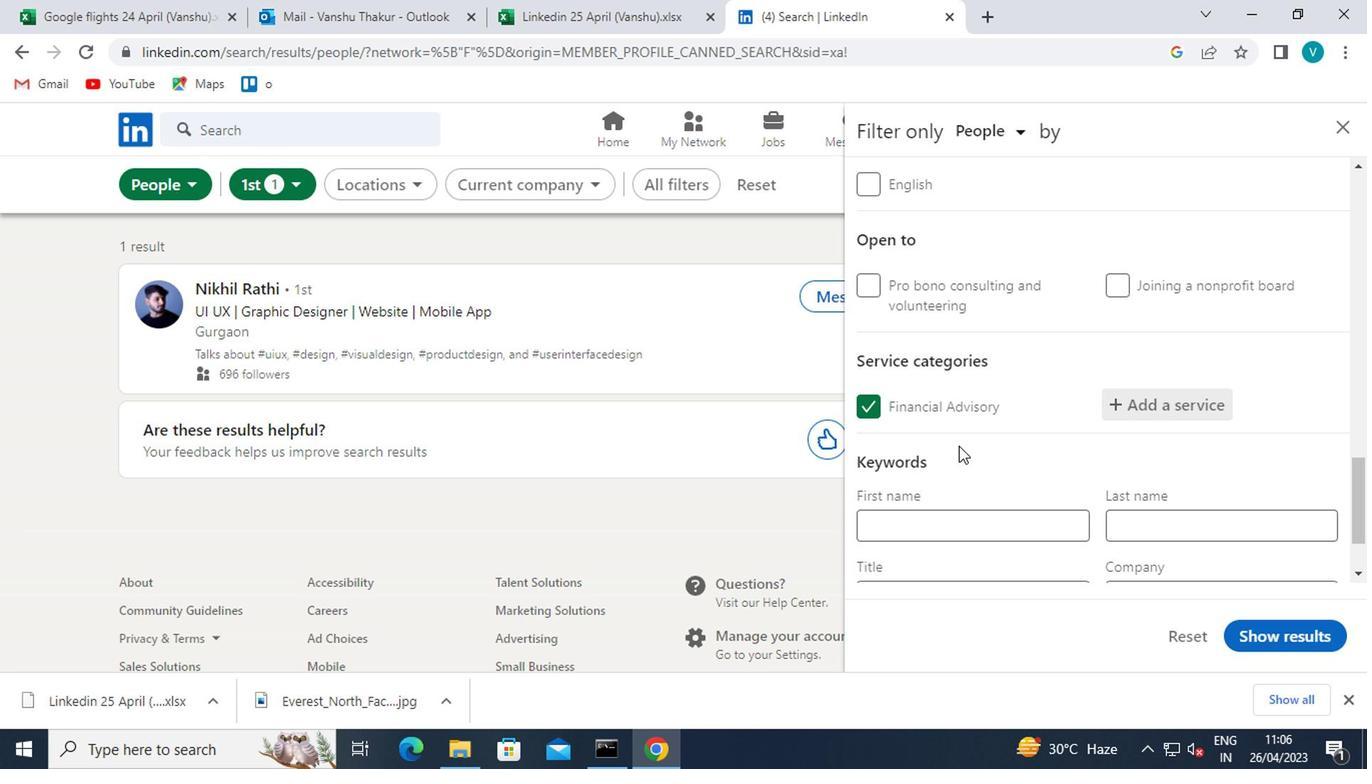 
Action: Mouse moved to (927, 478)
Screenshot: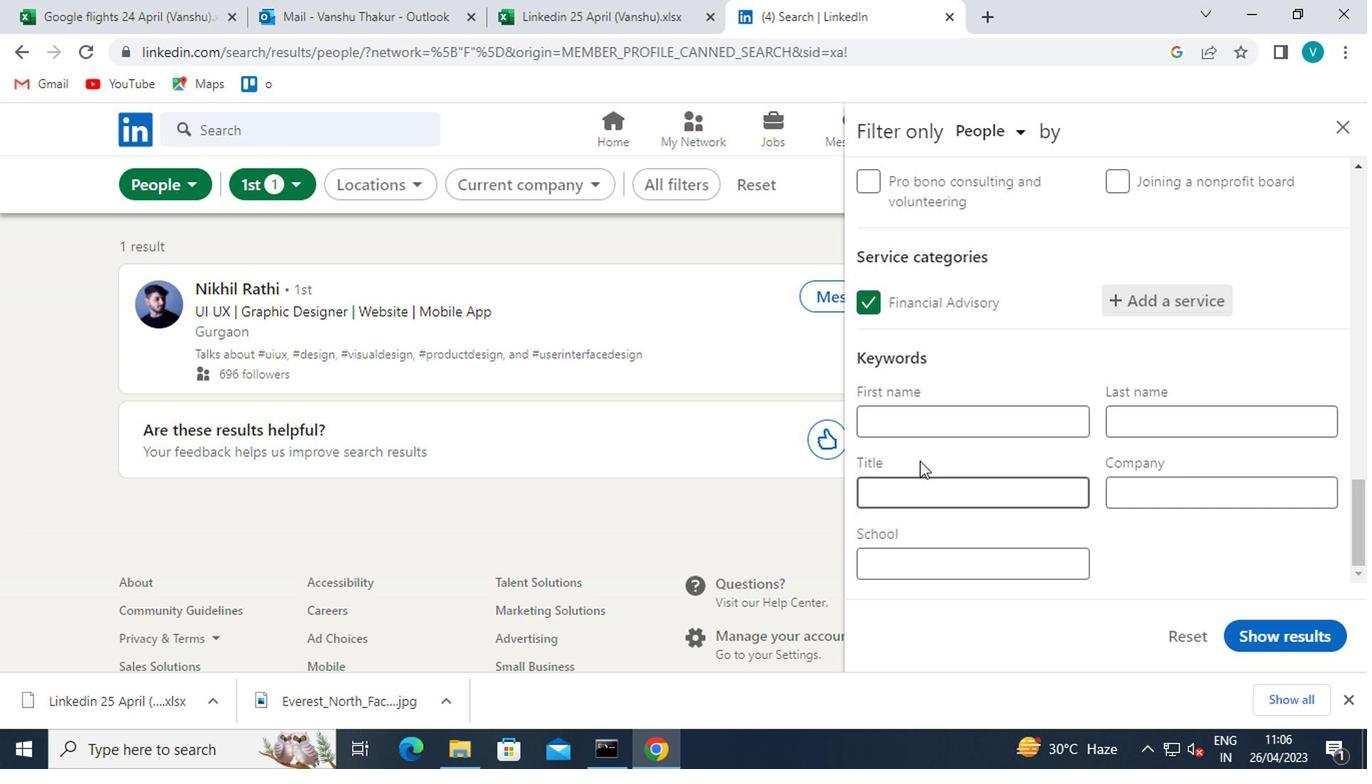 
Action: Mouse pressed left at (927, 478)
Screenshot: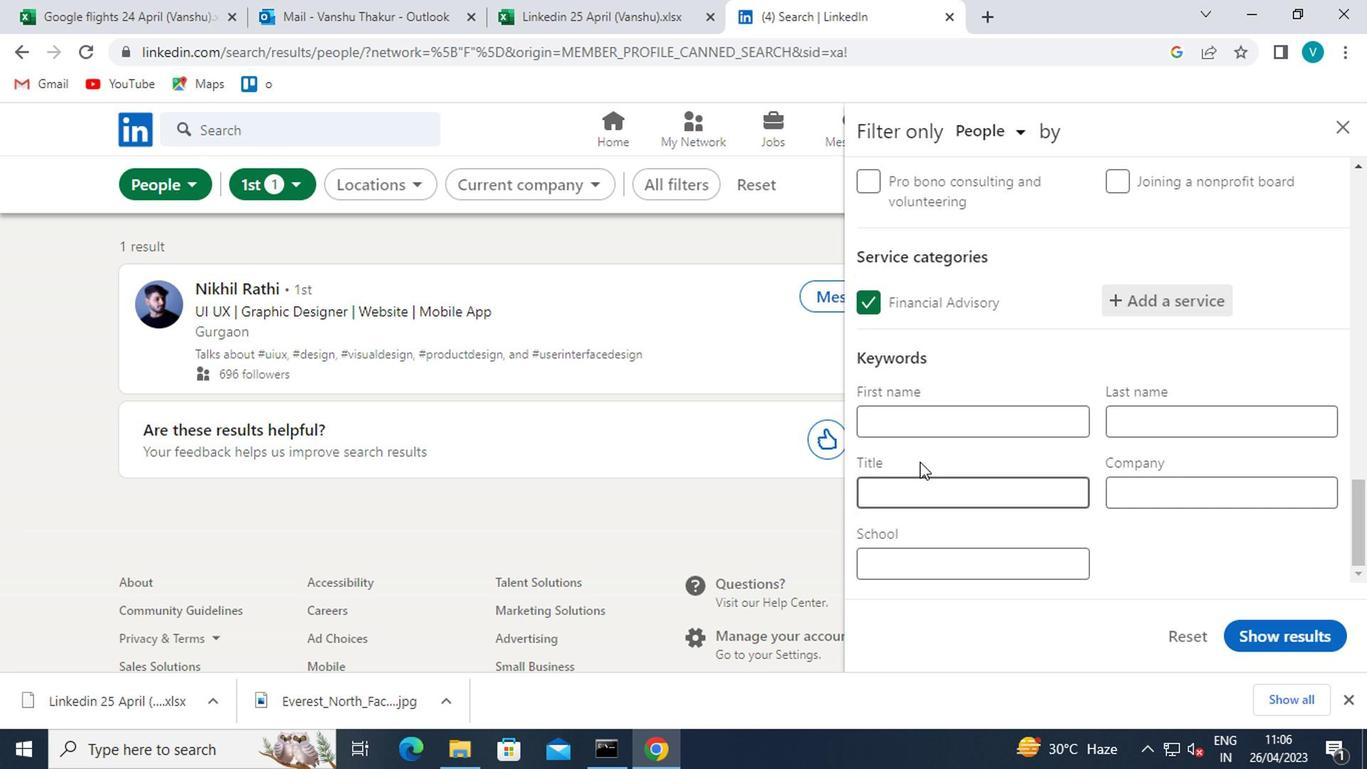 
Action: Mouse moved to (932, 478)
Screenshot: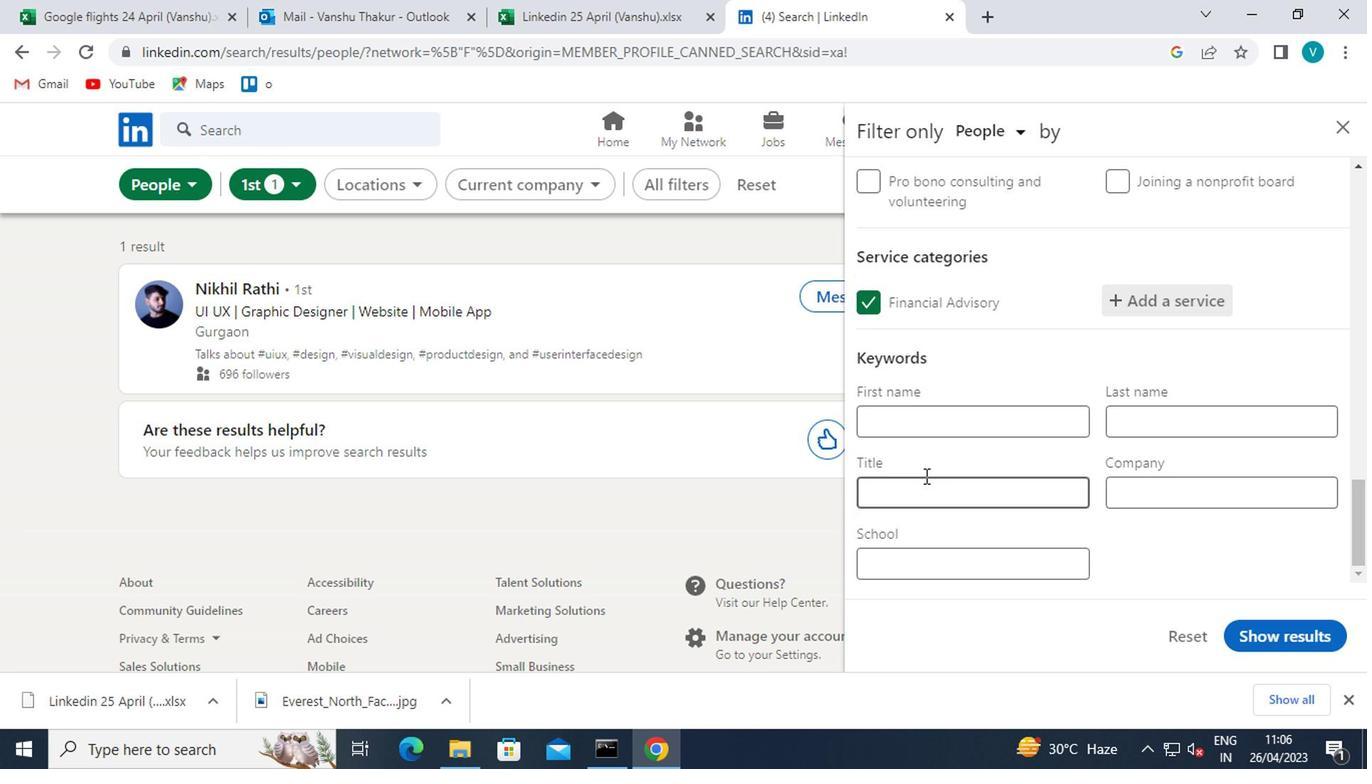 
Action: Key pressed <Key.shift>ZOOLOGIST
Screenshot: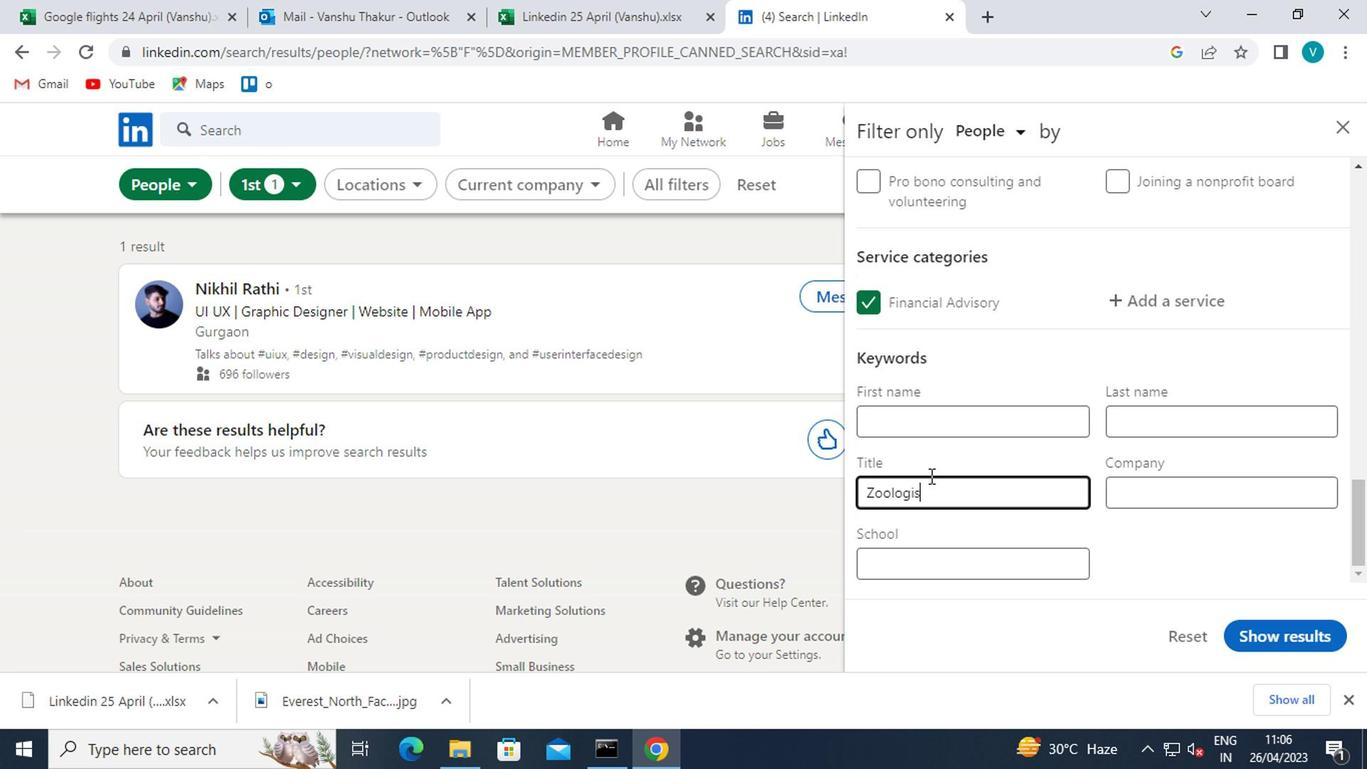 
Action: Mouse moved to (1015, 506)
Screenshot: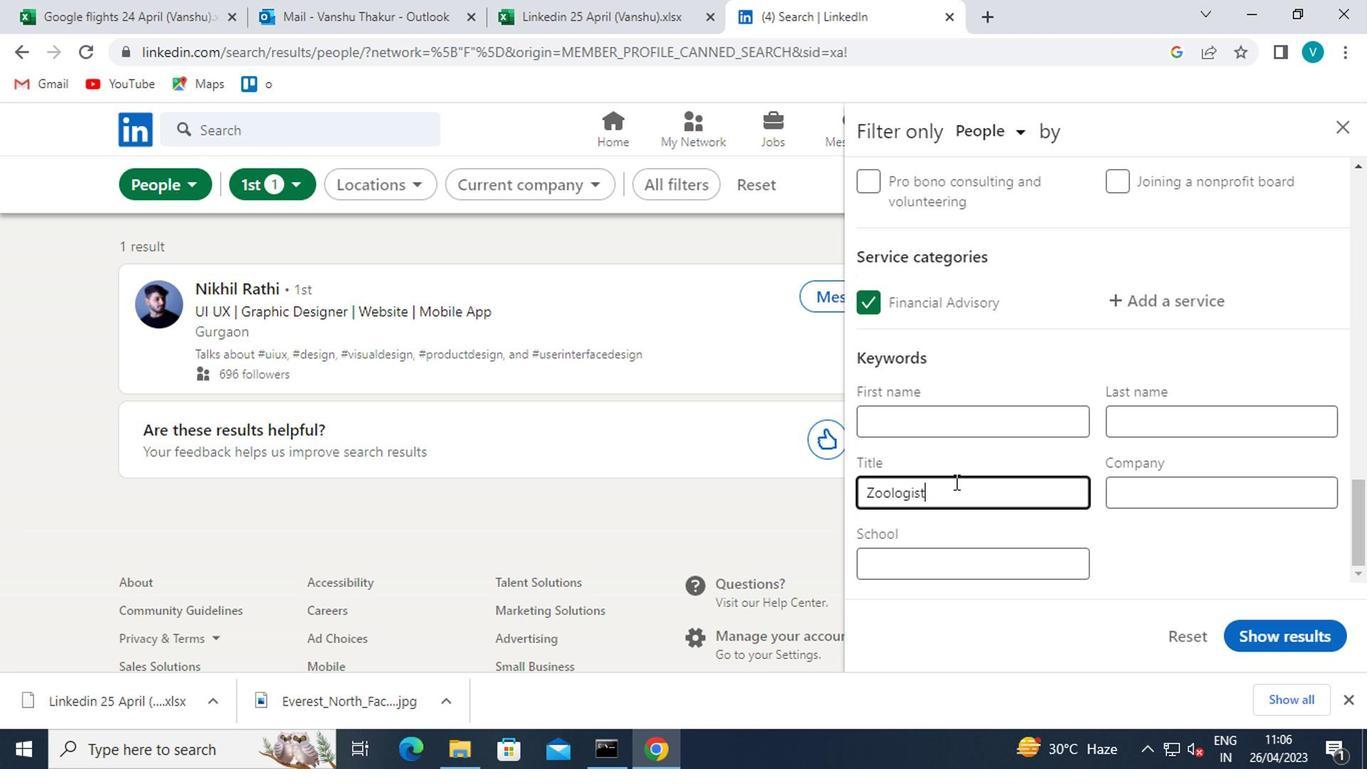 
Action: Mouse scrolled (1015, 505) with delta (0, 0)
Screenshot: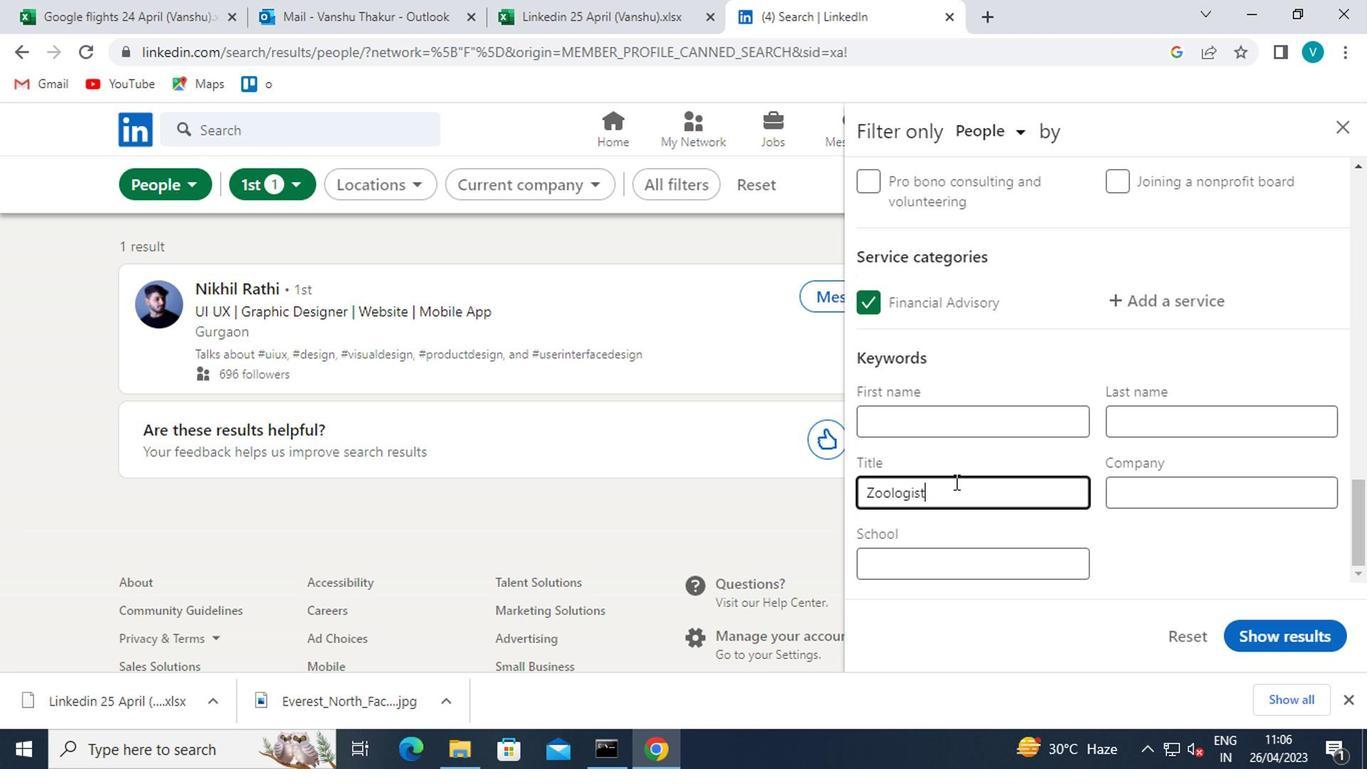
Action: Mouse moved to (1234, 621)
Screenshot: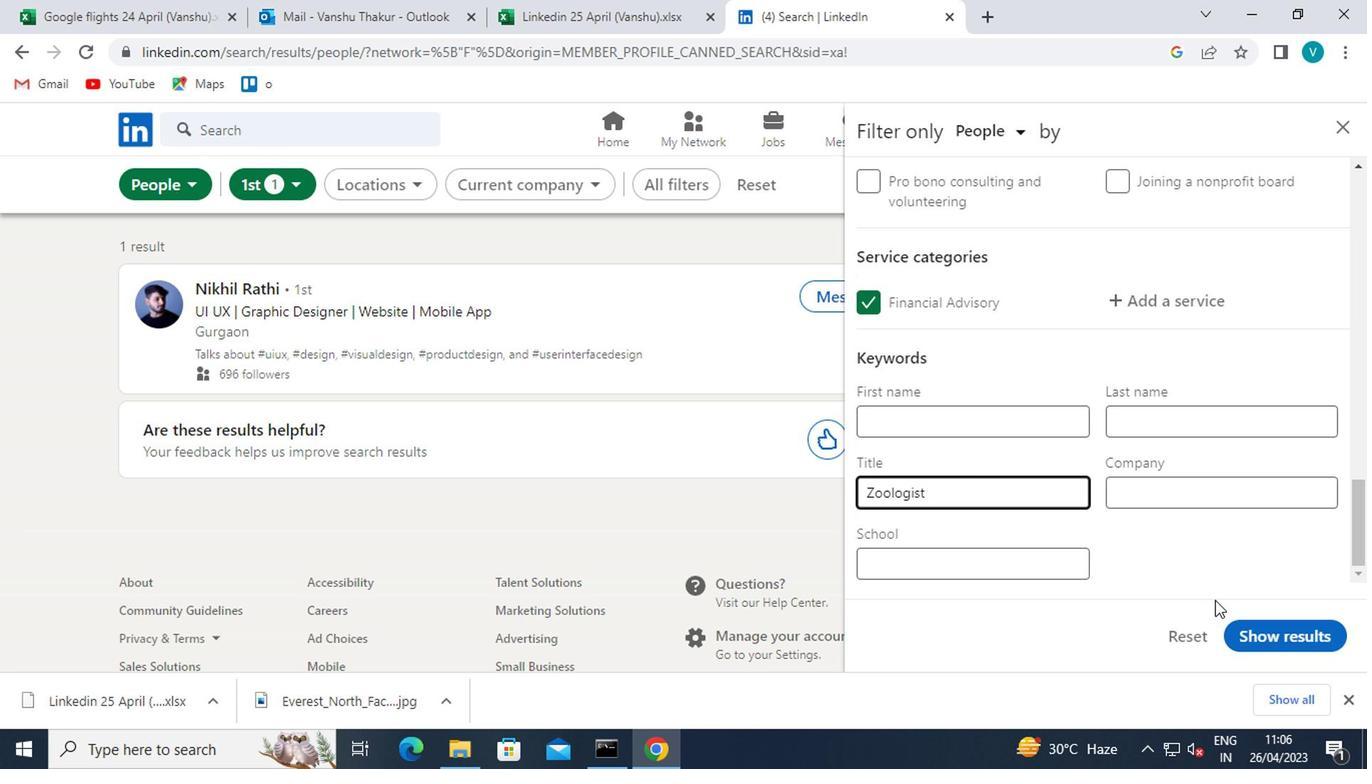 
Action: Mouse pressed left at (1234, 621)
Screenshot: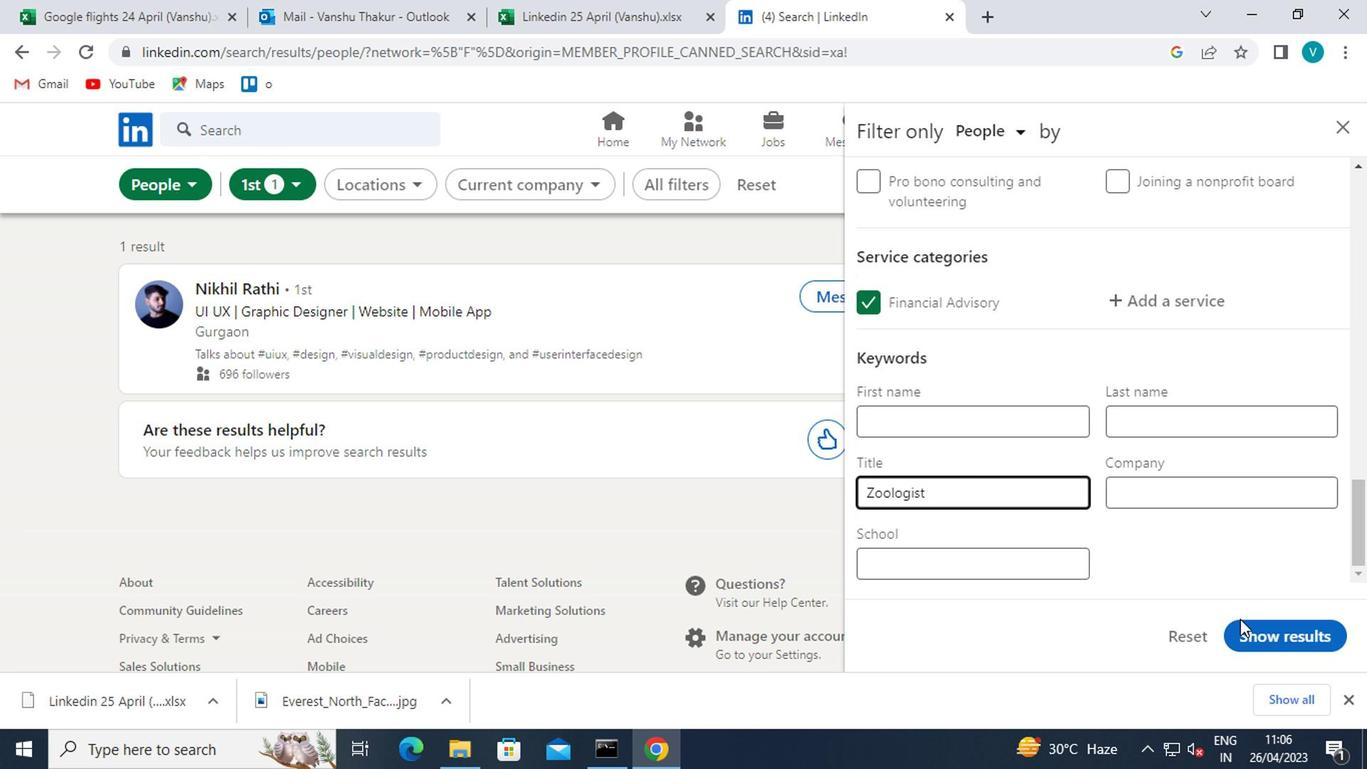
Action: Mouse moved to (1224, 637)
Screenshot: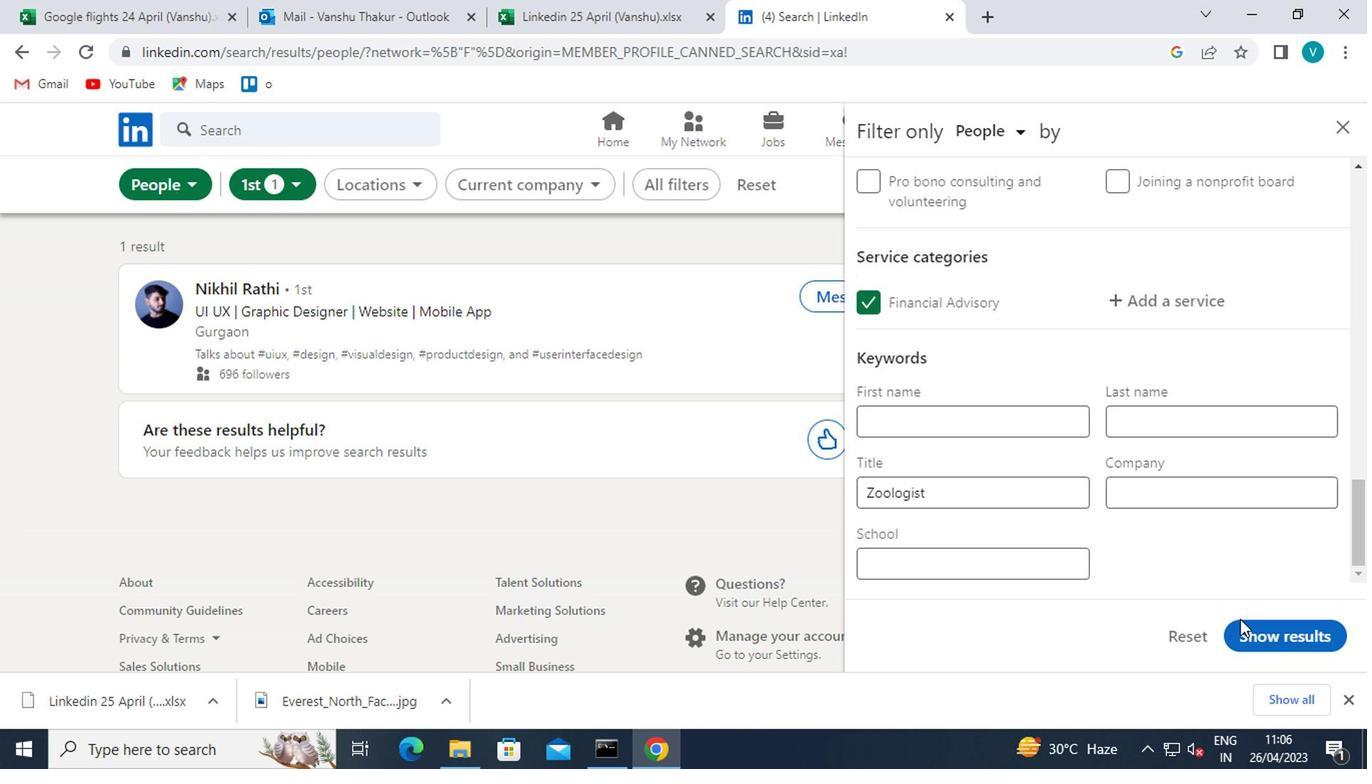 
Action: Mouse pressed left at (1224, 637)
Screenshot: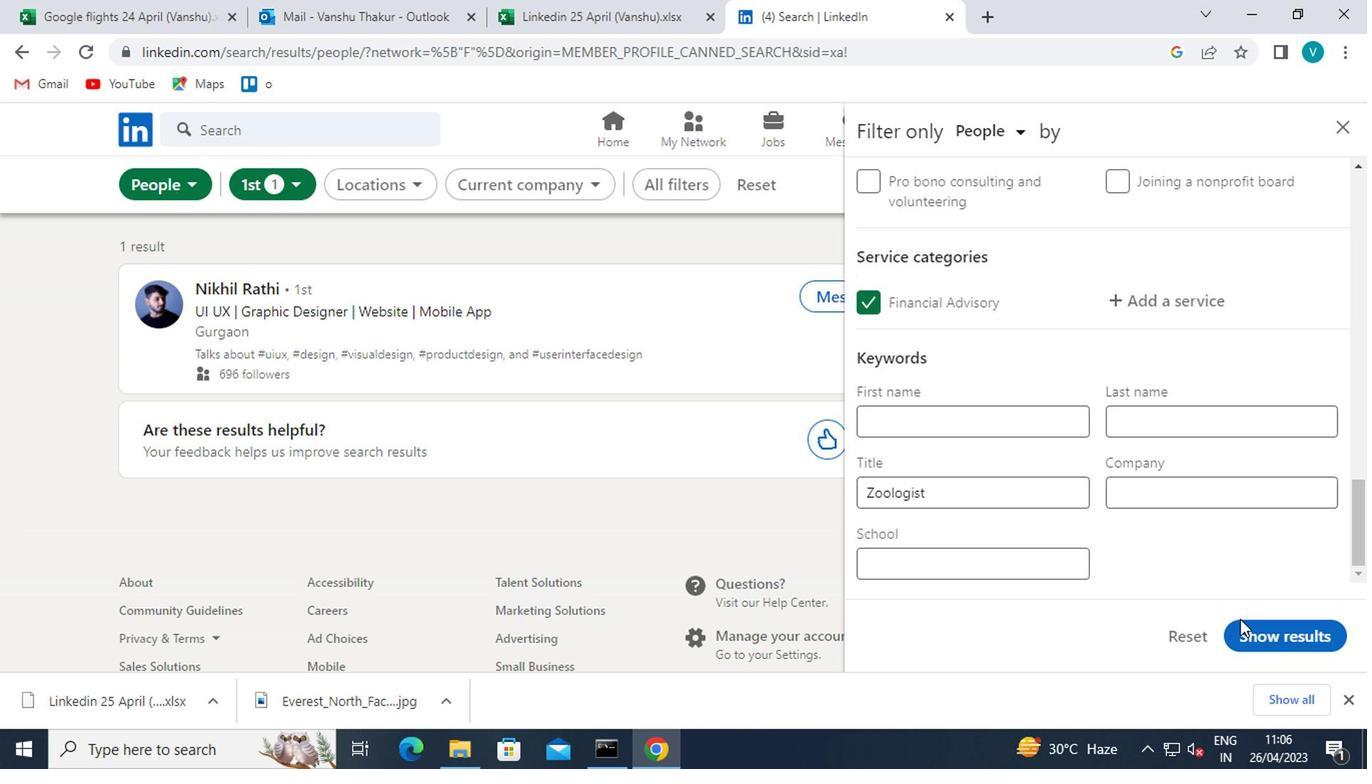 
Action: Mouse moved to (1224, 638)
Screenshot: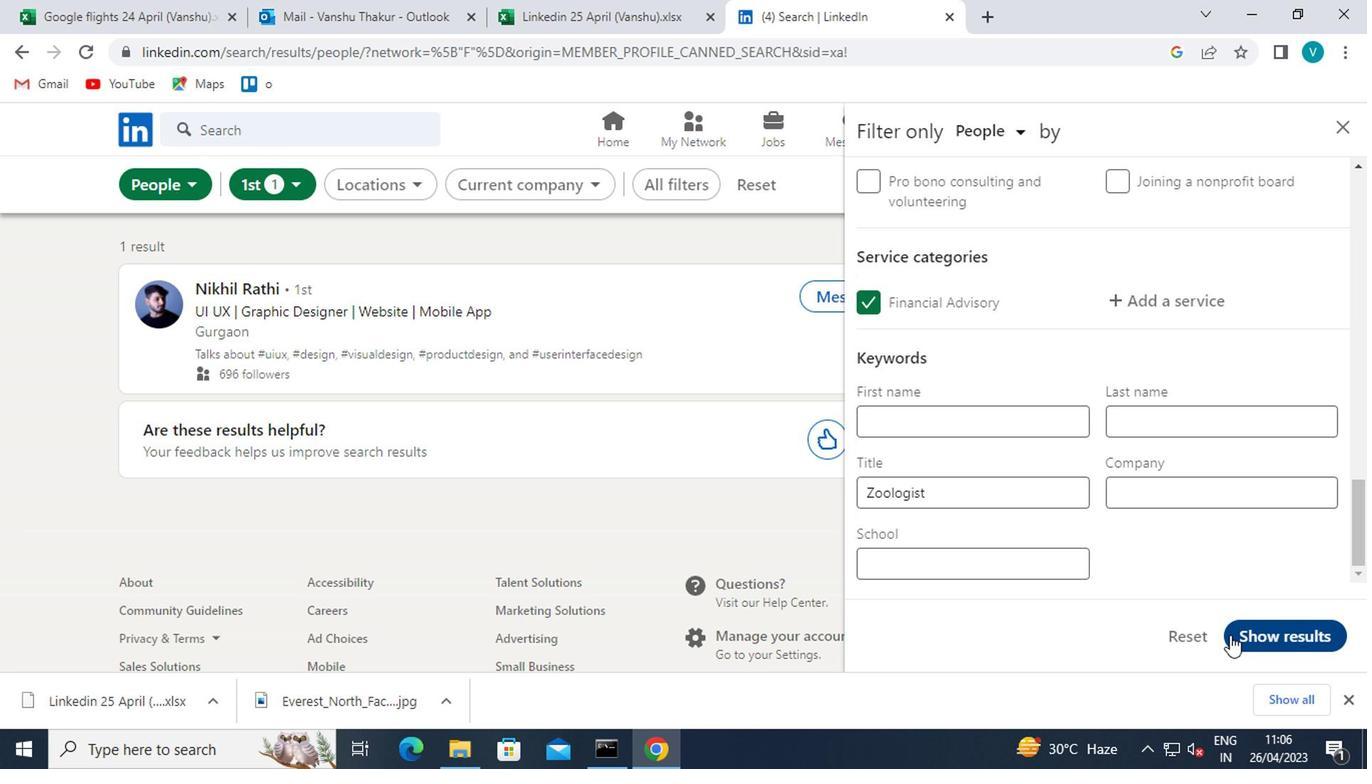 
